 Task: Find connections with filter location Mungaoli with filter topic #Businessmindsetswith filter profile language English with filter current company Air India Express with filter school Sri Sri University with filter industry Women's Handbag Manufacturing with filter service category Team Building with filter keywords title Director of First Impressions
Action: Mouse moved to (684, 114)
Screenshot: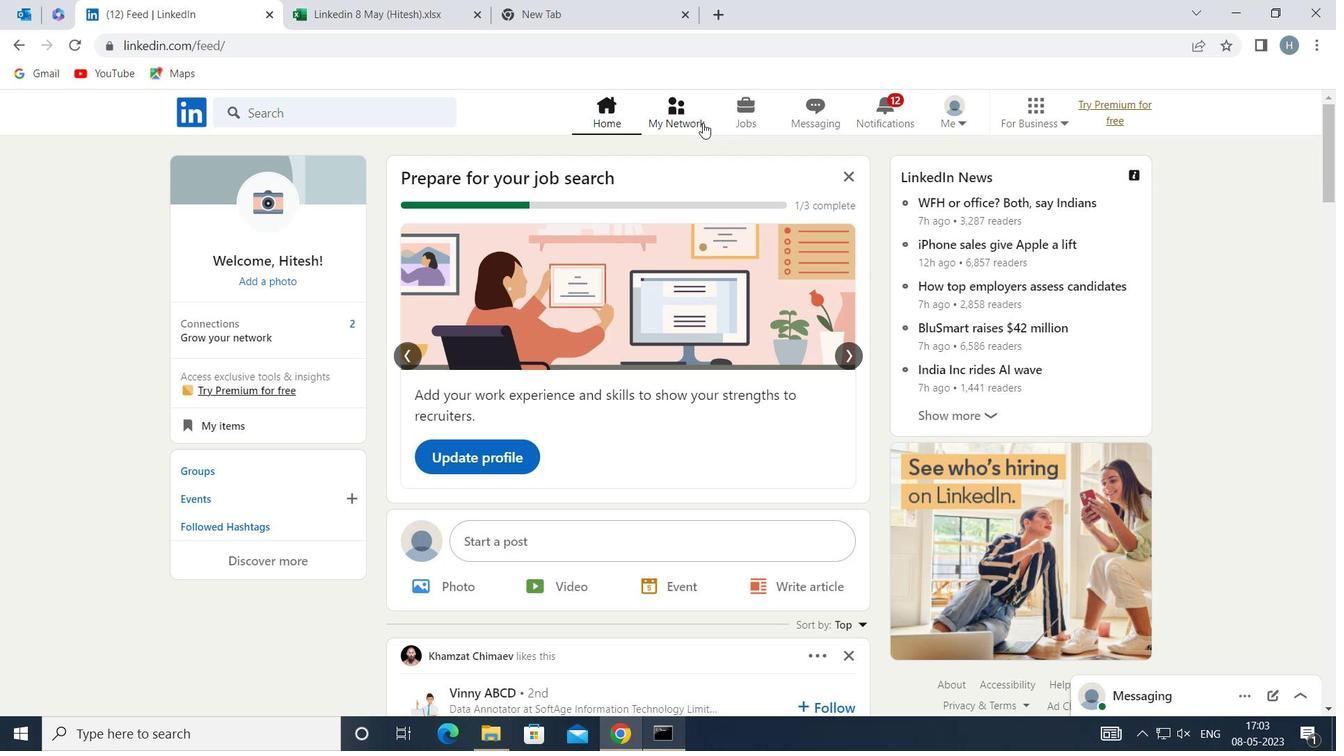
Action: Mouse pressed left at (684, 114)
Screenshot: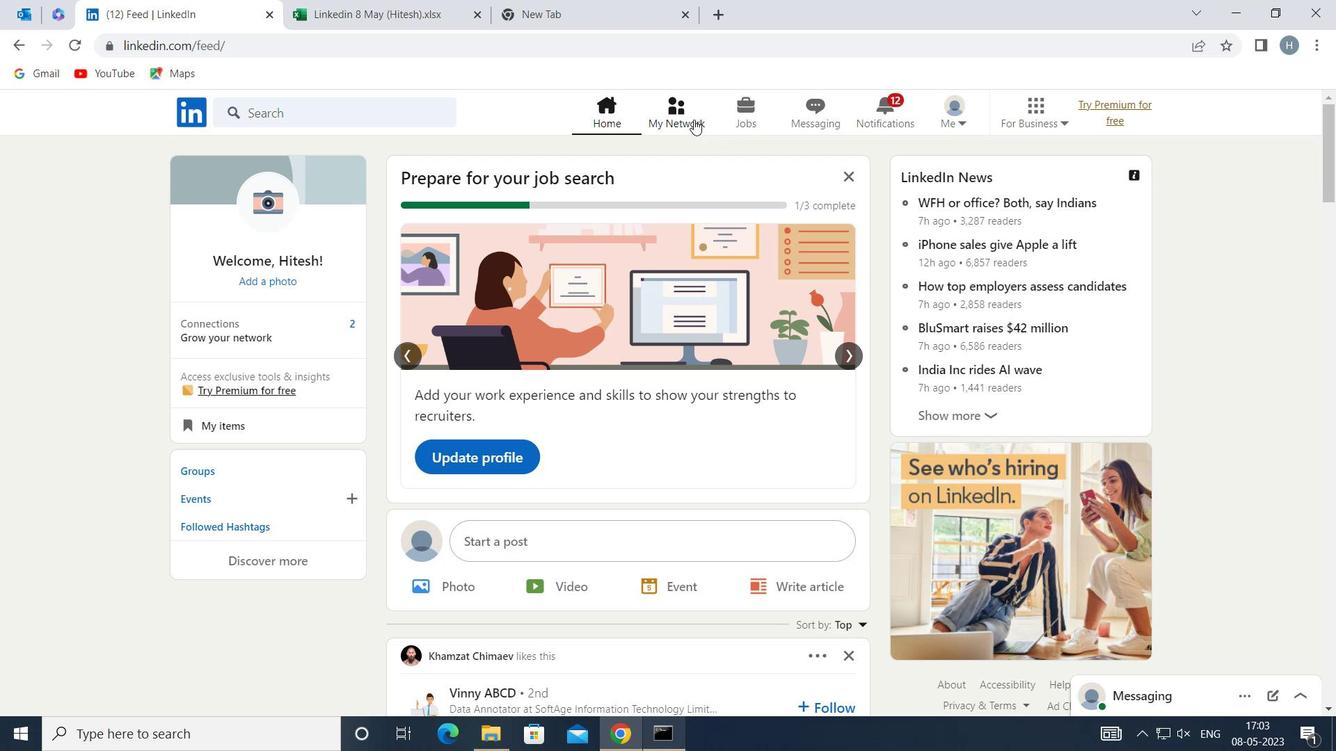 
Action: Mouse moved to (328, 213)
Screenshot: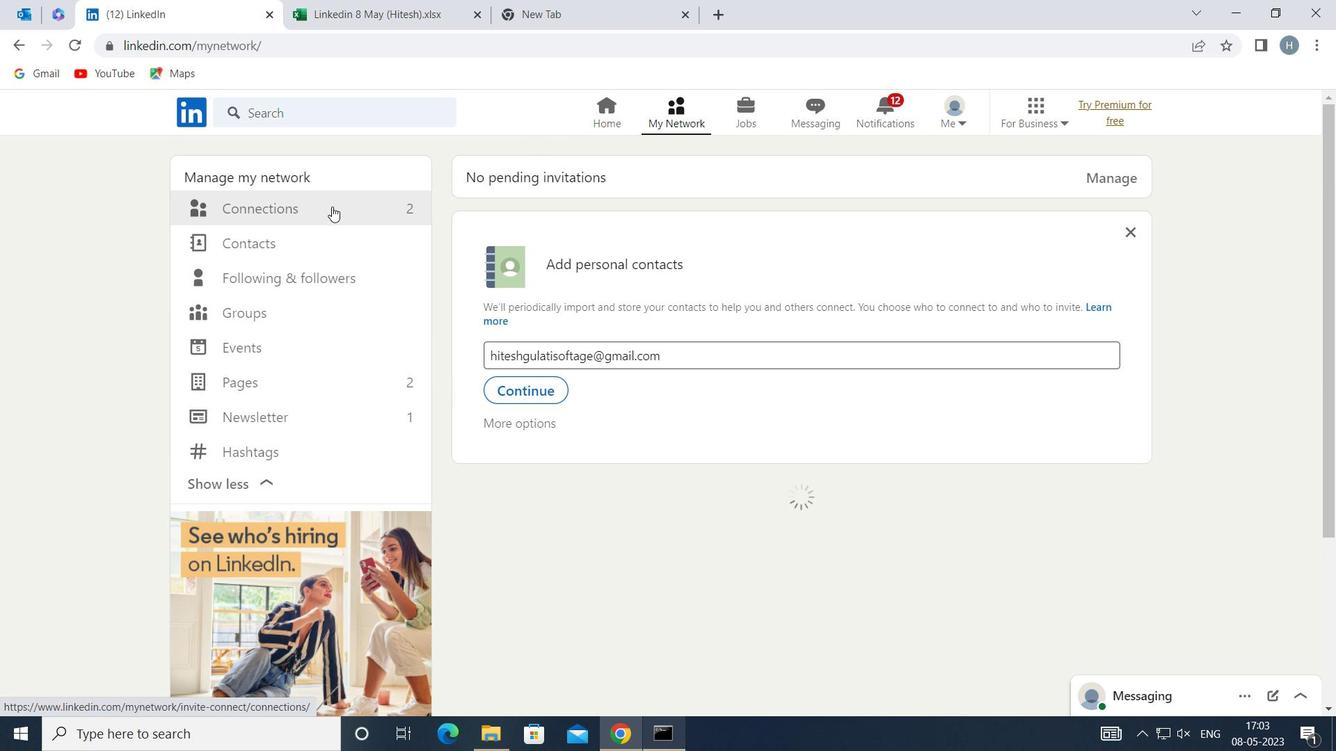 
Action: Mouse pressed left at (328, 213)
Screenshot: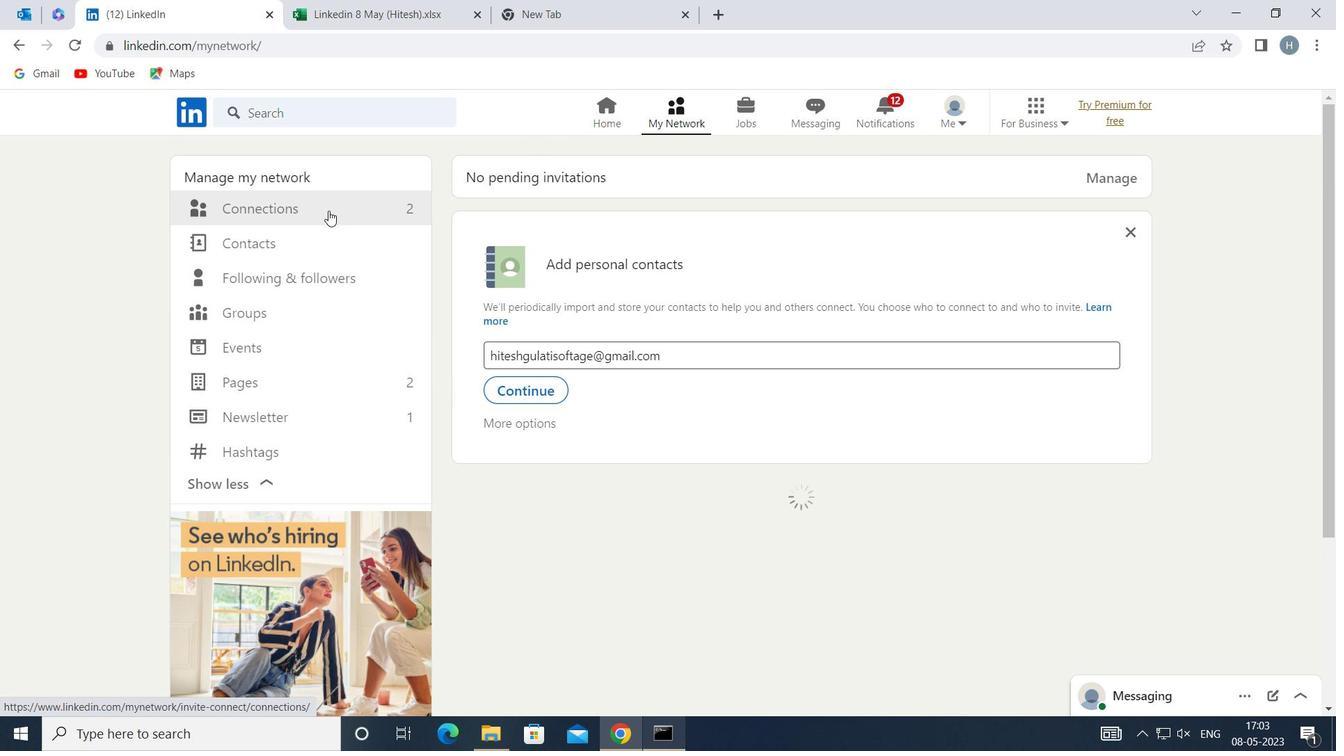 
Action: Mouse moved to (812, 205)
Screenshot: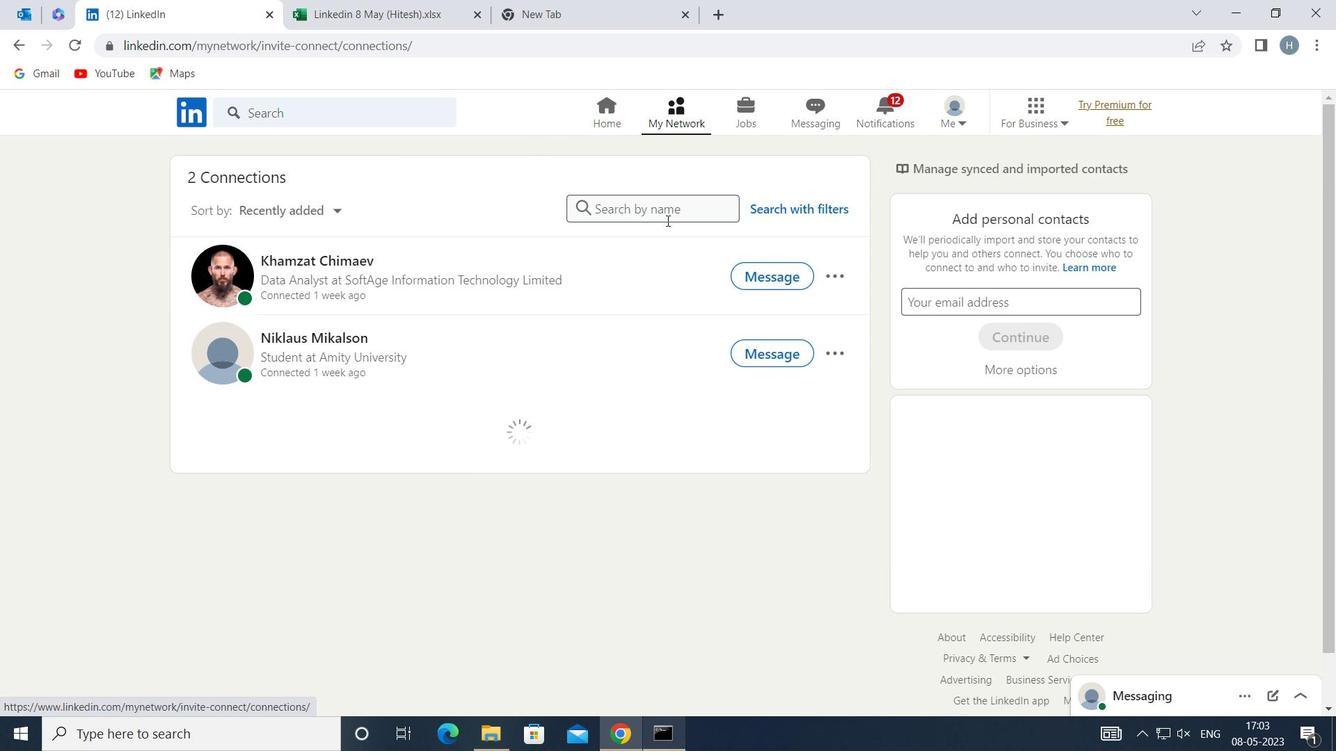 
Action: Mouse pressed left at (812, 205)
Screenshot: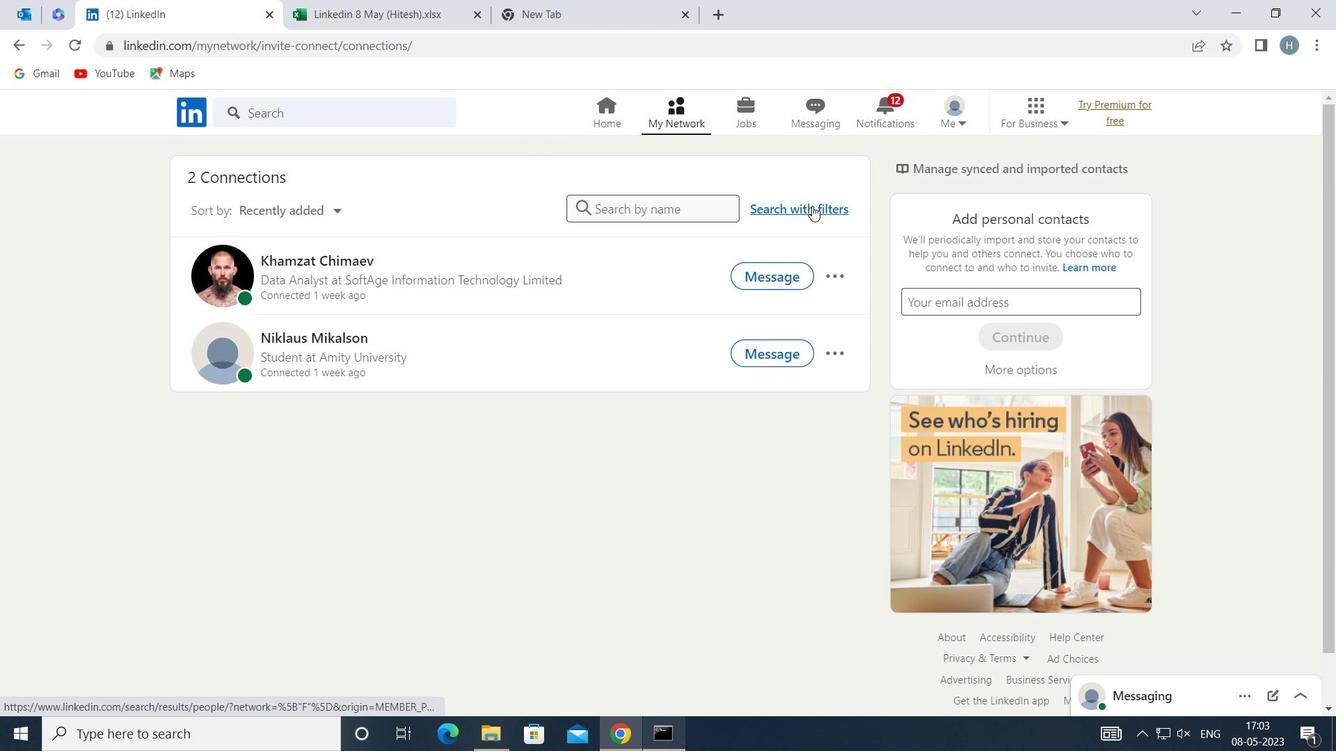 
Action: Mouse moved to (730, 160)
Screenshot: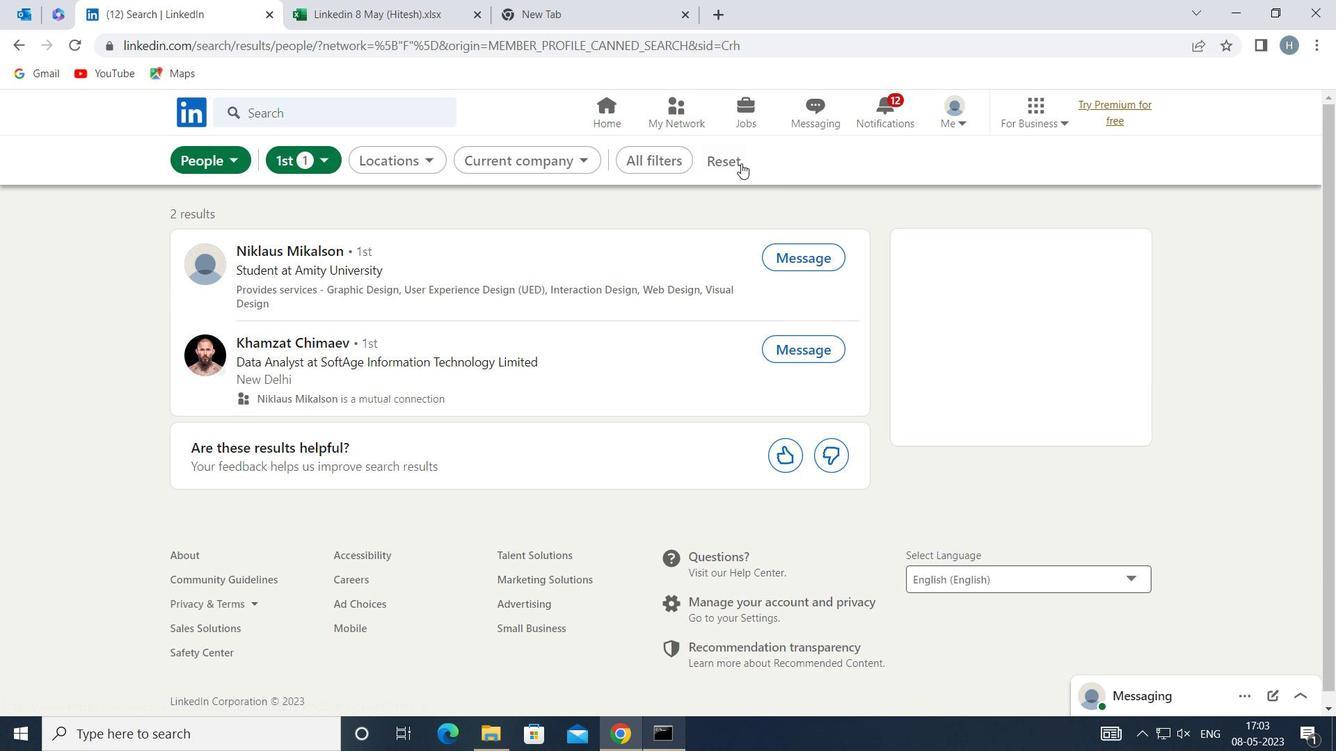 
Action: Mouse pressed left at (730, 160)
Screenshot: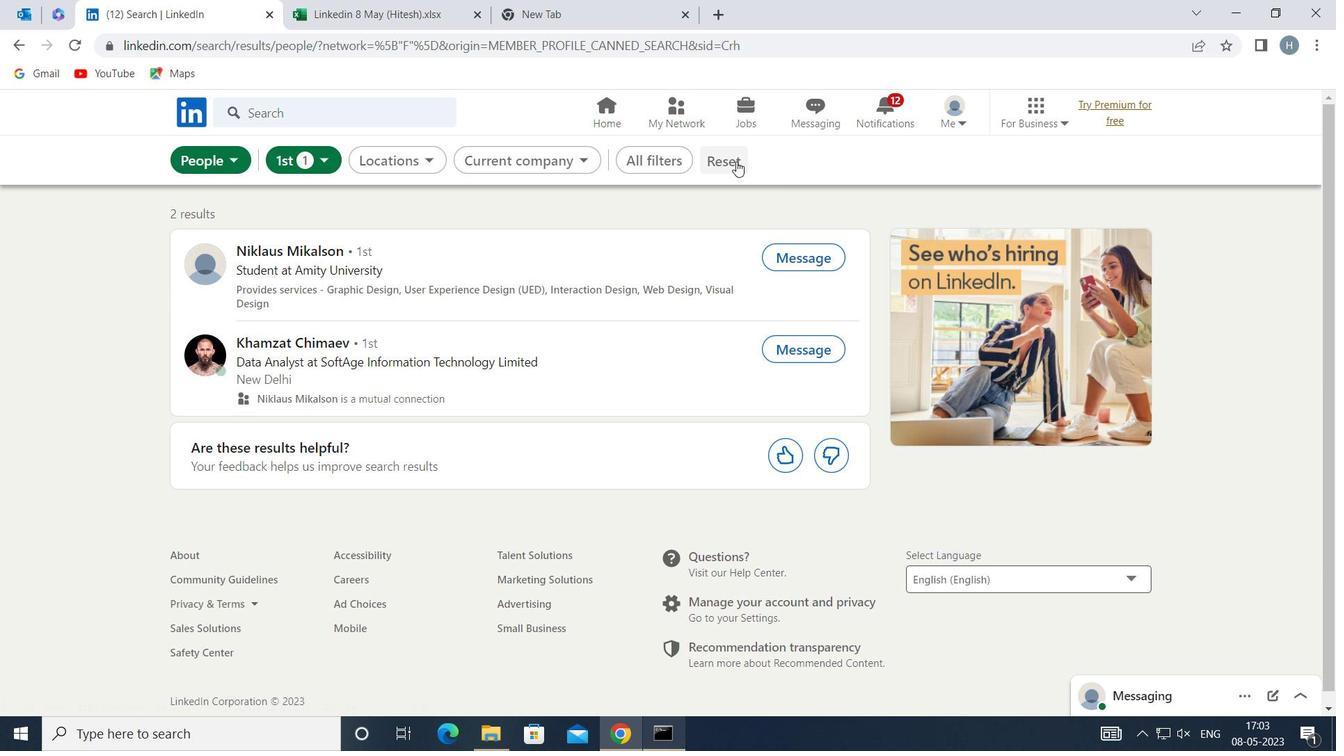 
Action: Mouse moved to (716, 158)
Screenshot: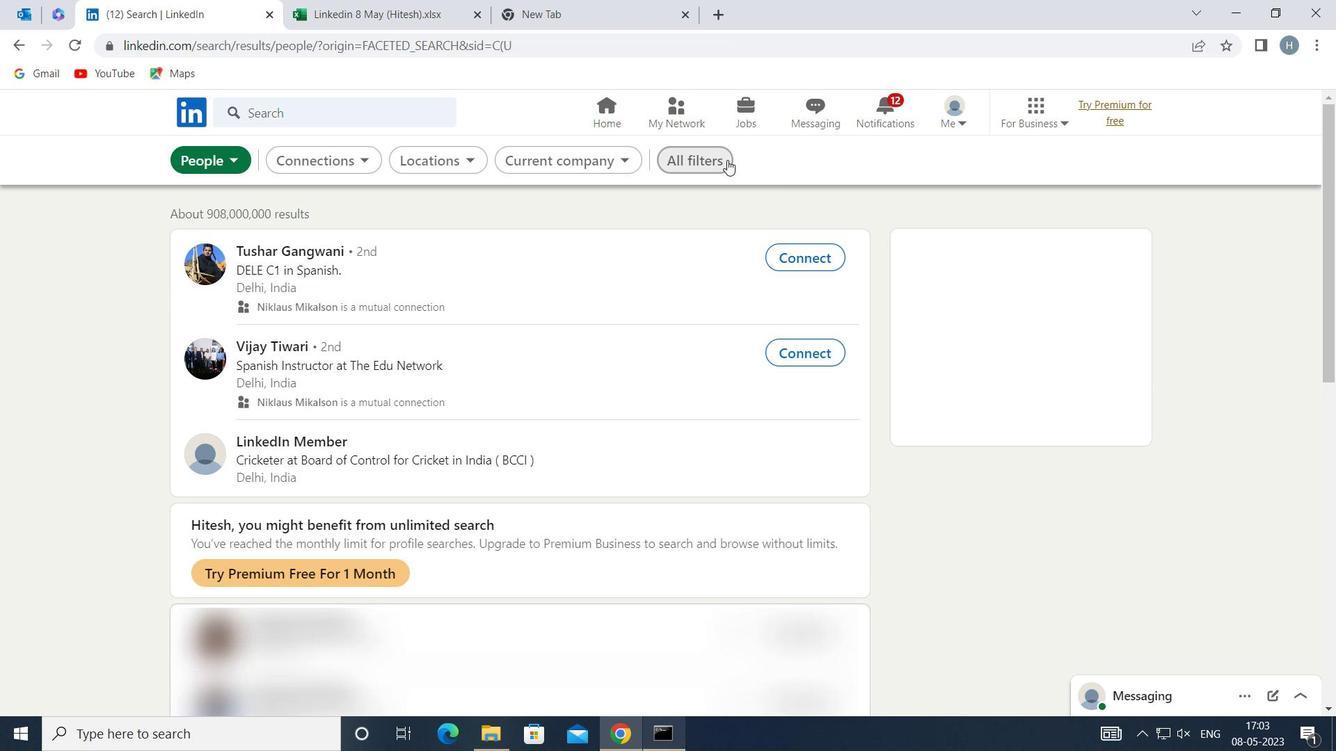 
Action: Mouse pressed left at (716, 158)
Screenshot: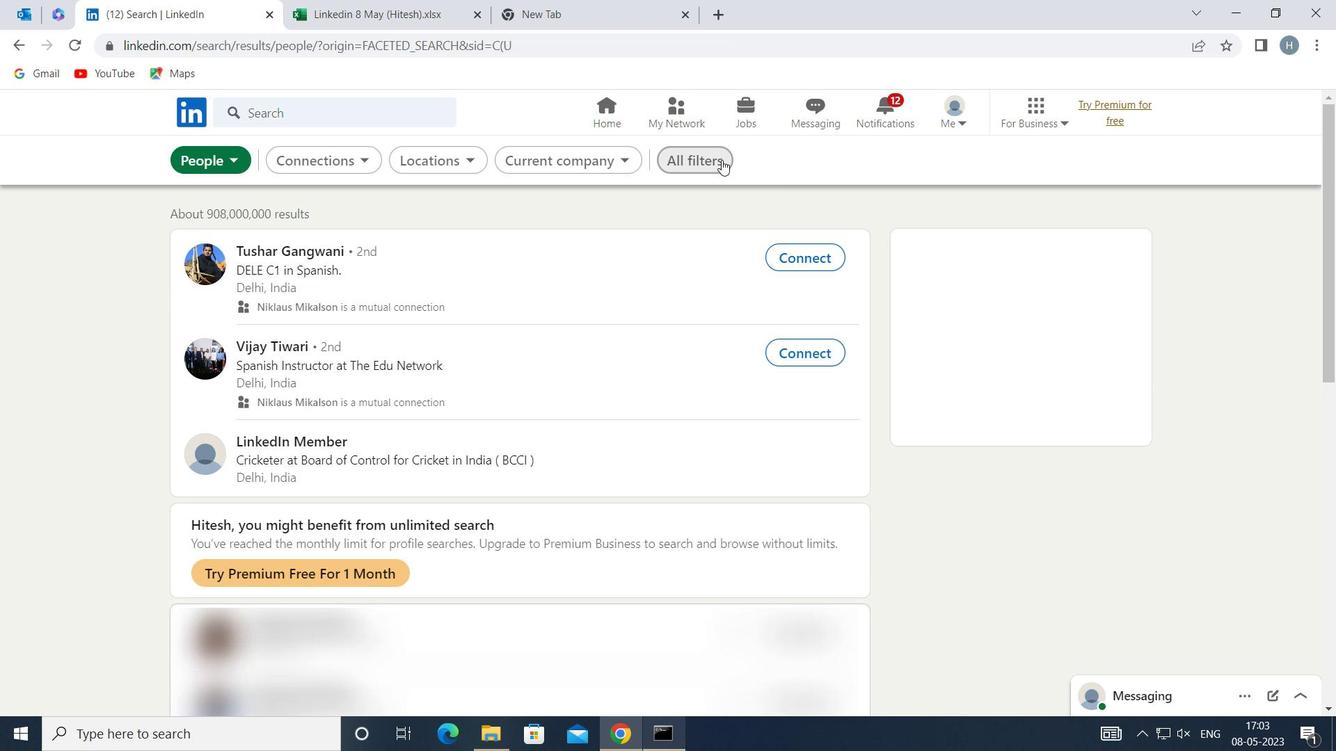 
Action: Mouse moved to (1000, 356)
Screenshot: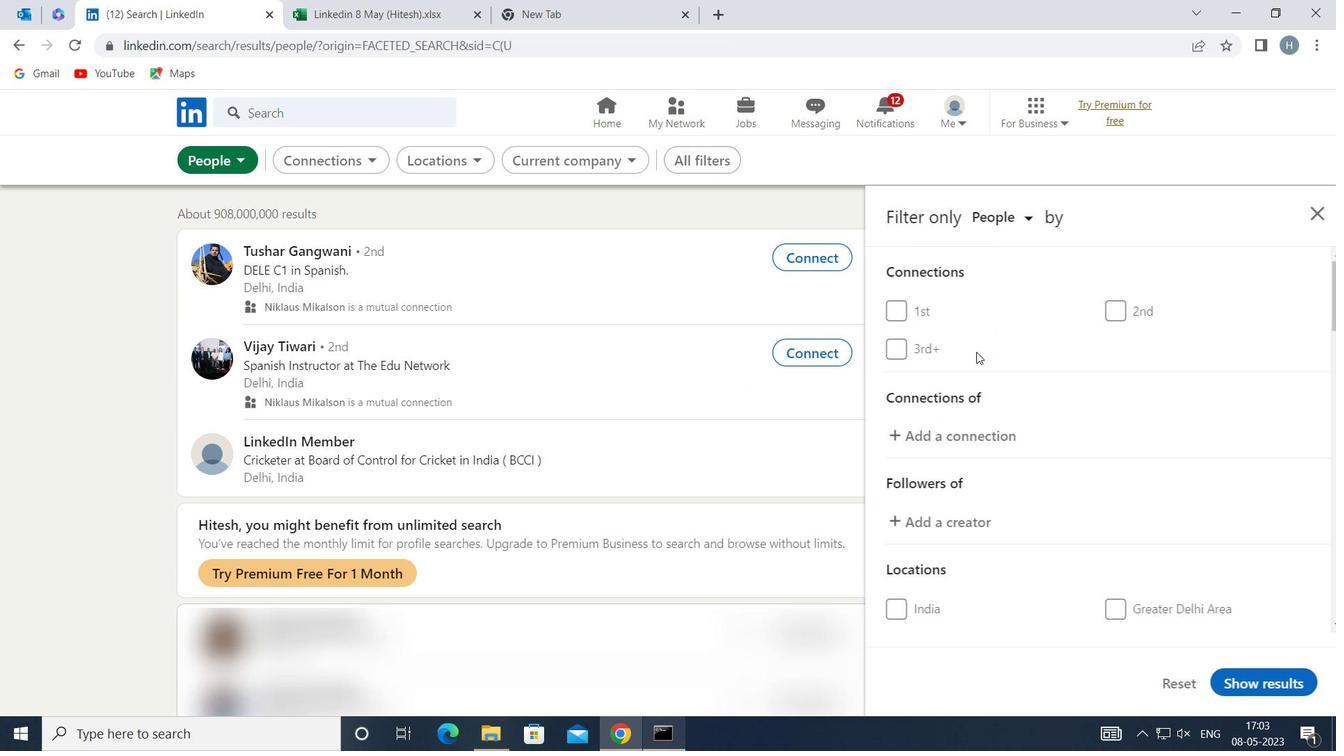 
Action: Mouse scrolled (1000, 355) with delta (0, 0)
Screenshot: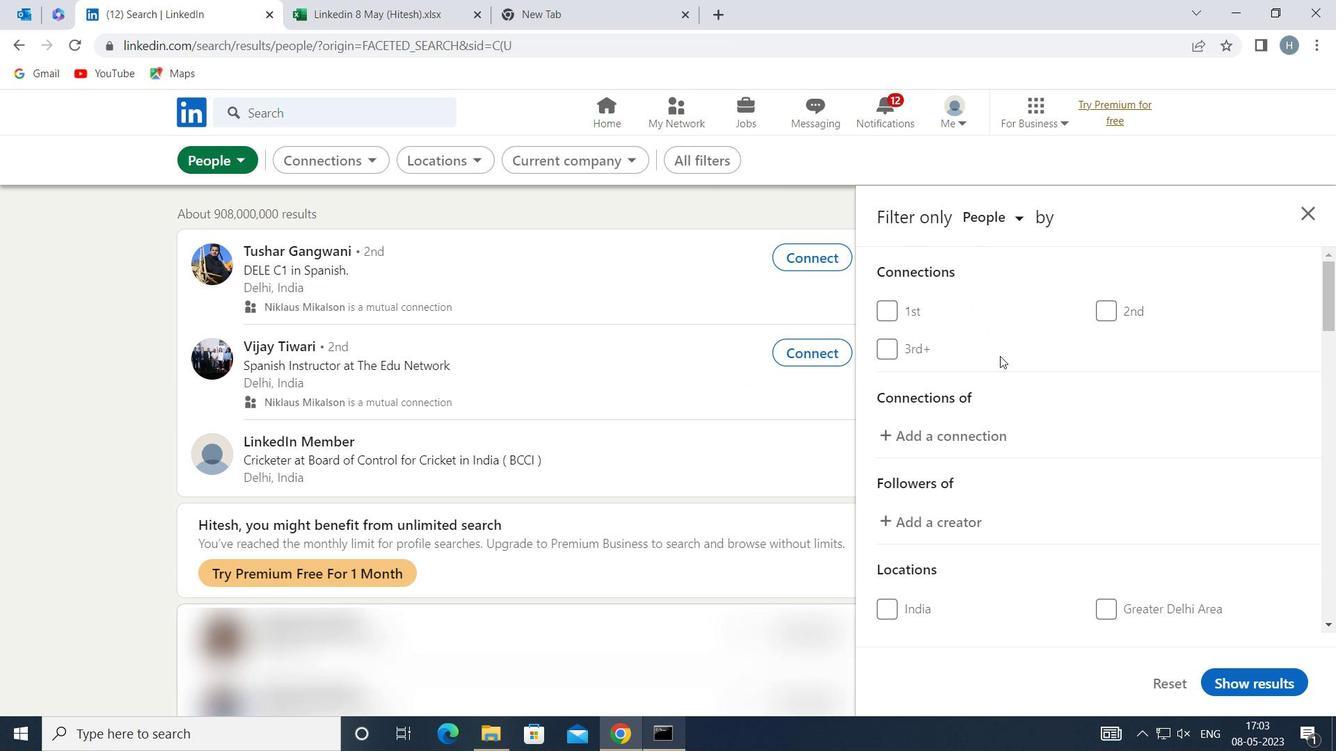 
Action: Mouse moved to (1000, 355)
Screenshot: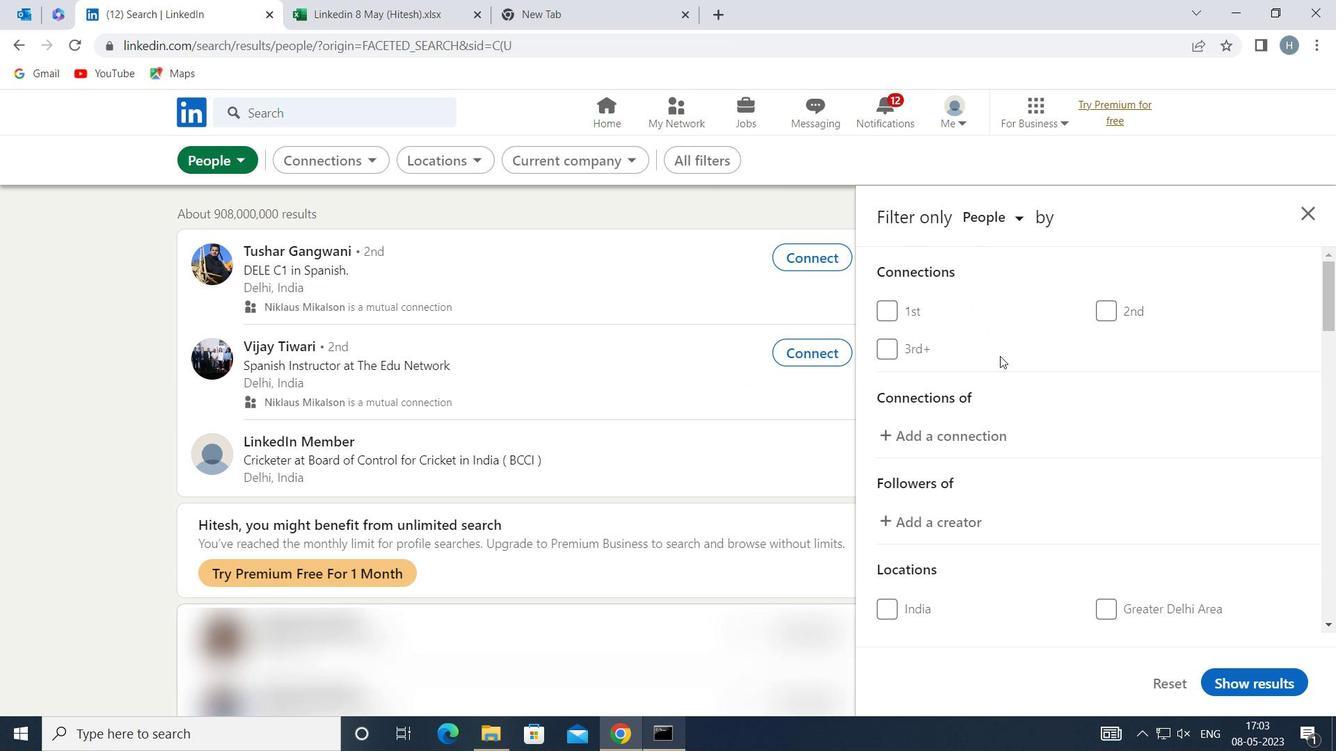 
Action: Mouse scrolled (1000, 354) with delta (0, 0)
Screenshot: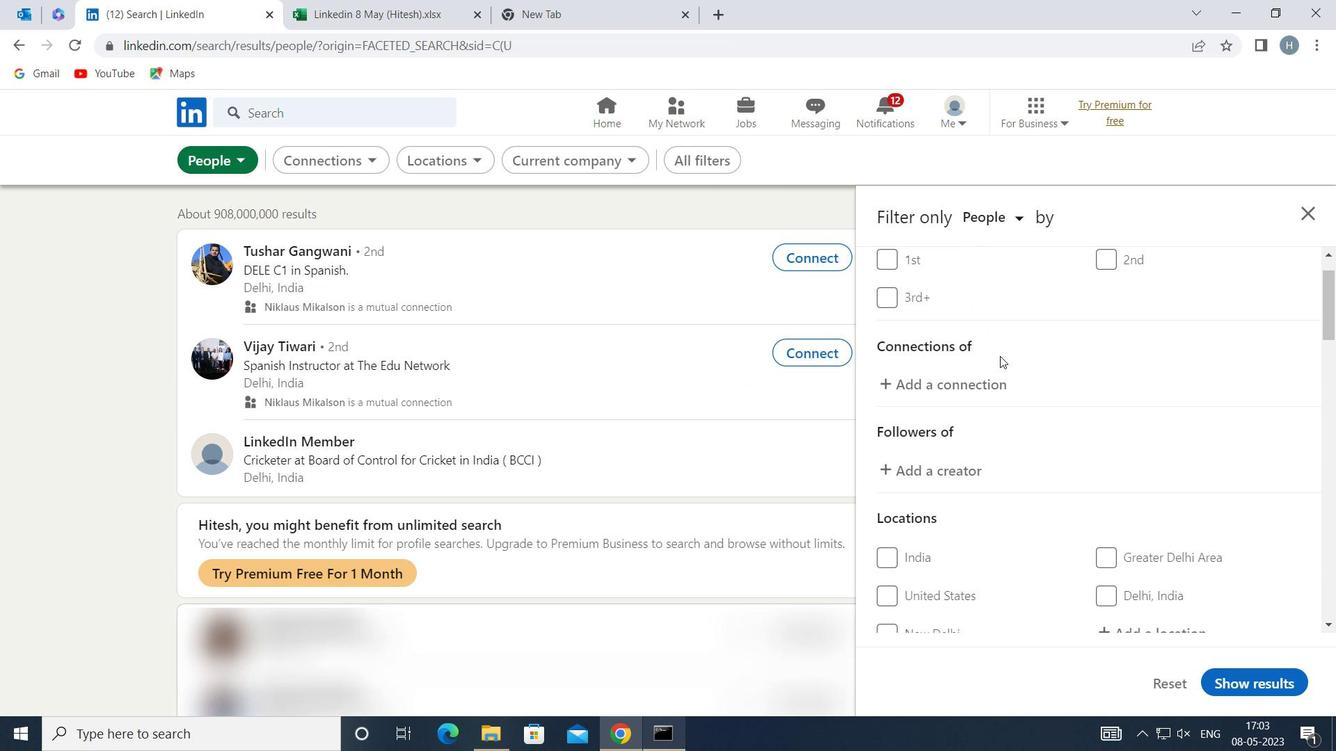 
Action: Mouse scrolled (1000, 354) with delta (0, 0)
Screenshot: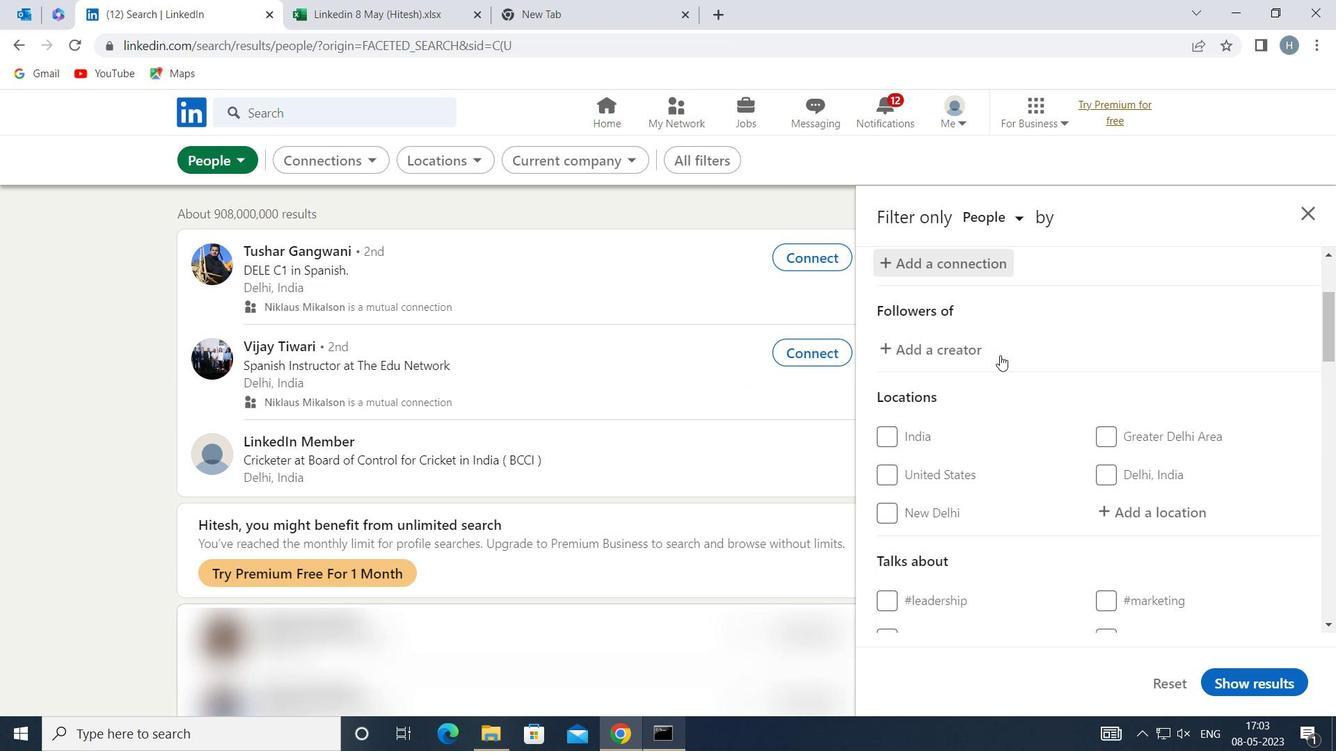 
Action: Mouse moved to (1145, 415)
Screenshot: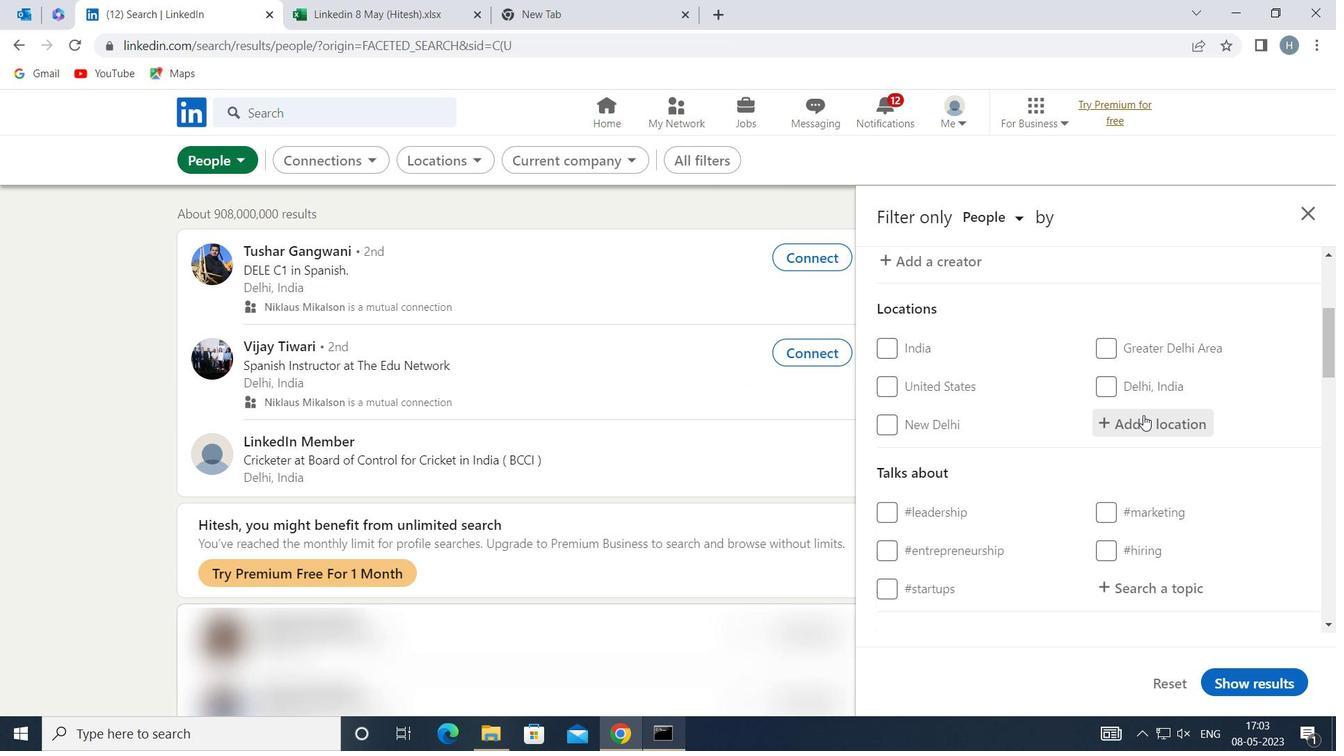 
Action: Mouse pressed left at (1145, 415)
Screenshot: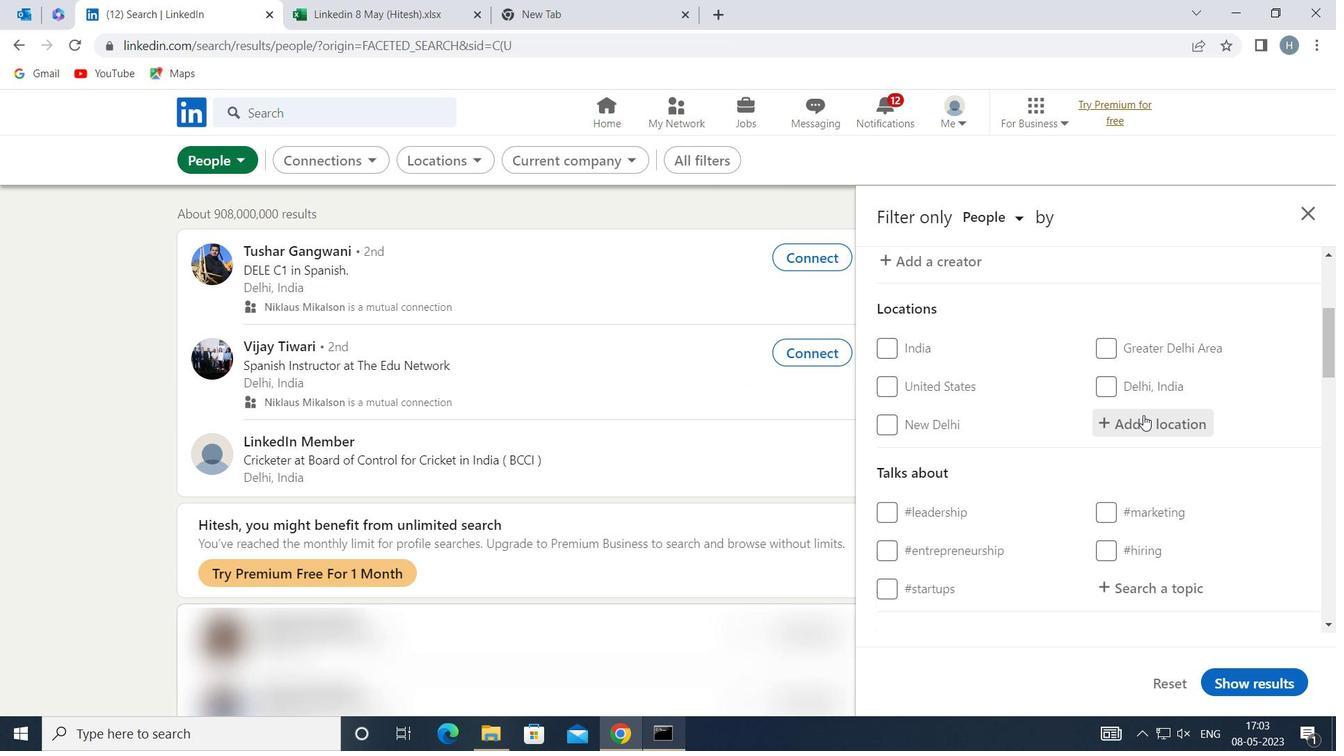 
Action: Mouse moved to (1146, 414)
Screenshot: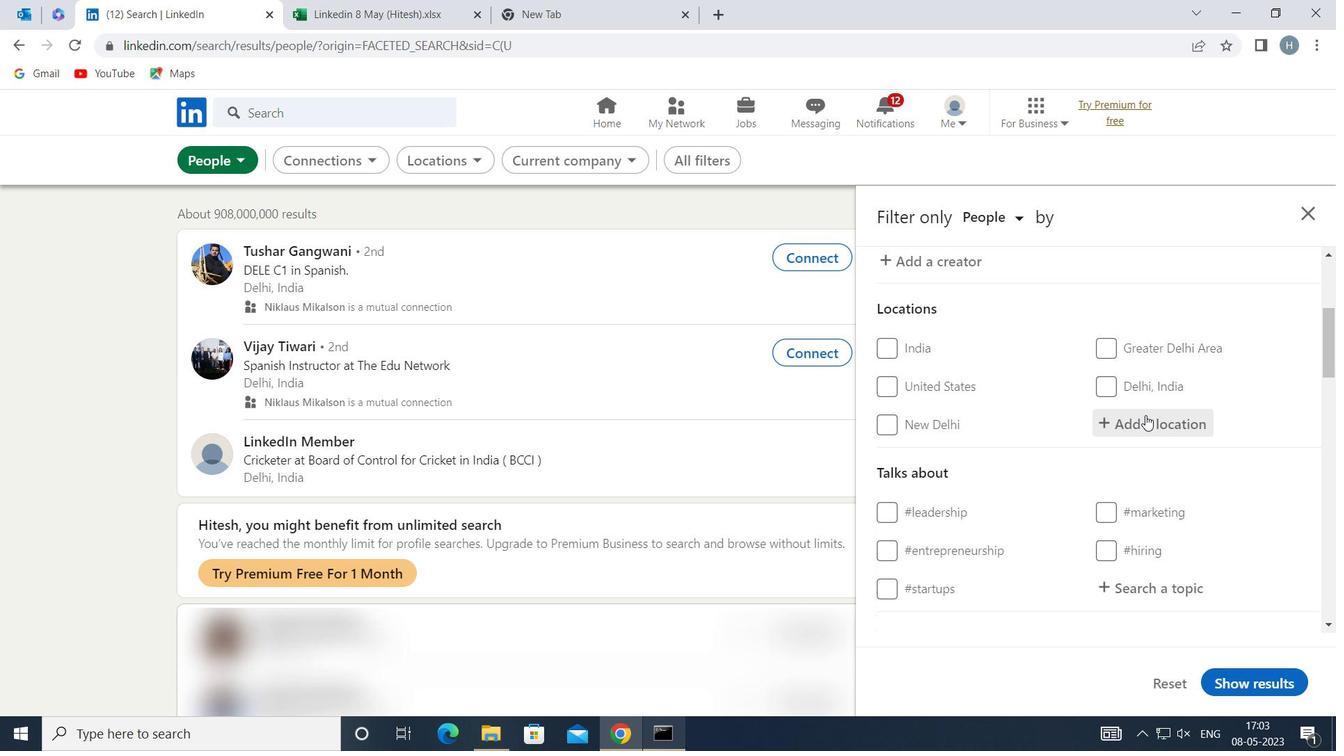 
Action: Key pressed <Key.shift>MUNGAOLI
Screenshot: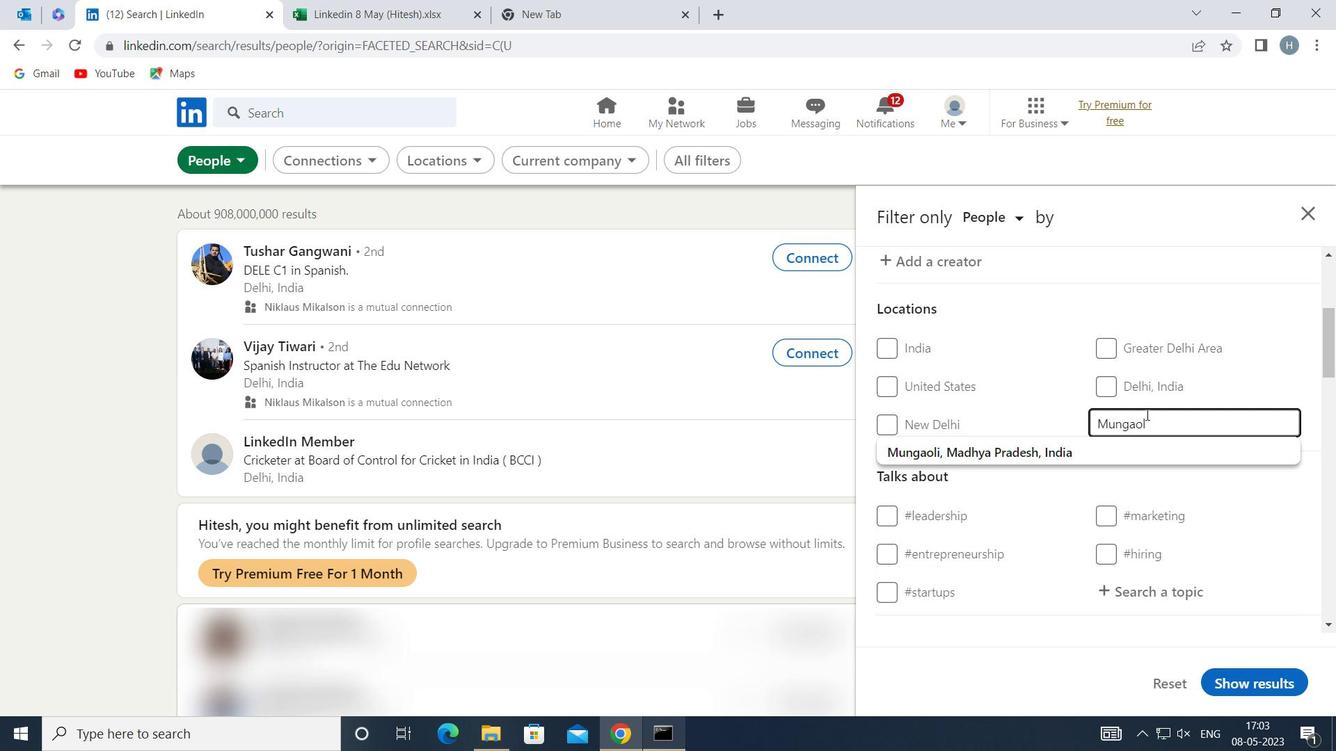 
Action: Mouse moved to (1133, 448)
Screenshot: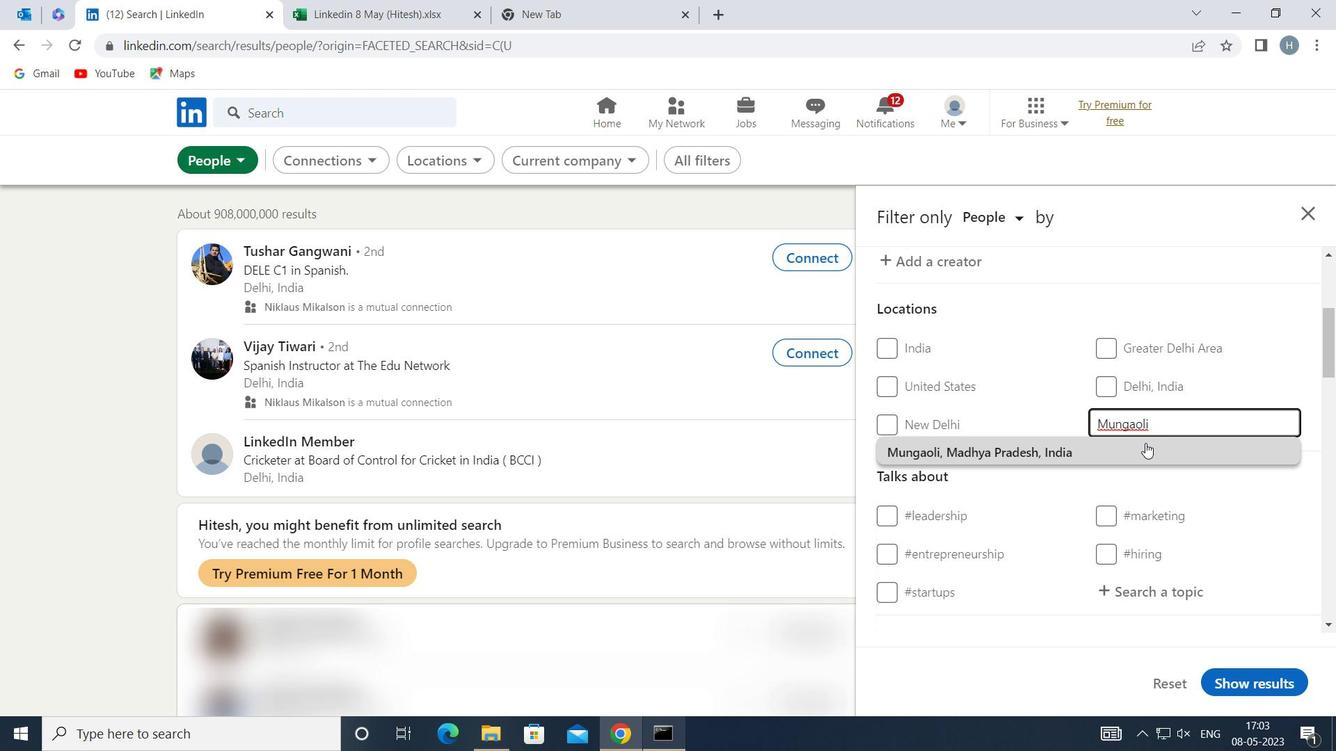 
Action: Mouse pressed left at (1133, 448)
Screenshot: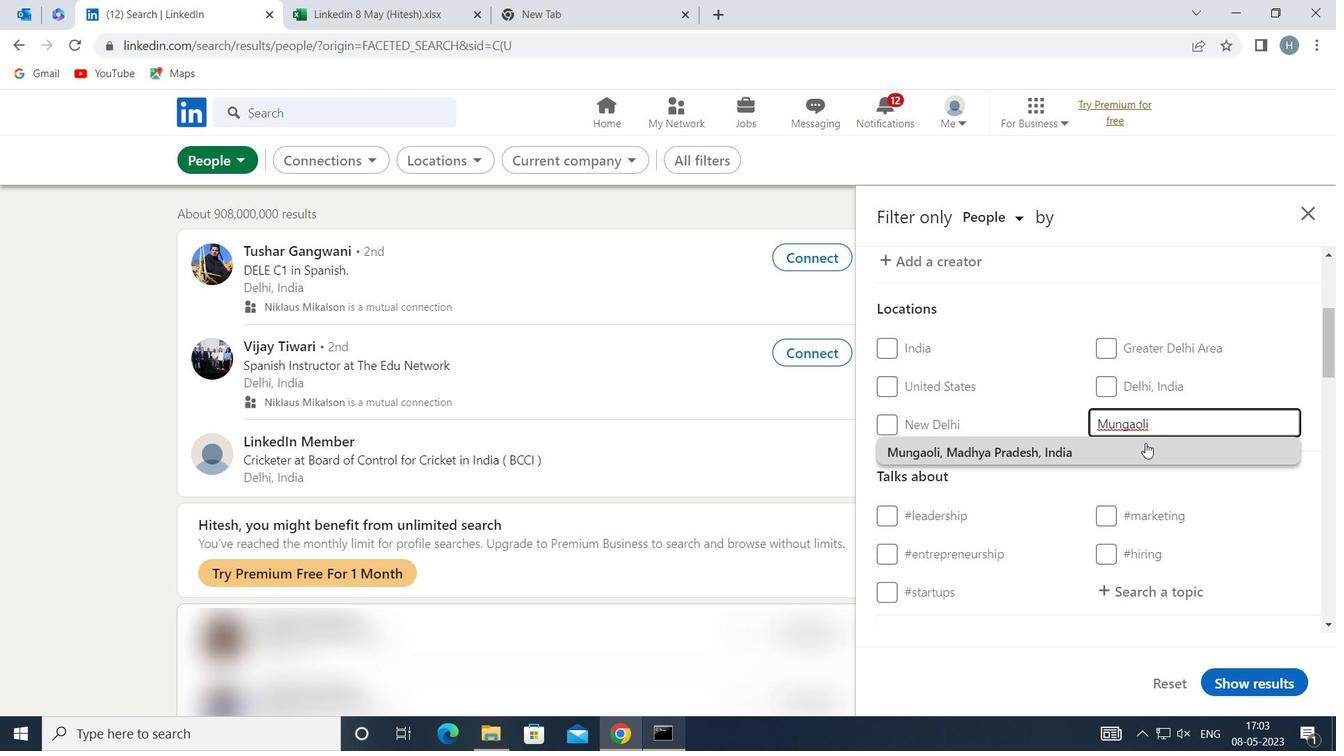
Action: Mouse scrolled (1133, 447) with delta (0, 0)
Screenshot: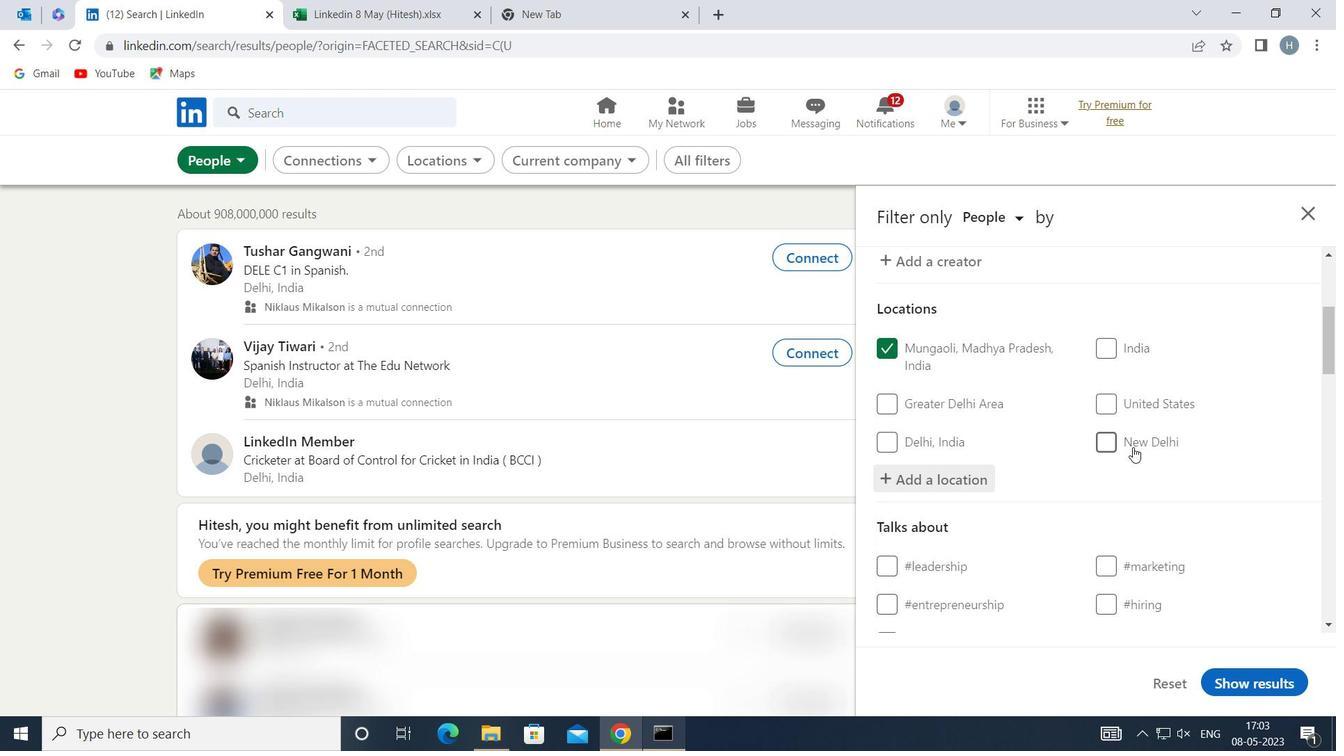 
Action: Mouse scrolled (1133, 447) with delta (0, 0)
Screenshot: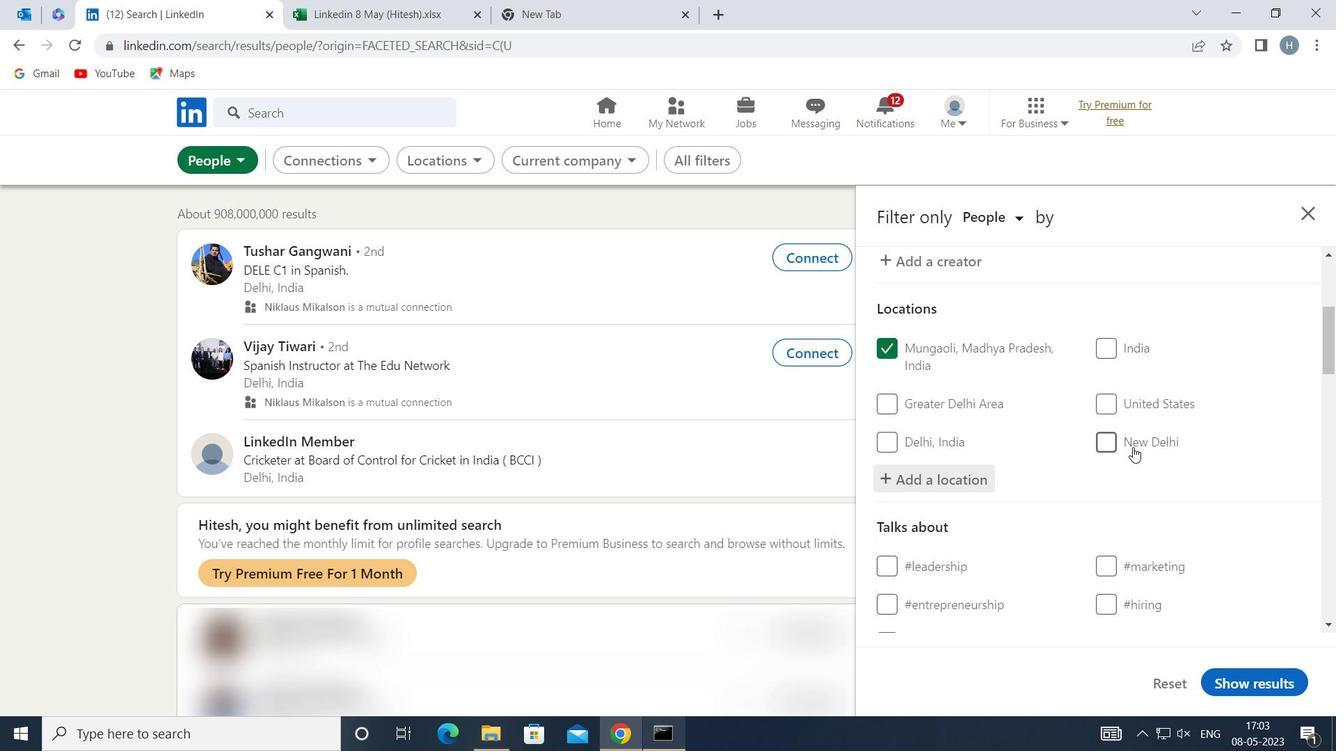 
Action: Mouse moved to (1160, 469)
Screenshot: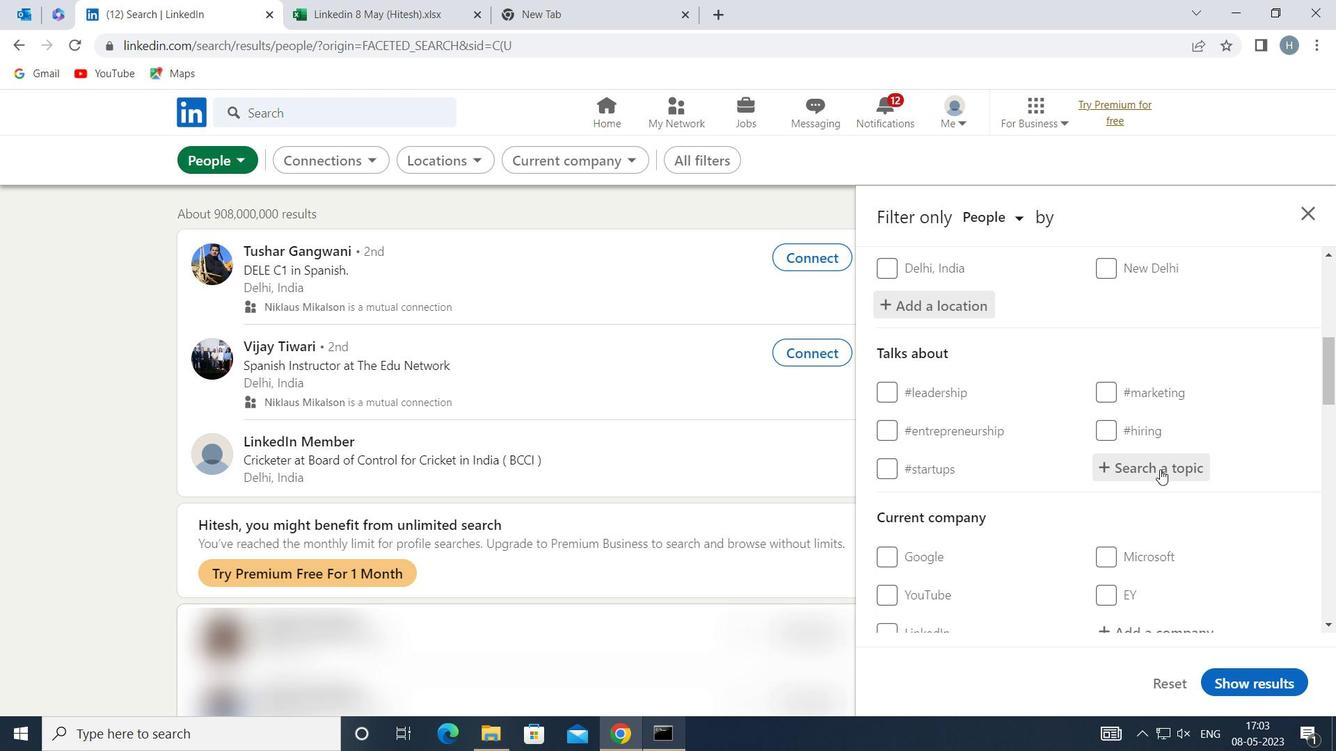 
Action: Mouse pressed left at (1160, 469)
Screenshot: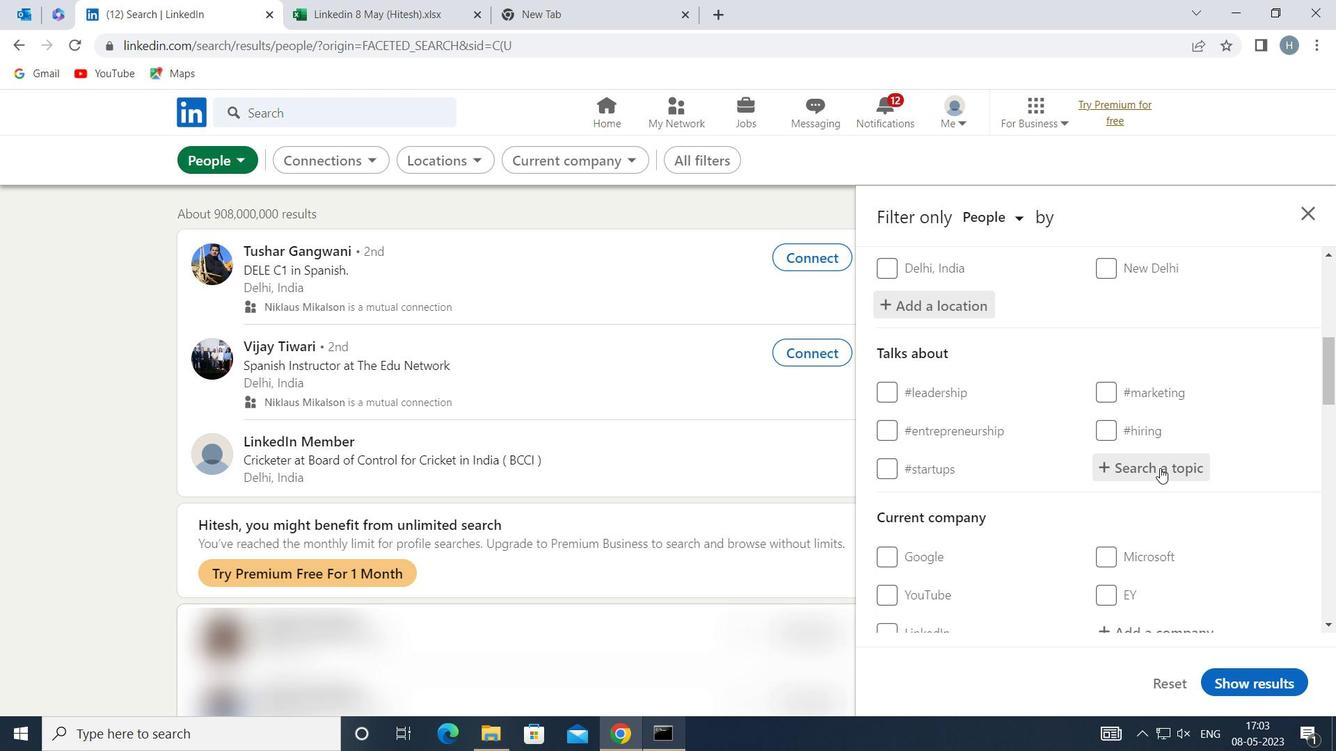 
Action: Mouse moved to (1160, 467)
Screenshot: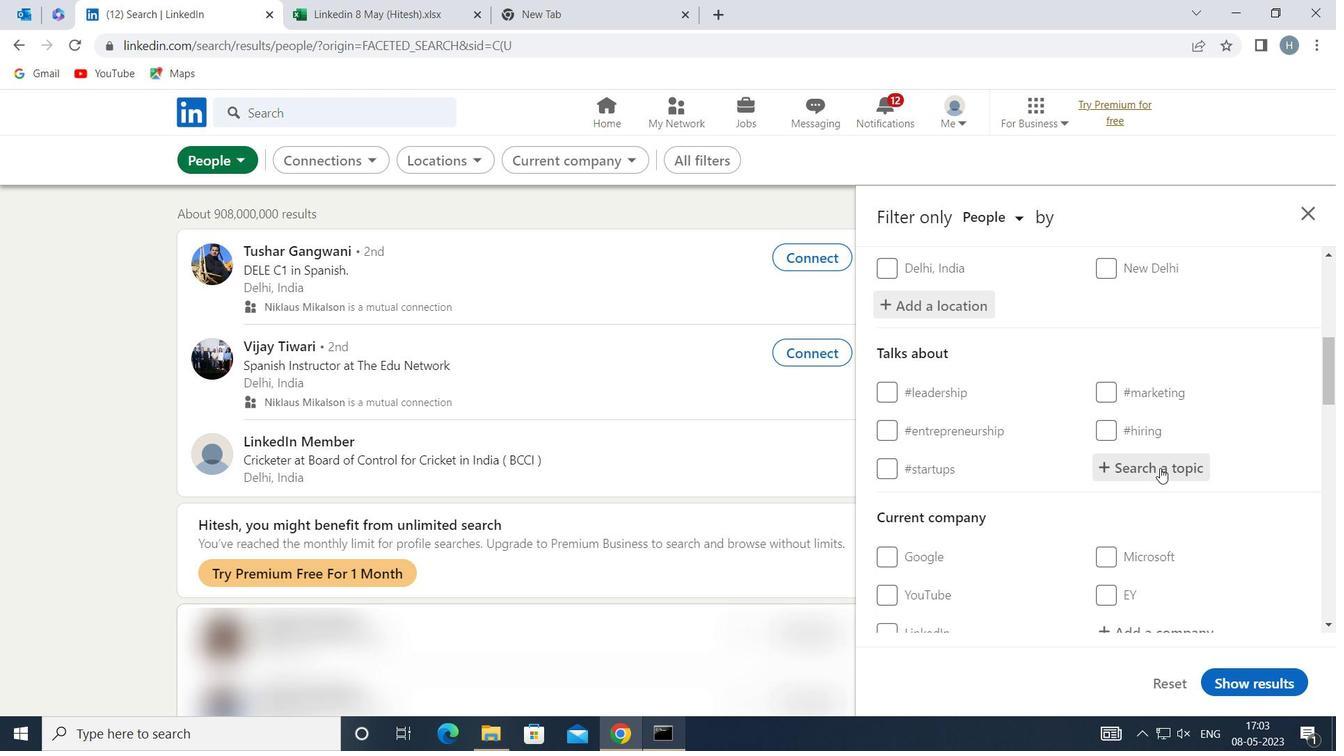 
Action: Key pressed <Key.shift>BUSINESSMINDS
Screenshot: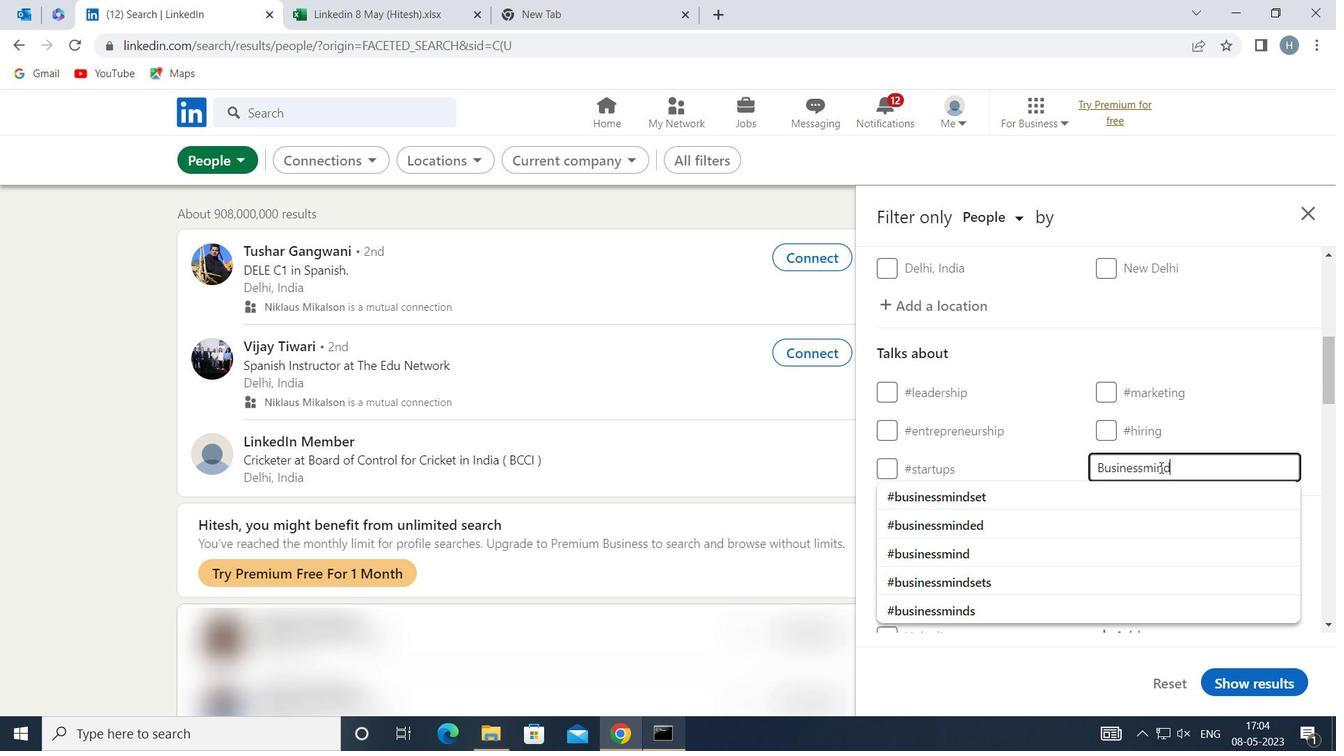 
Action: Mouse moved to (1061, 519)
Screenshot: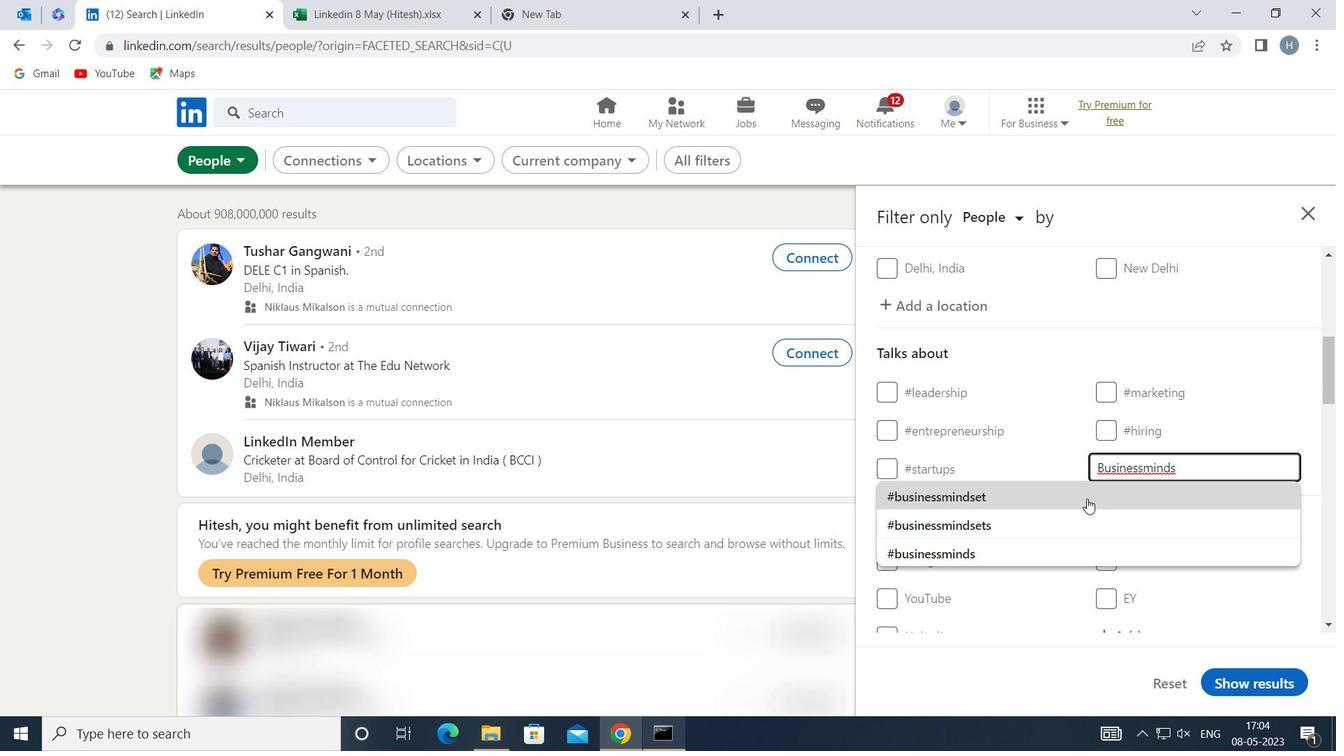 
Action: Mouse pressed left at (1061, 519)
Screenshot: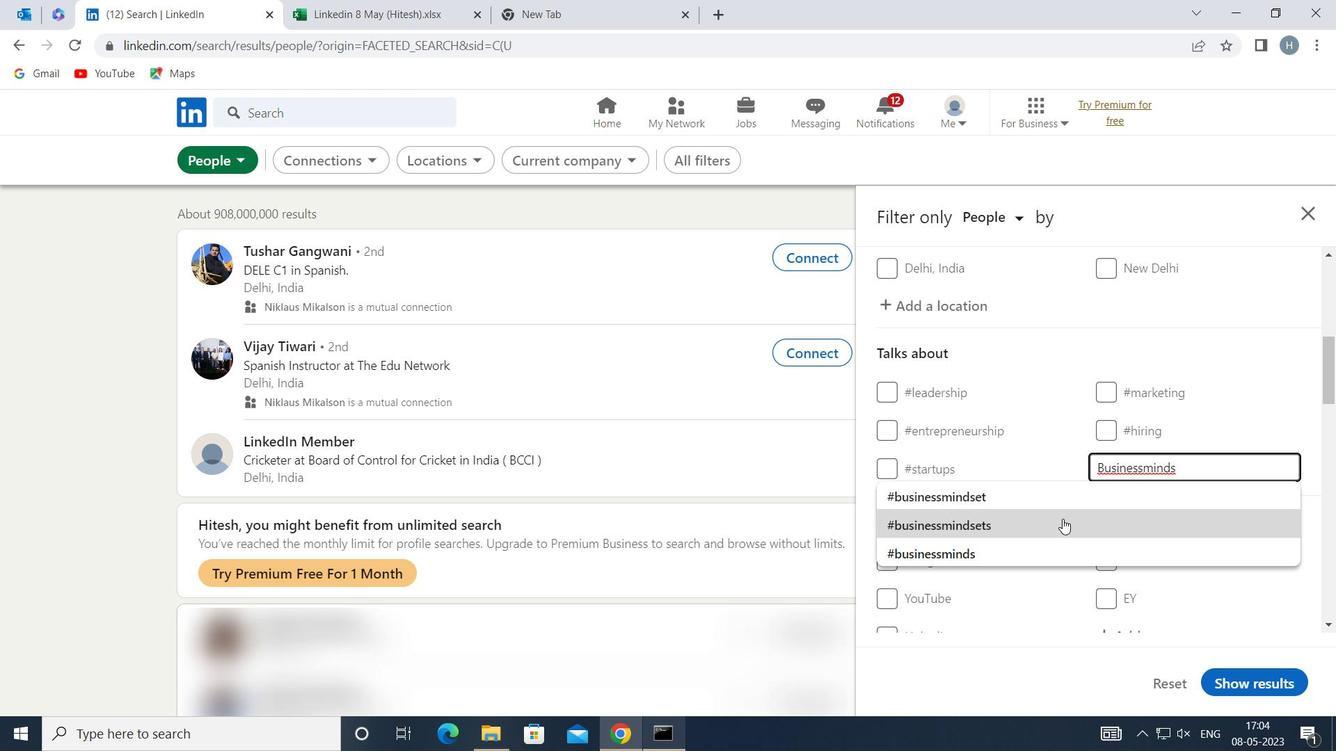 
Action: Mouse moved to (1054, 517)
Screenshot: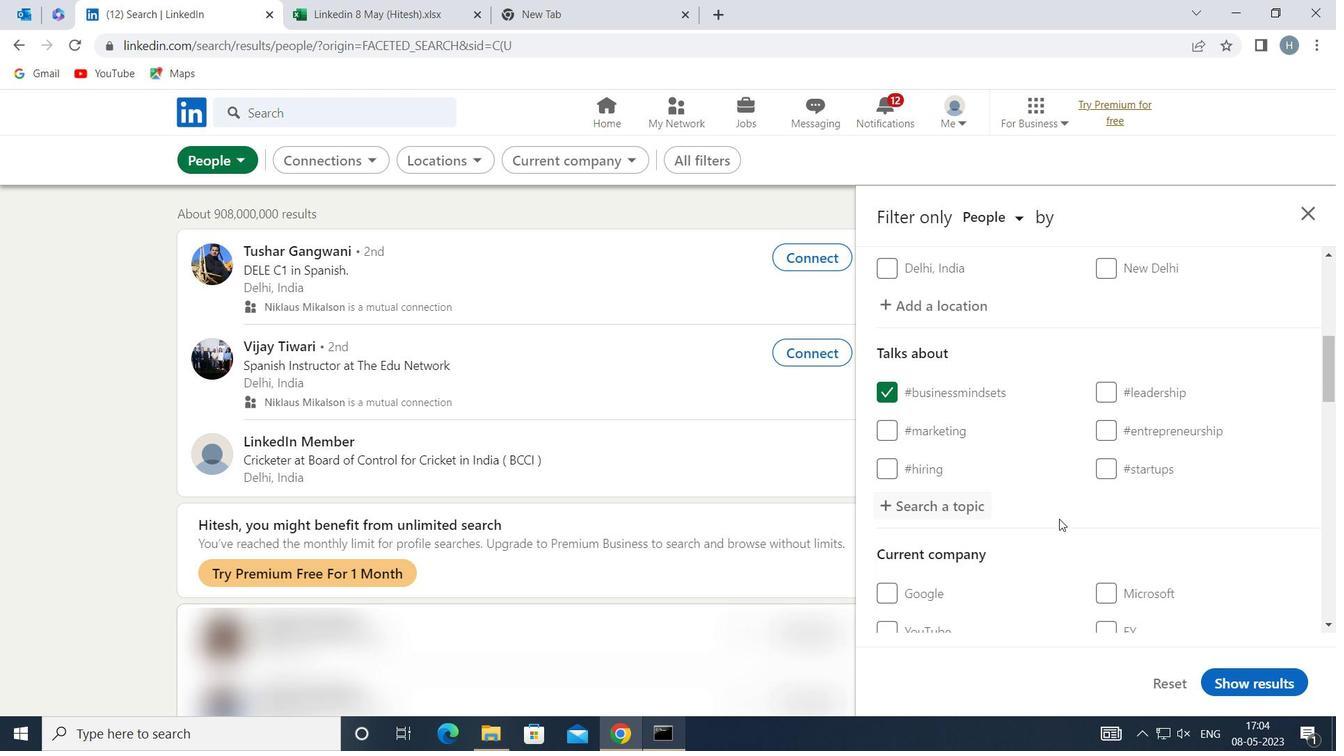 
Action: Mouse scrolled (1054, 517) with delta (0, 0)
Screenshot: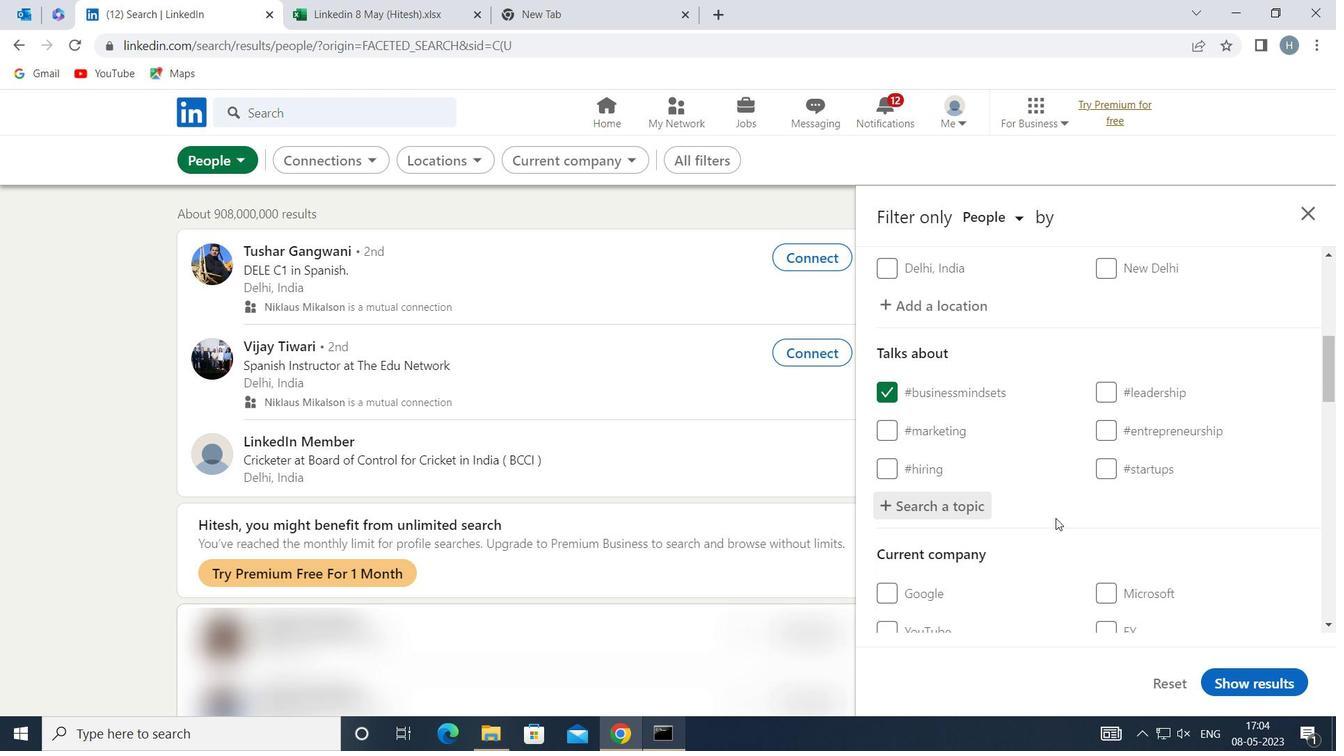 
Action: Mouse moved to (1054, 517)
Screenshot: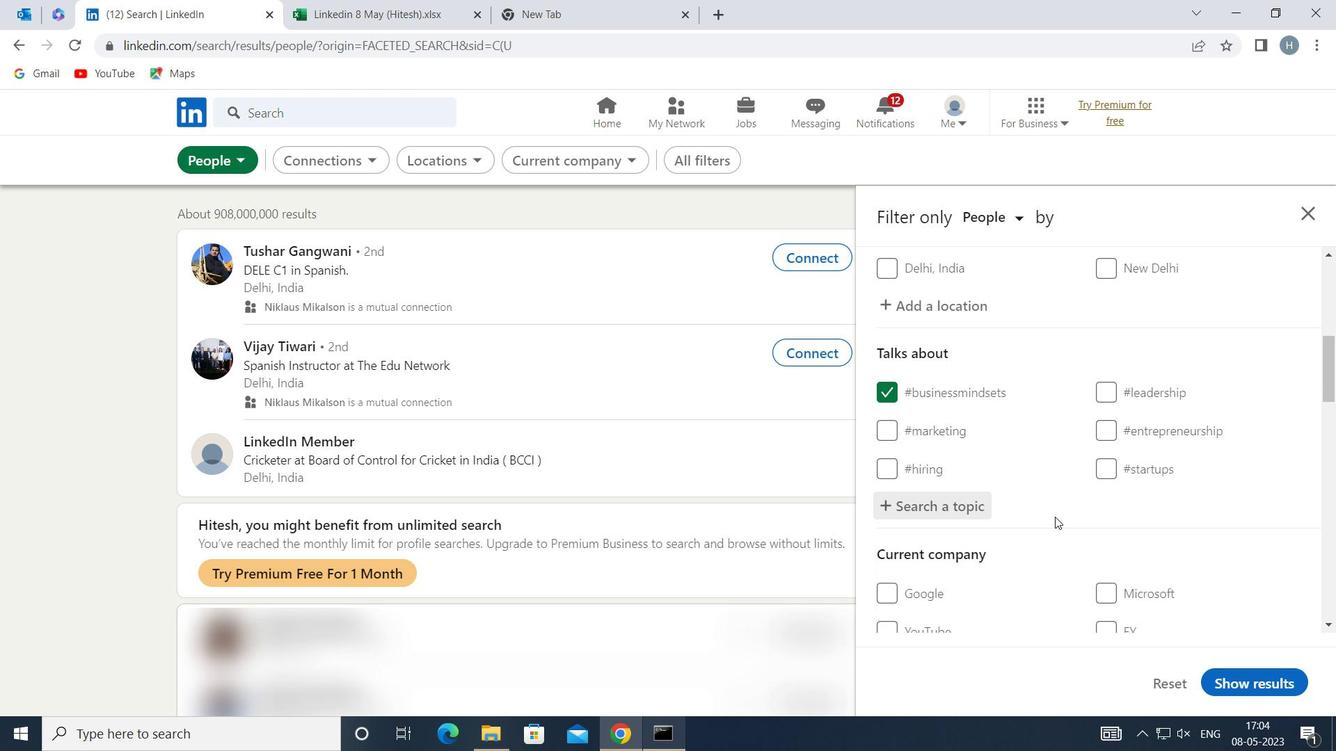 
Action: Mouse scrolled (1054, 517) with delta (0, 0)
Screenshot: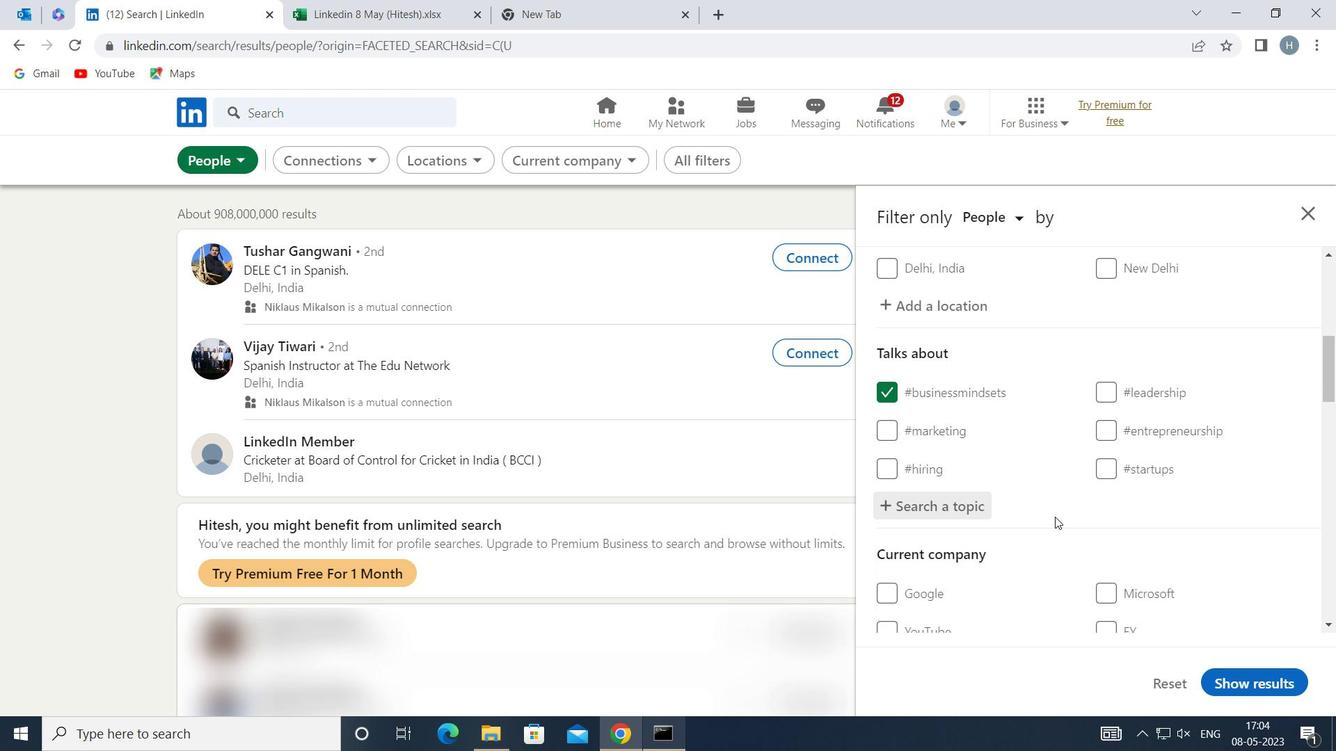 
Action: Mouse moved to (1050, 512)
Screenshot: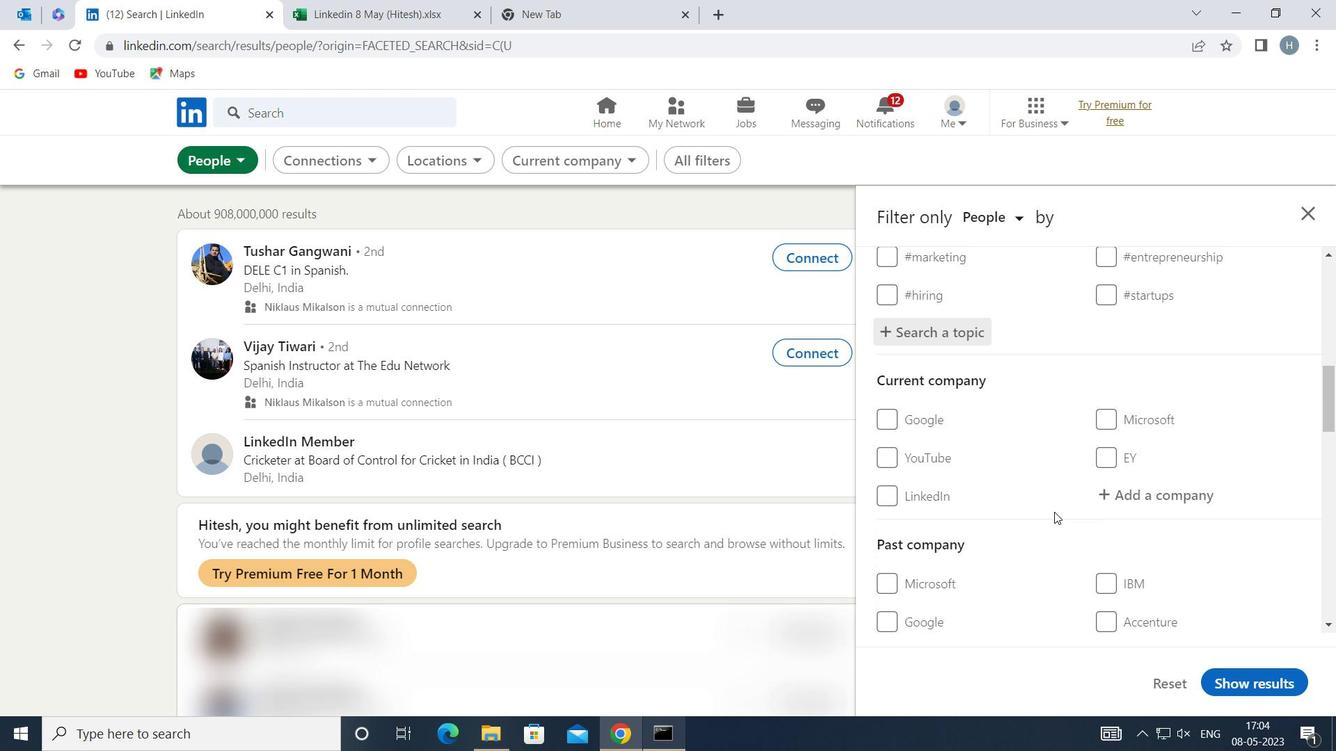 
Action: Mouse scrolled (1050, 512) with delta (0, 0)
Screenshot: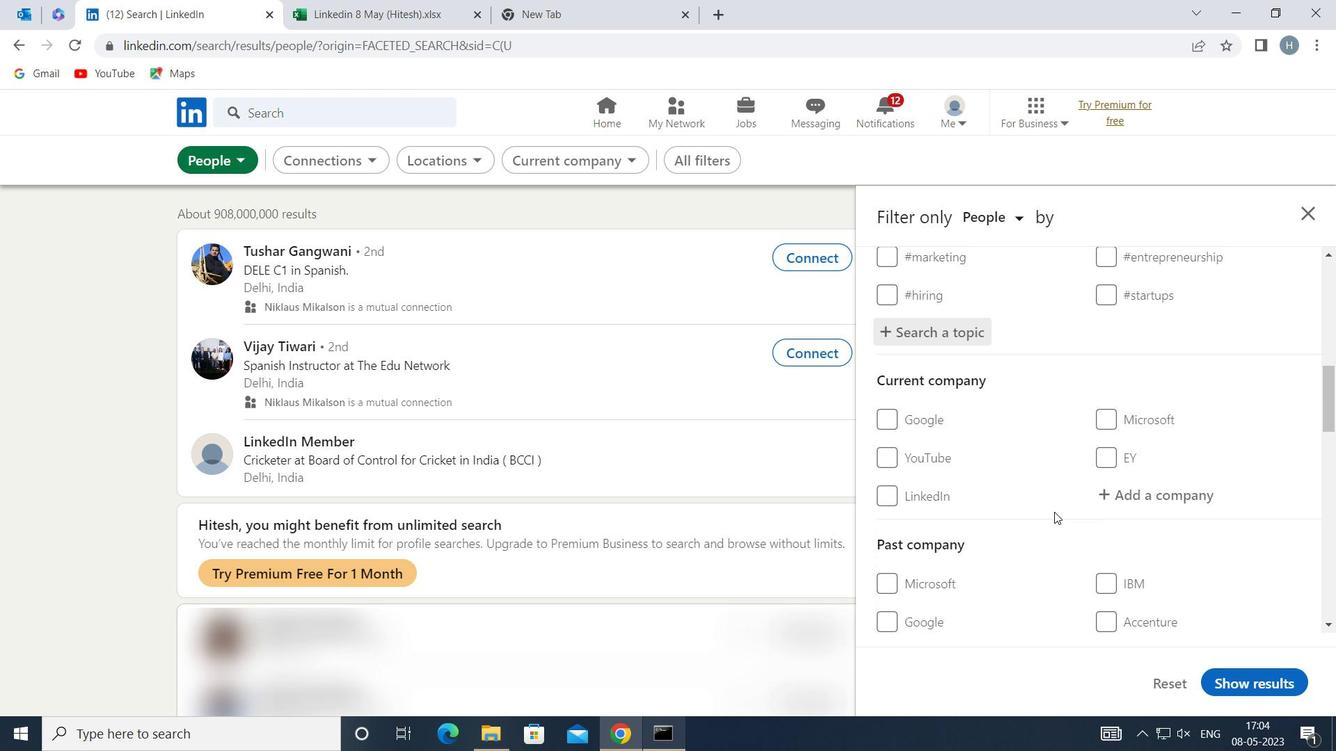 
Action: Mouse moved to (1049, 513)
Screenshot: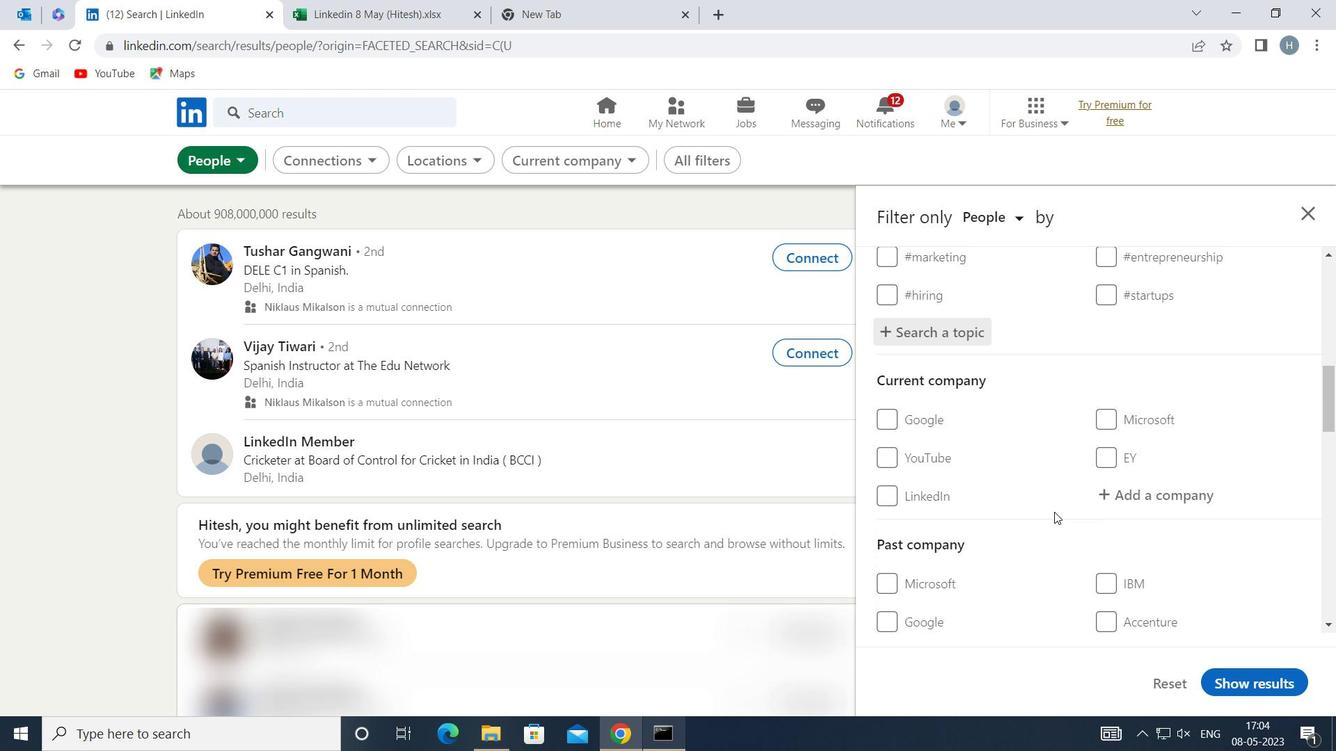 
Action: Mouse scrolled (1049, 512) with delta (0, 0)
Screenshot: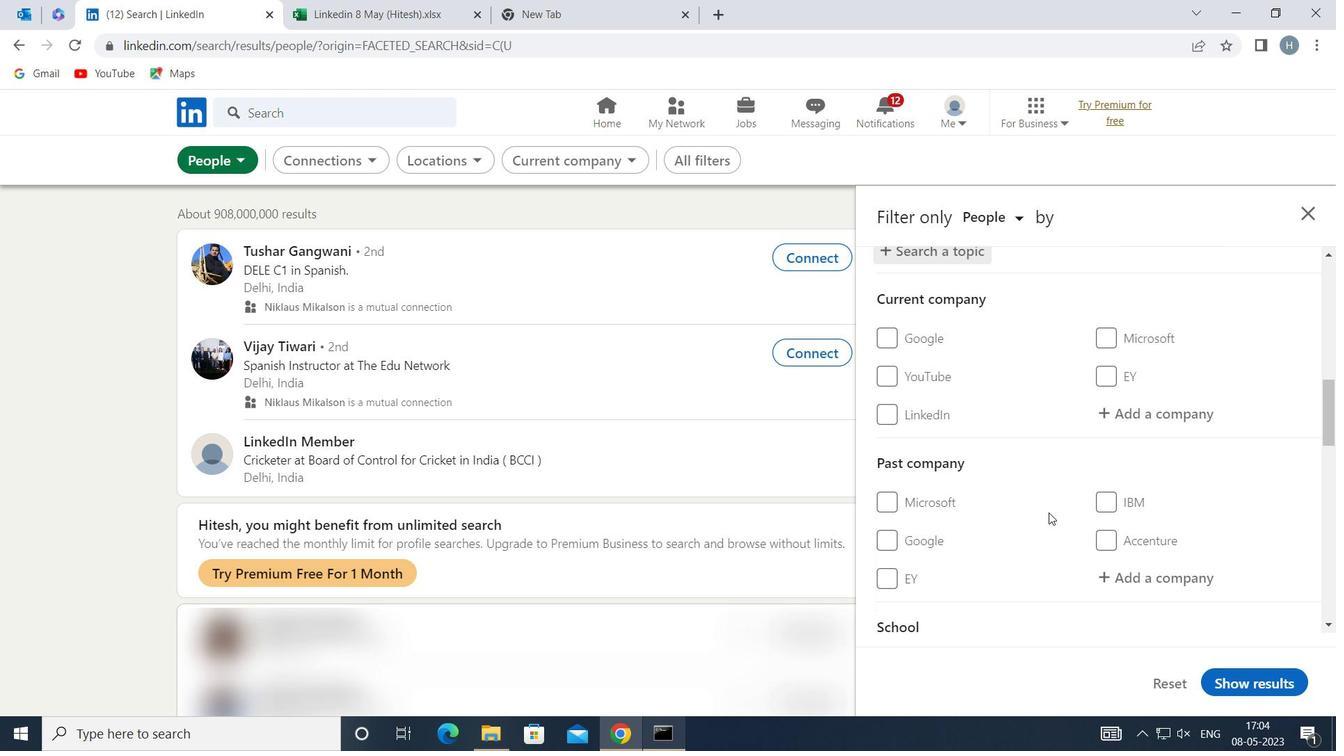
Action: Mouse scrolled (1049, 512) with delta (0, 0)
Screenshot: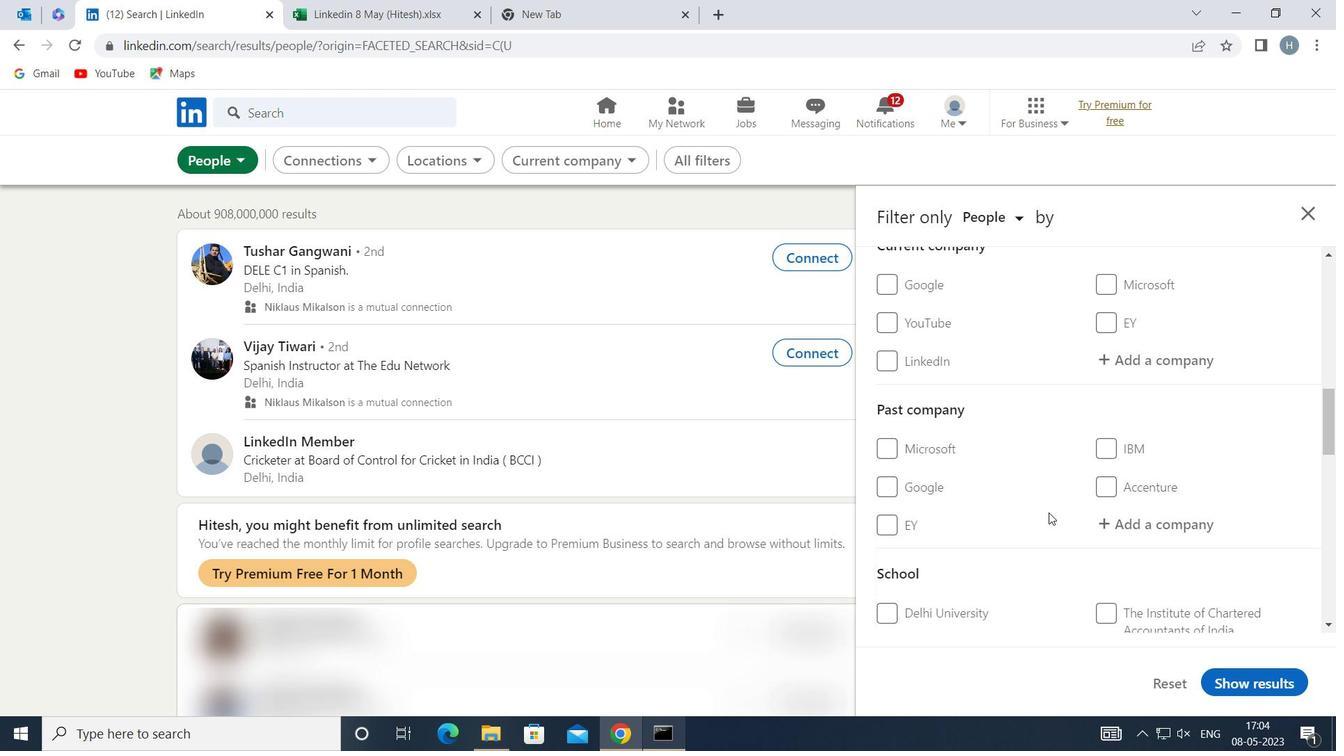 
Action: Mouse scrolled (1049, 512) with delta (0, 0)
Screenshot: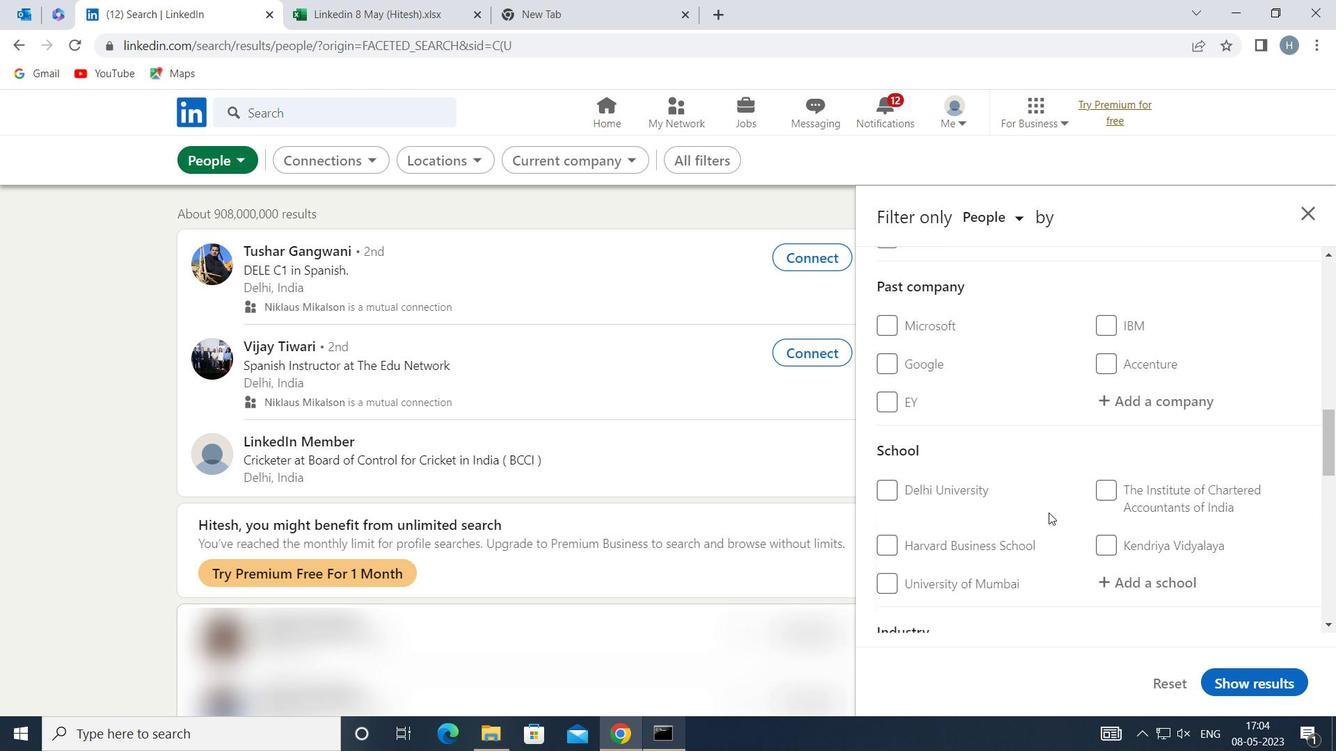 
Action: Mouse scrolled (1049, 512) with delta (0, 0)
Screenshot: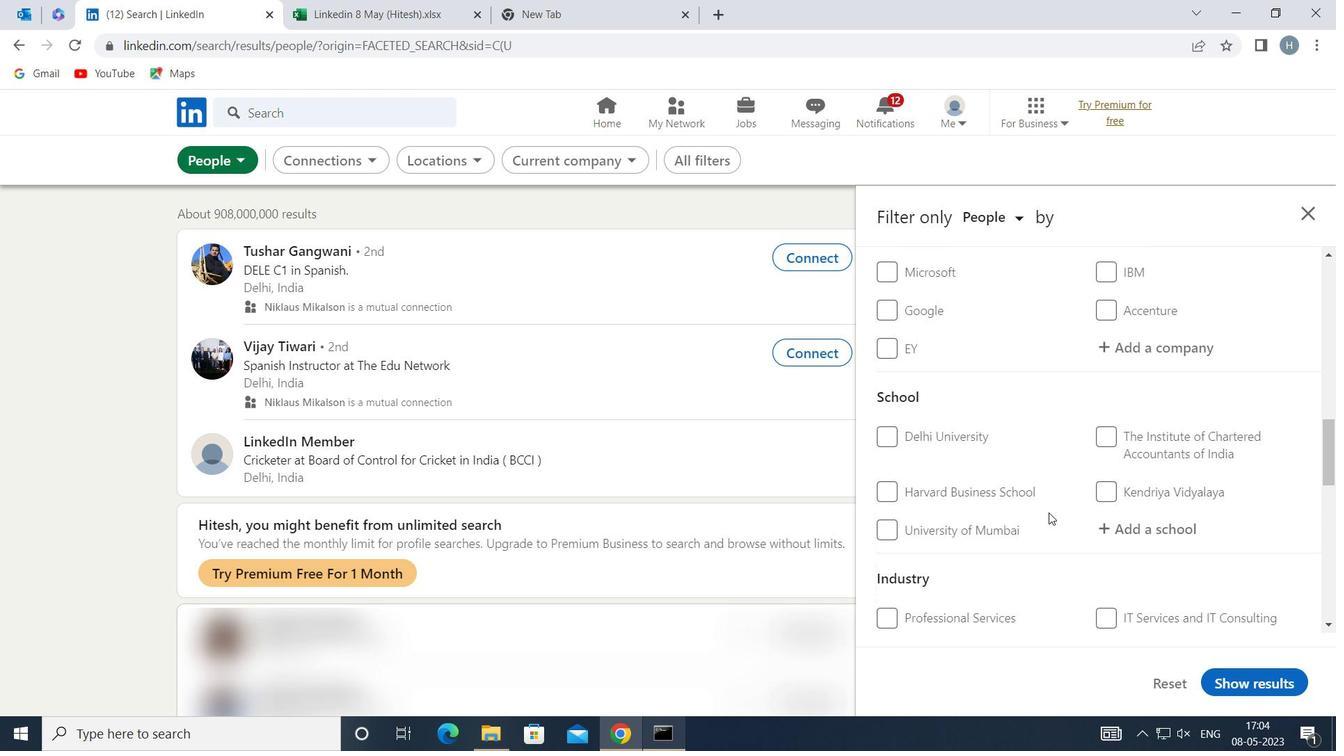 
Action: Mouse moved to (1048, 513)
Screenshot: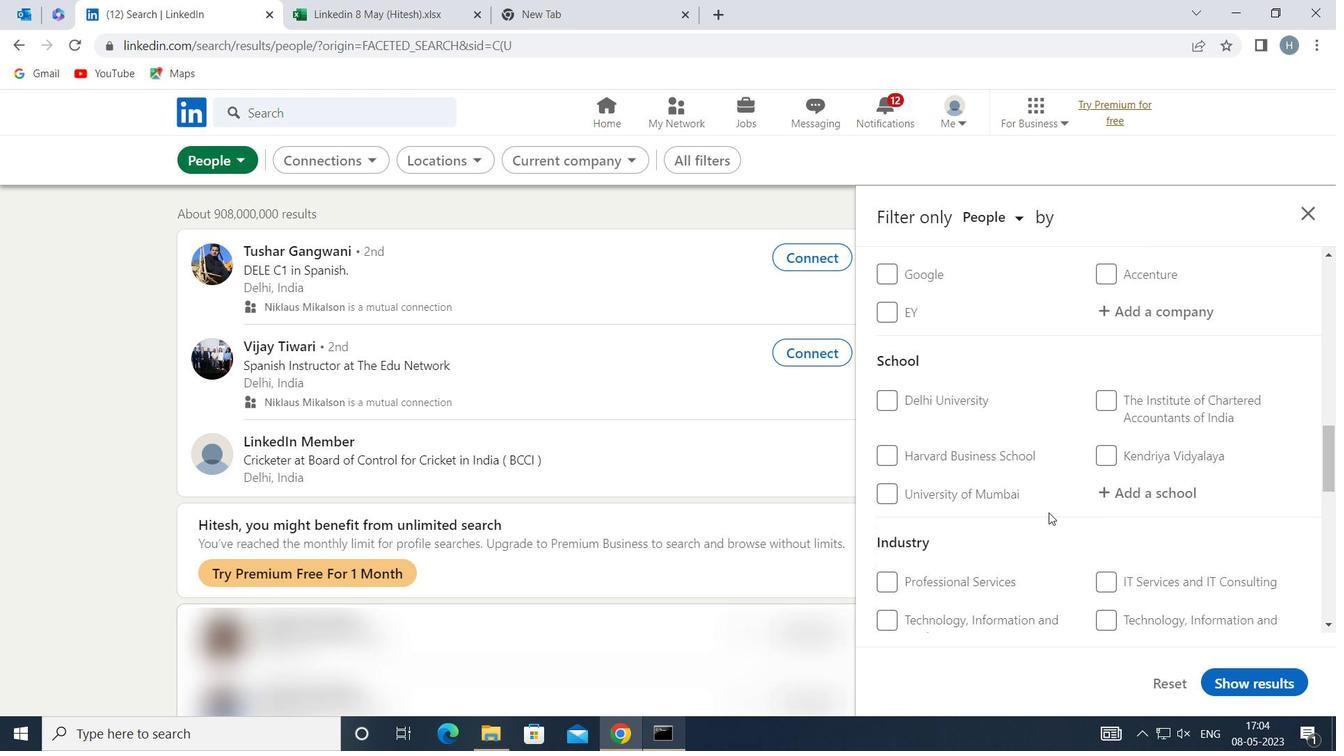 
Action: Mouse scrolled (1048, 512) with delta (0, 0)
Screenshot: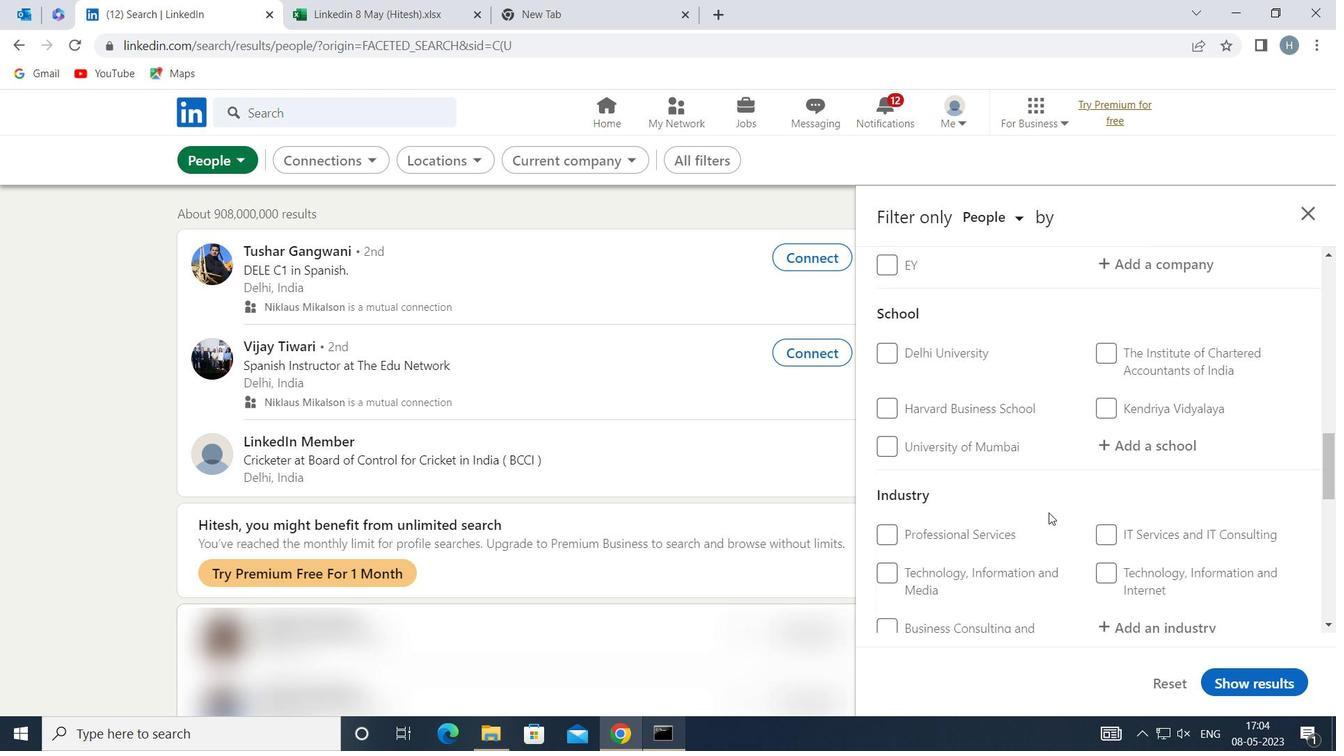 
Action: Mouse moved to (889, 600)
Screenshot: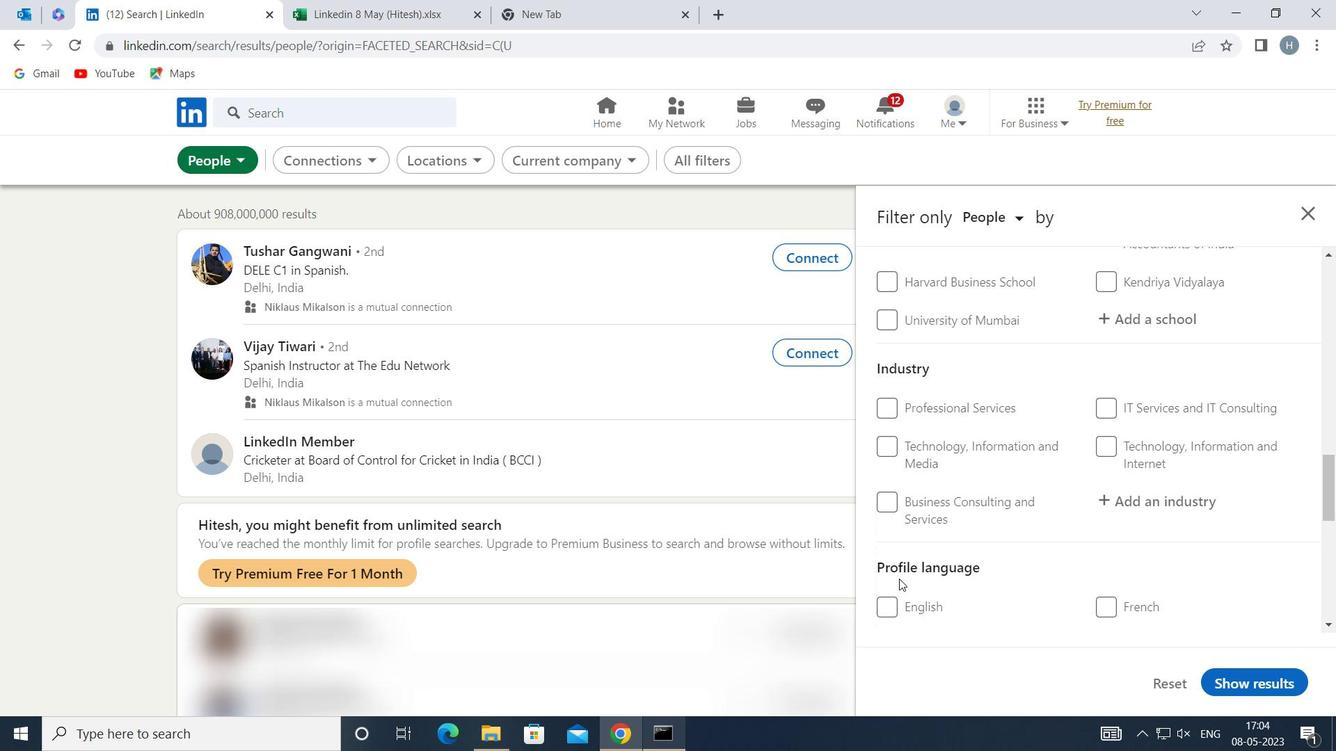 
Action: Mouse pressed left at (889, 600)
Screenshot: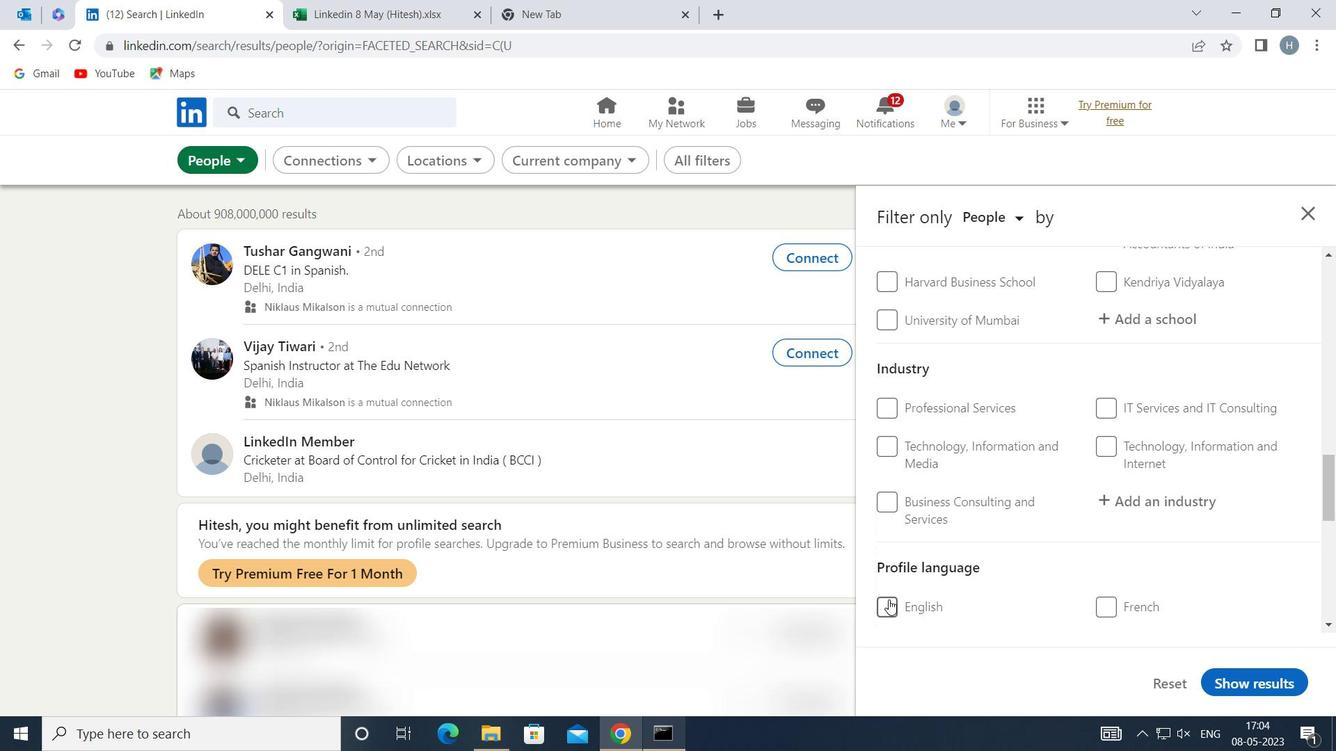
Action: Mouse moved to (1043, 551)
Screenshot: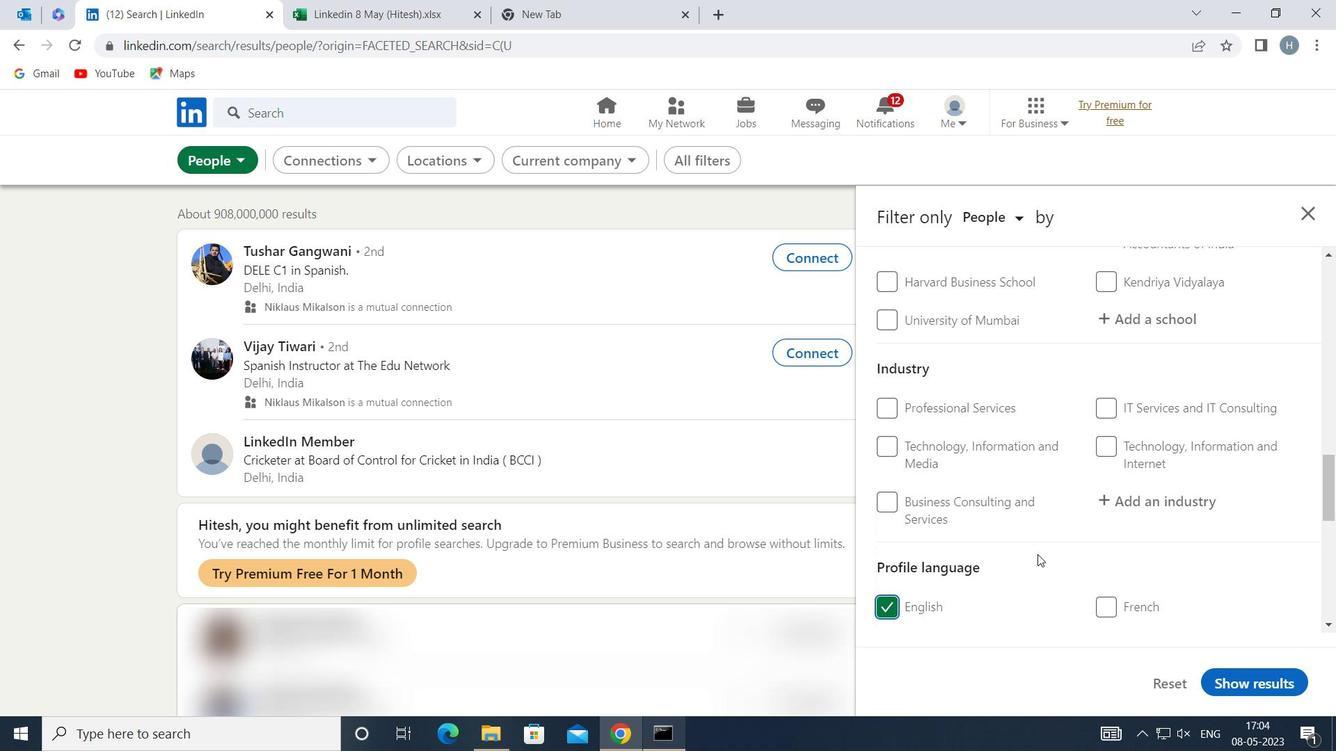 
Action: Mouse scrolled (1043, 551) with delta (0, 0)
Screenshot: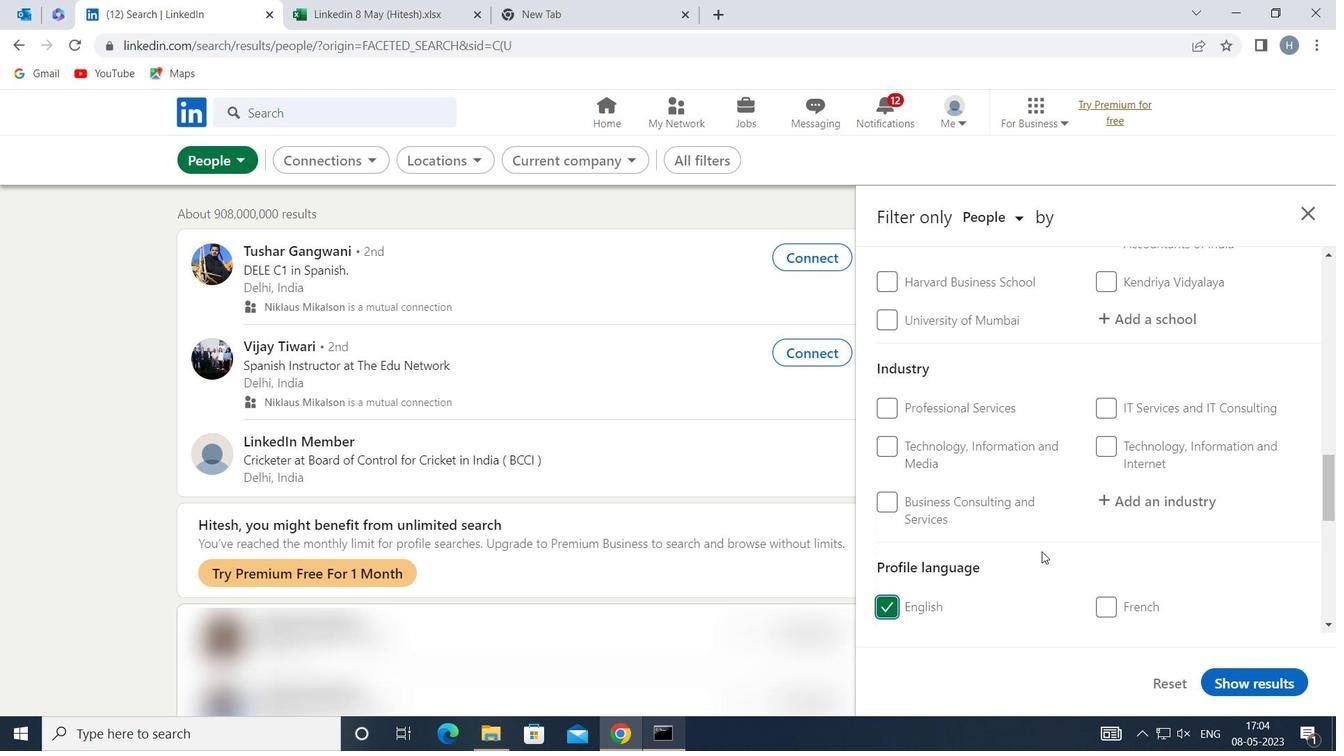 
Action: Mouse moved to (1044, 545)
Screenshot: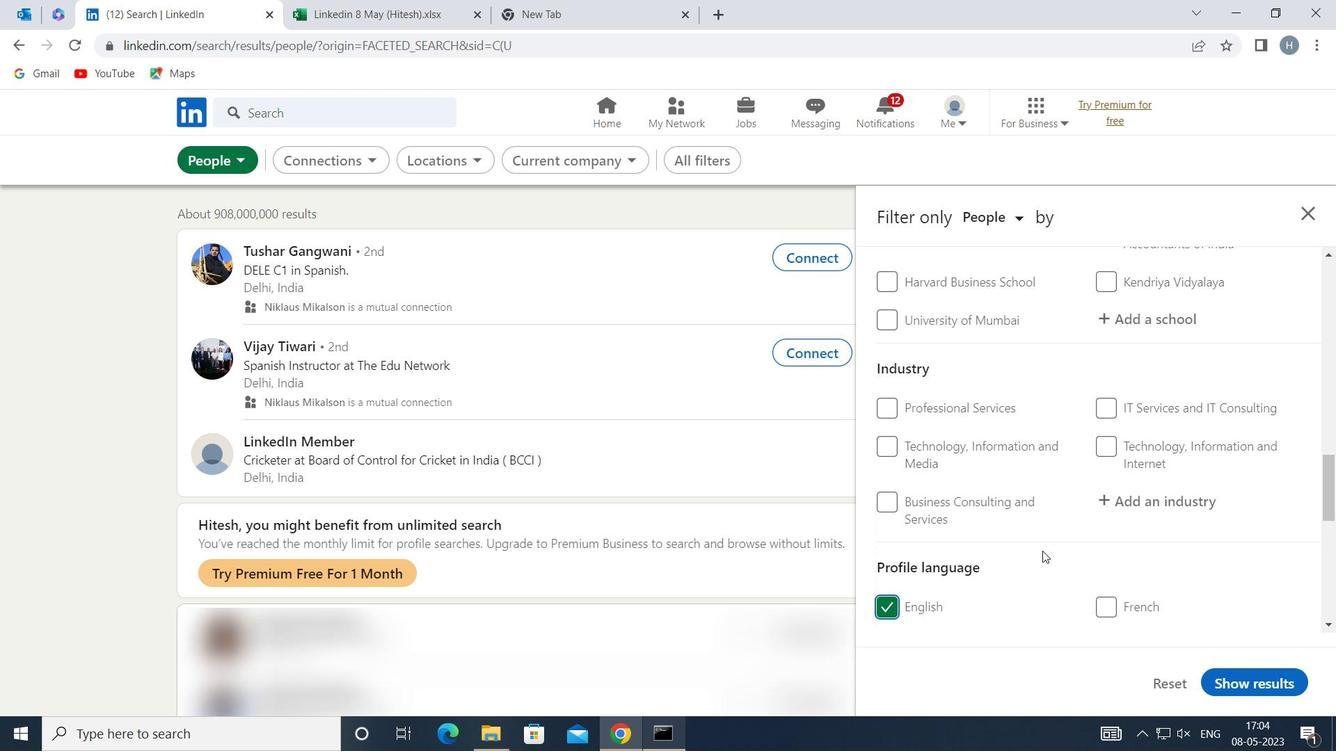 
Action: Mouse scrolled (1044, 546) with delta (0, 0)
Screenshot: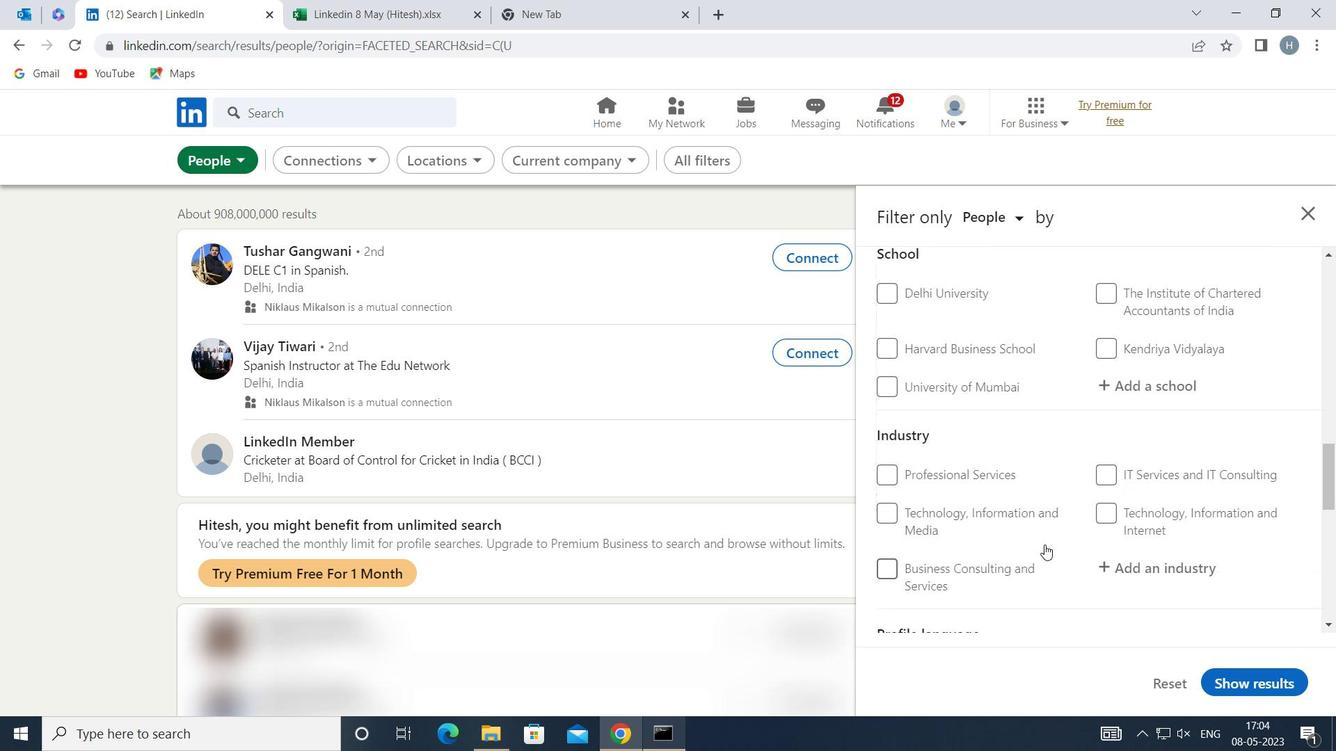
Action: Mouse scrolled (1044, 546) with delta (0, 0)
Screenshot: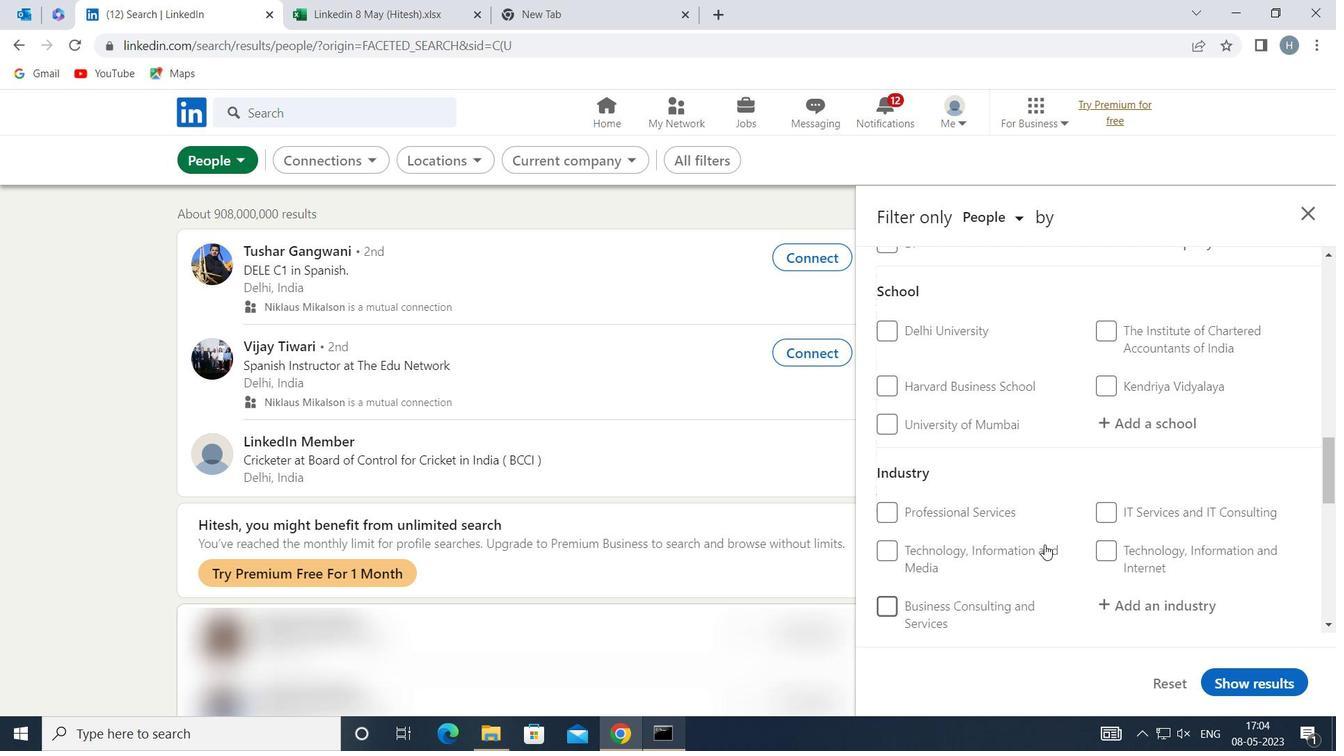 
Action: Mouse scrolled (1044, 546) with delta (0, 0)
Screenshot: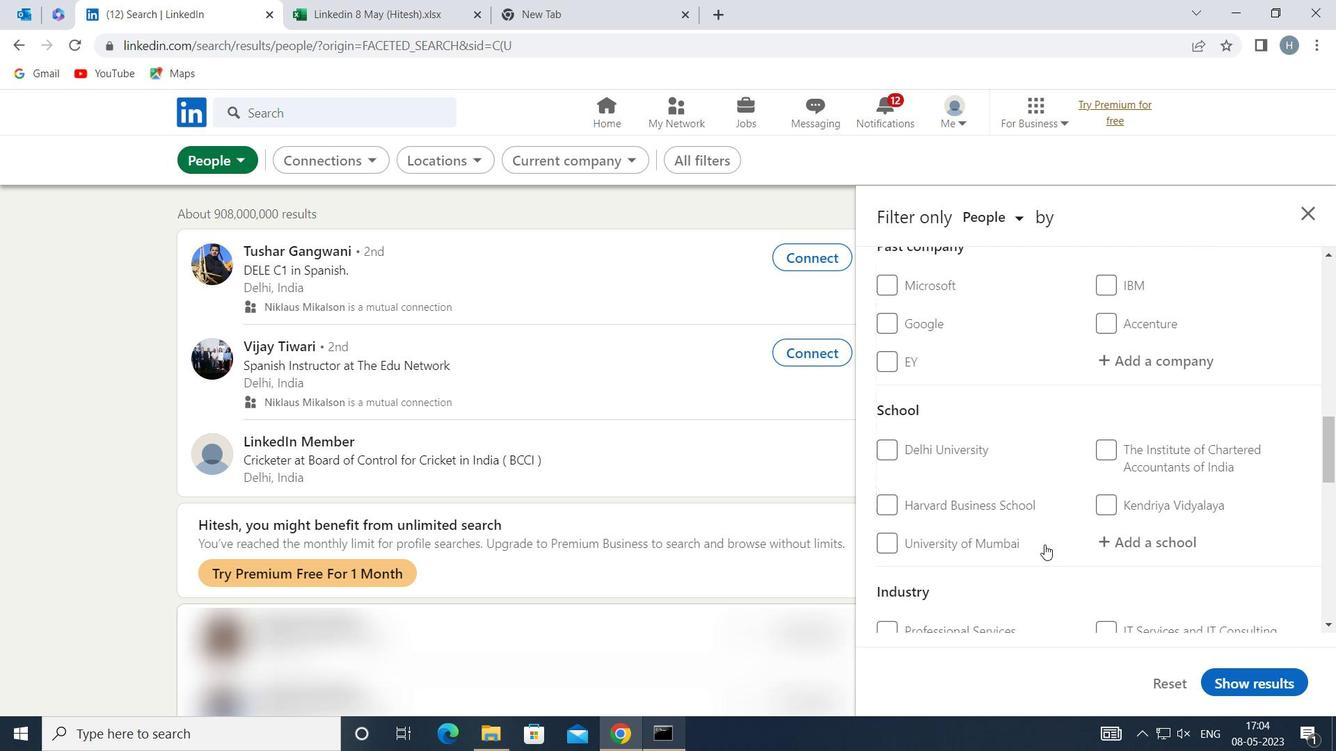 
Action: Mouse scrolled (1044, 546) with delta (0, 0)
Screenshot: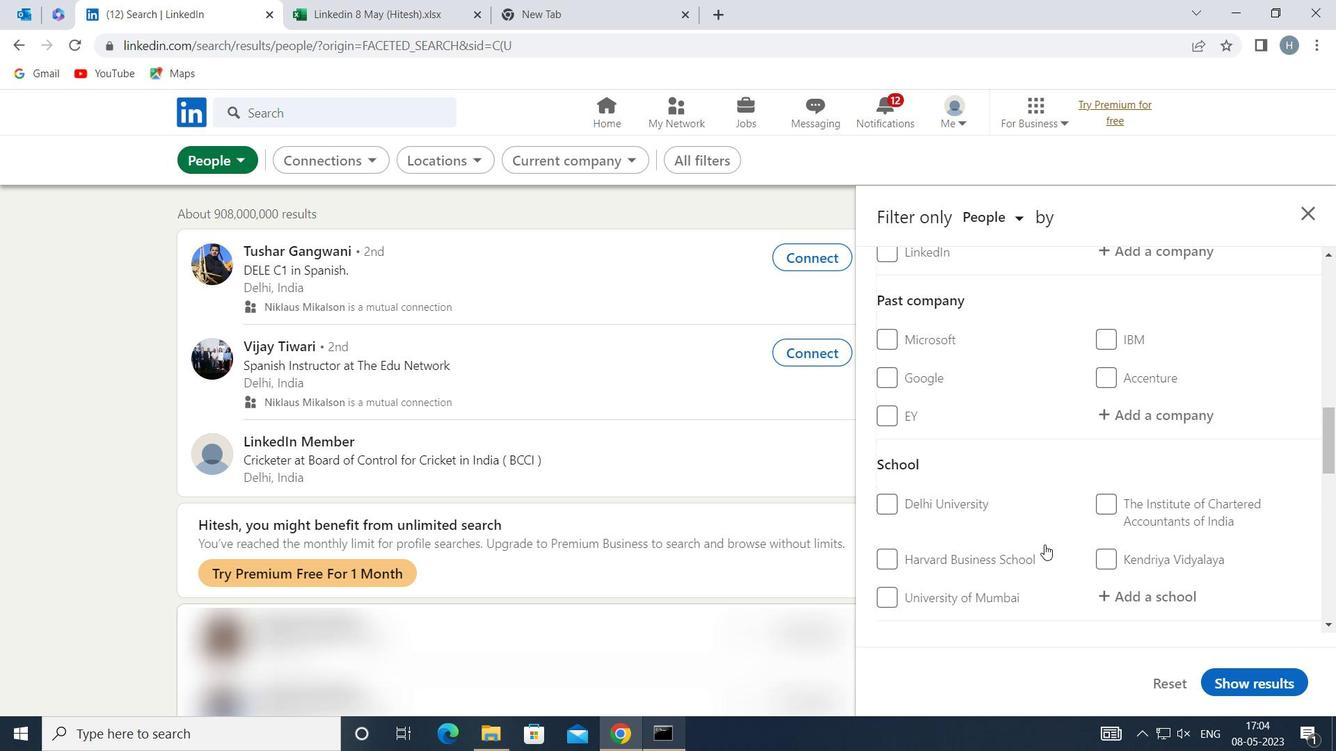 
Action: Mouse scrolled (1044, 546) with delta (0, 0)
Screenshot: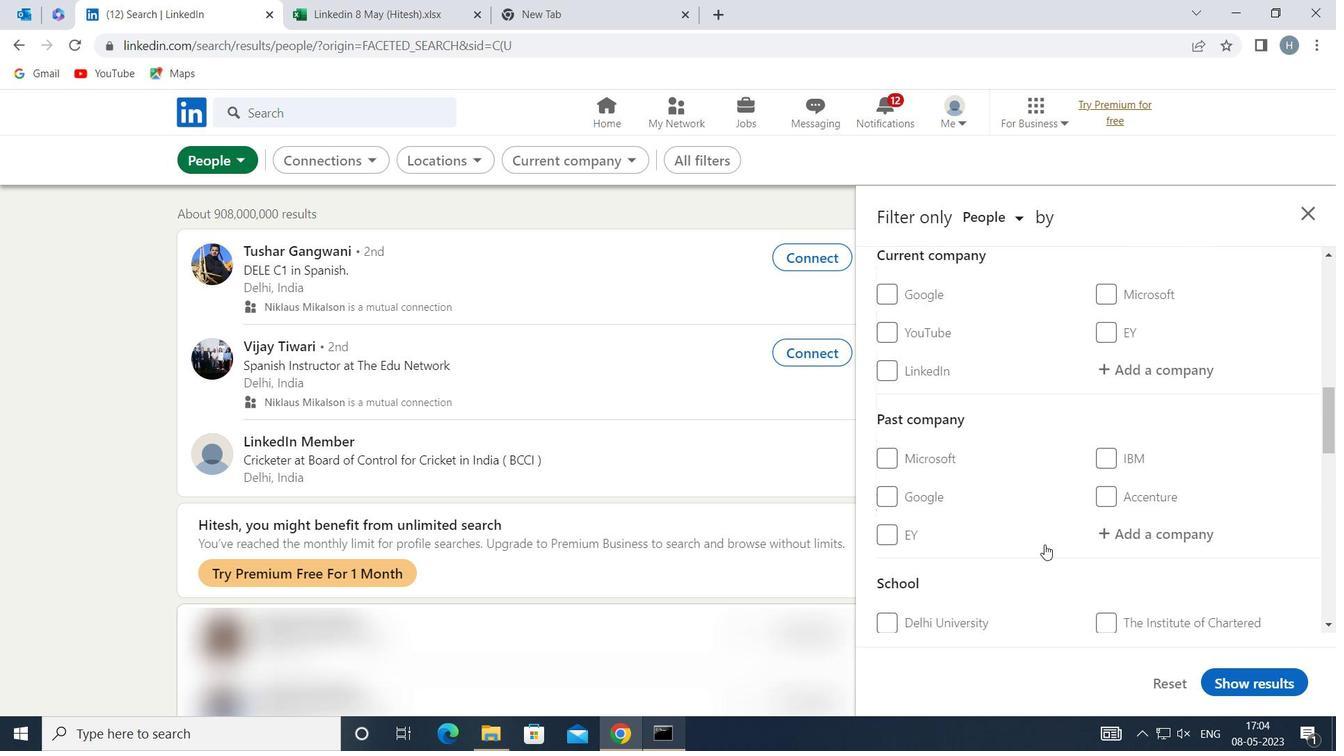 
Action: Mouse moved to (1164, 493)
Screenshot: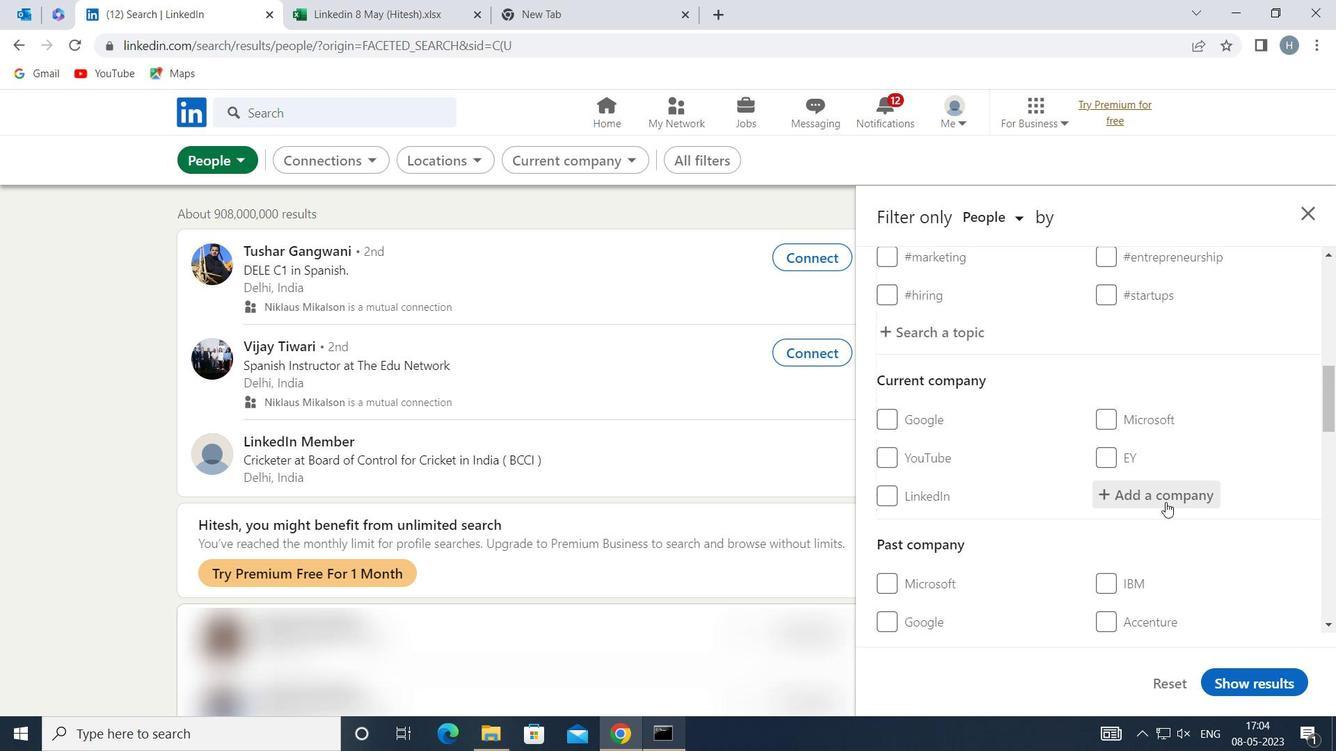 
Action: Mouse pressed left at (1164, 493)
Screenshot: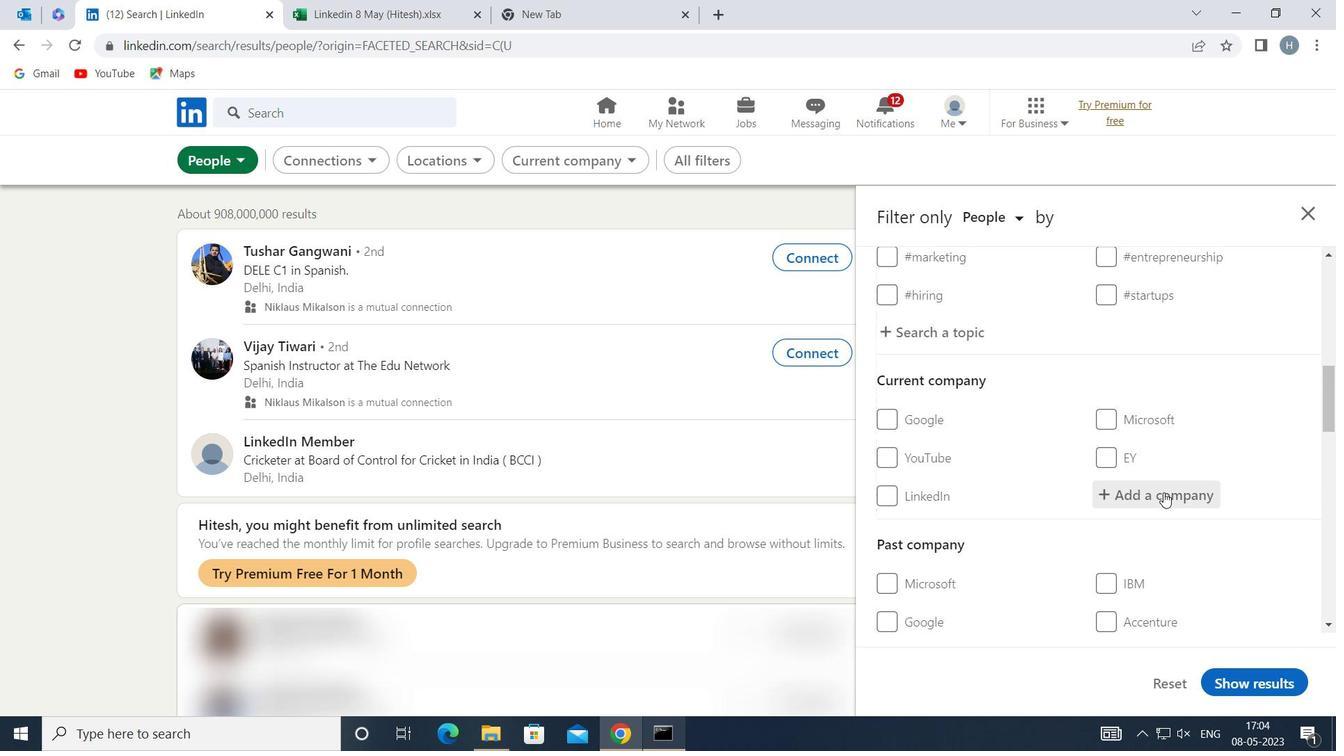 
Action: Key pressed <Key.shift>AIR<Key.space><Key.shift>INDIA<Key.space><Key.shift>EXP
Screenshot: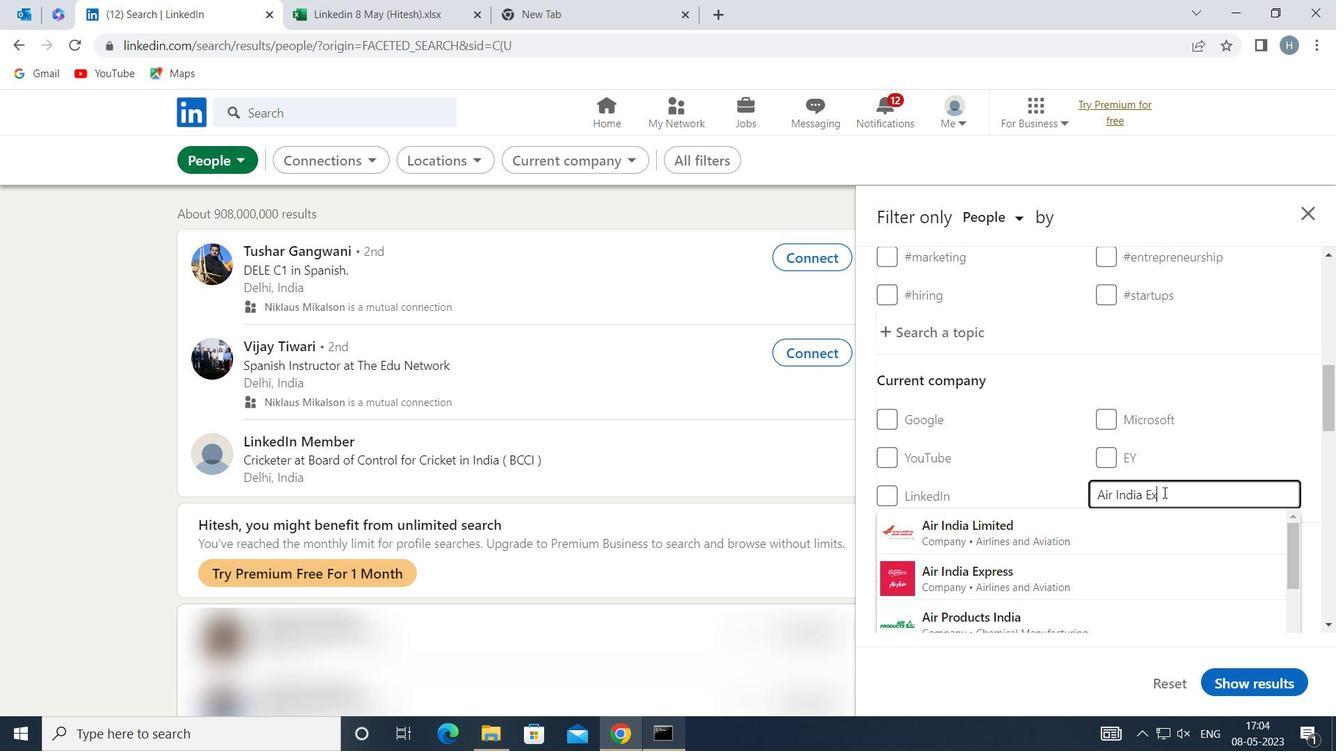 
Action: Mouse moved to (1059, 533)
Screenshot: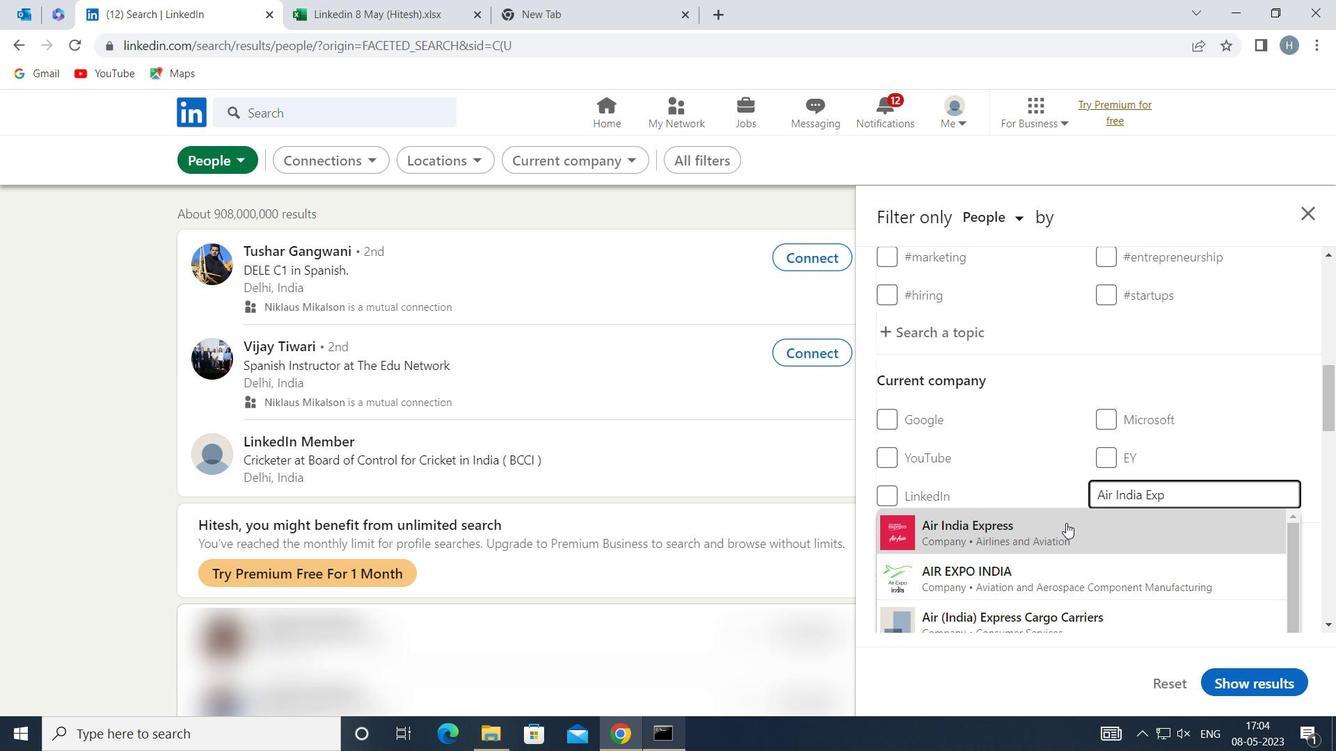 
Action: Mouse pressed left at (1059, 533)
Screenshot: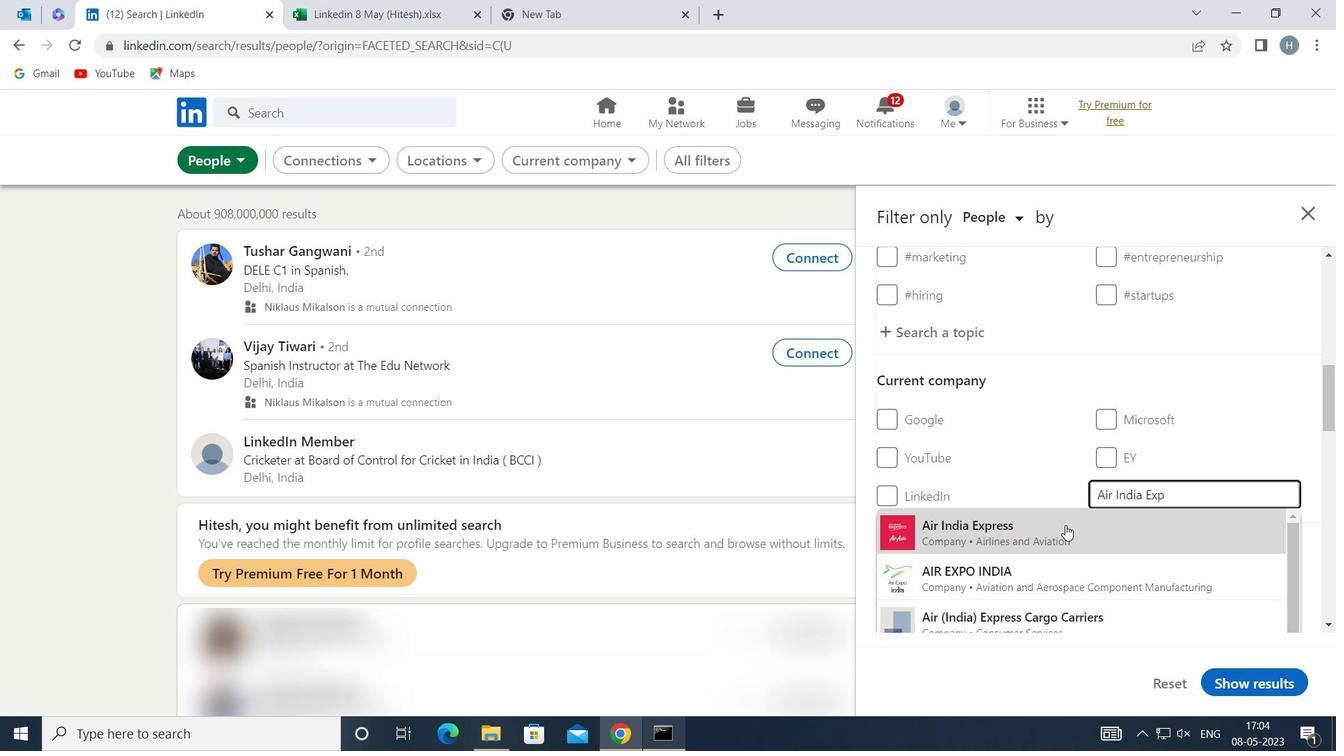 
Action: Mouse moved to (1054, 517)
Screenshot: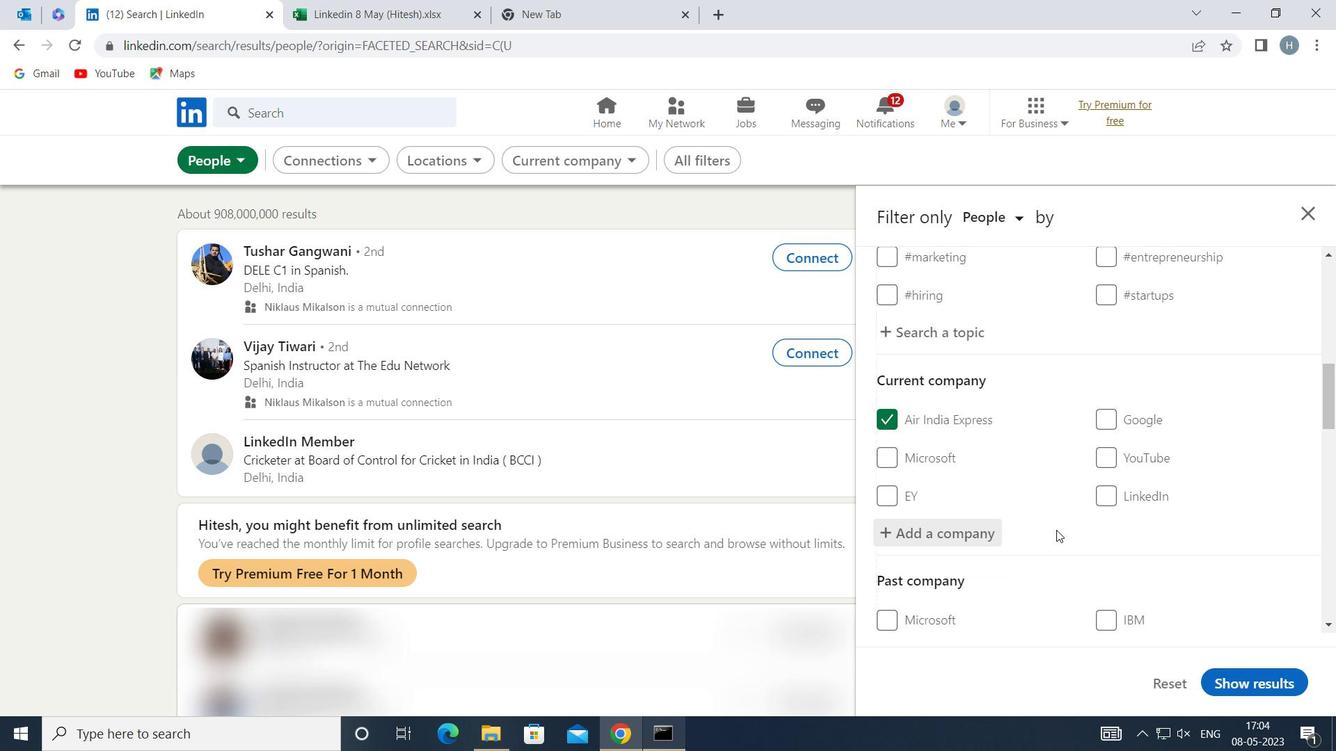 
Action: Mouse scrolled (1054, 517) with delta (0, 0)
Screenshot: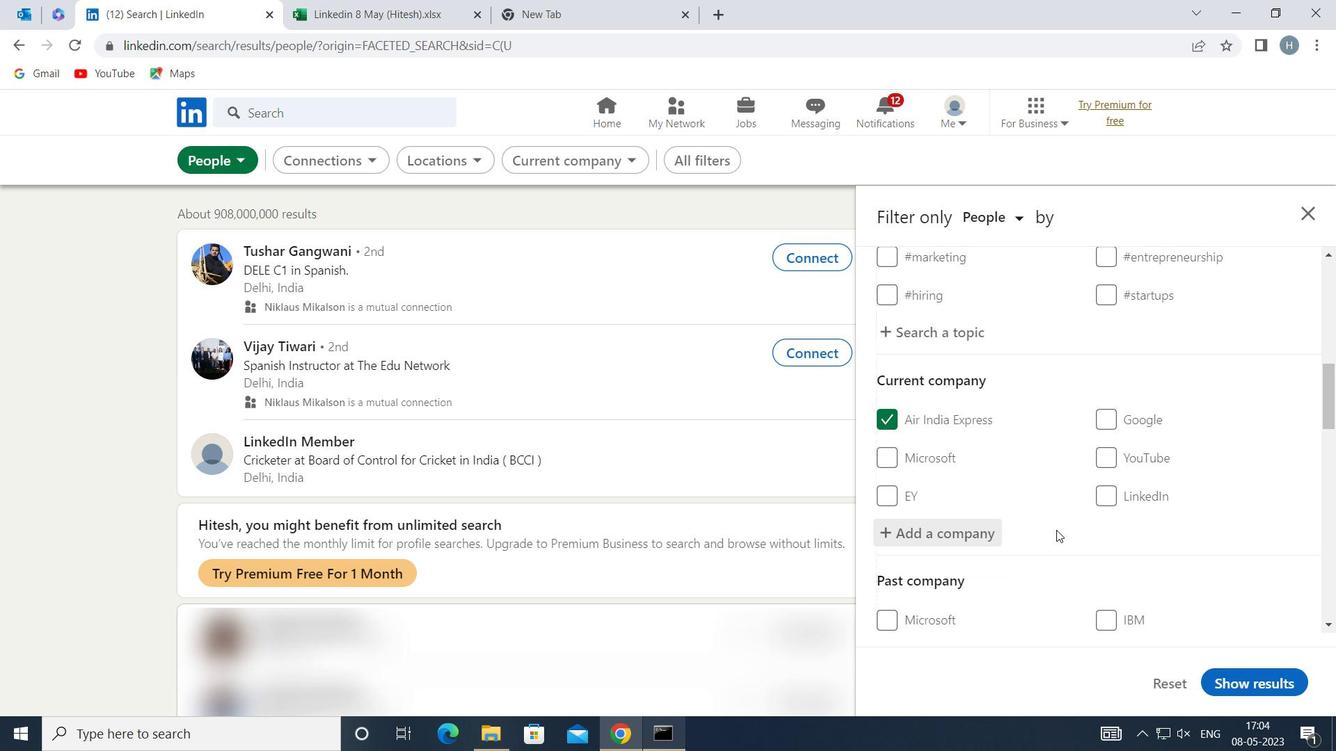 
Action: Mouse scrolled (1054, 517) with delta (0, 0)
Screenshot: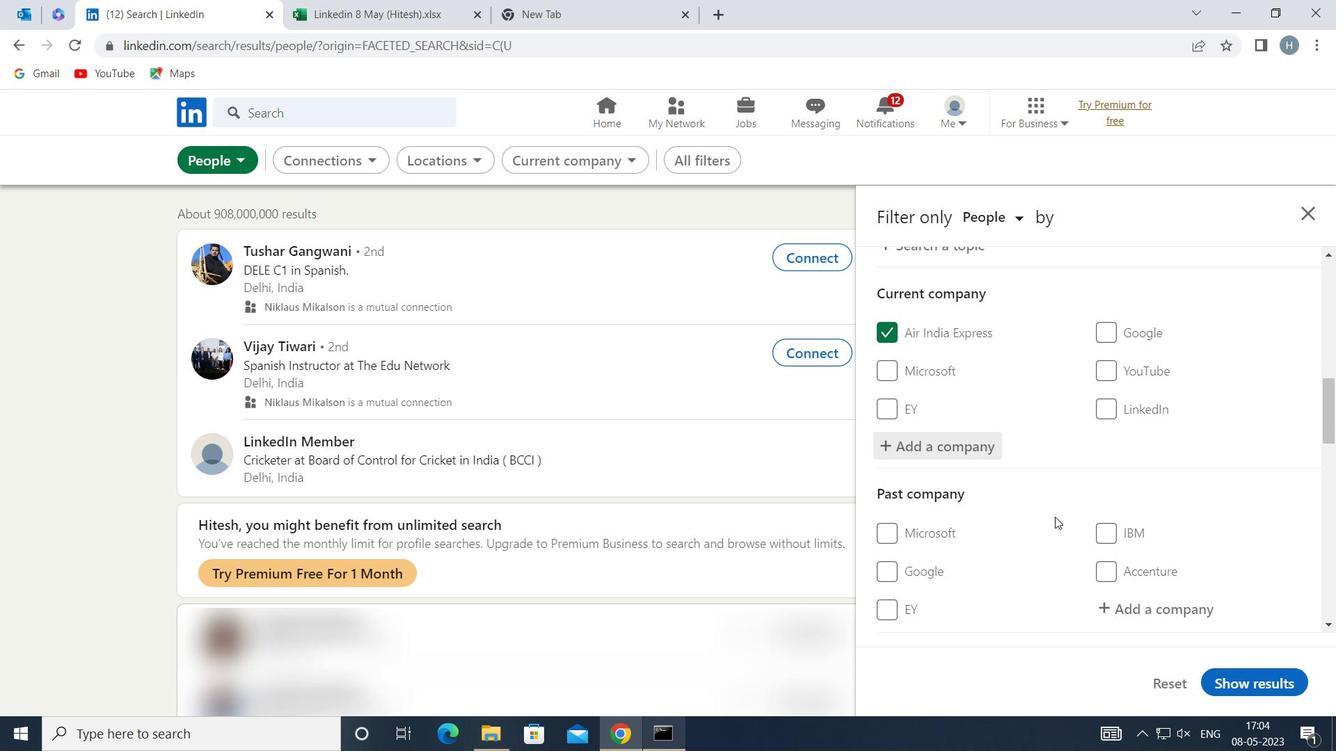 
Action: Mouse moved to (1054, 513)
Screenshot: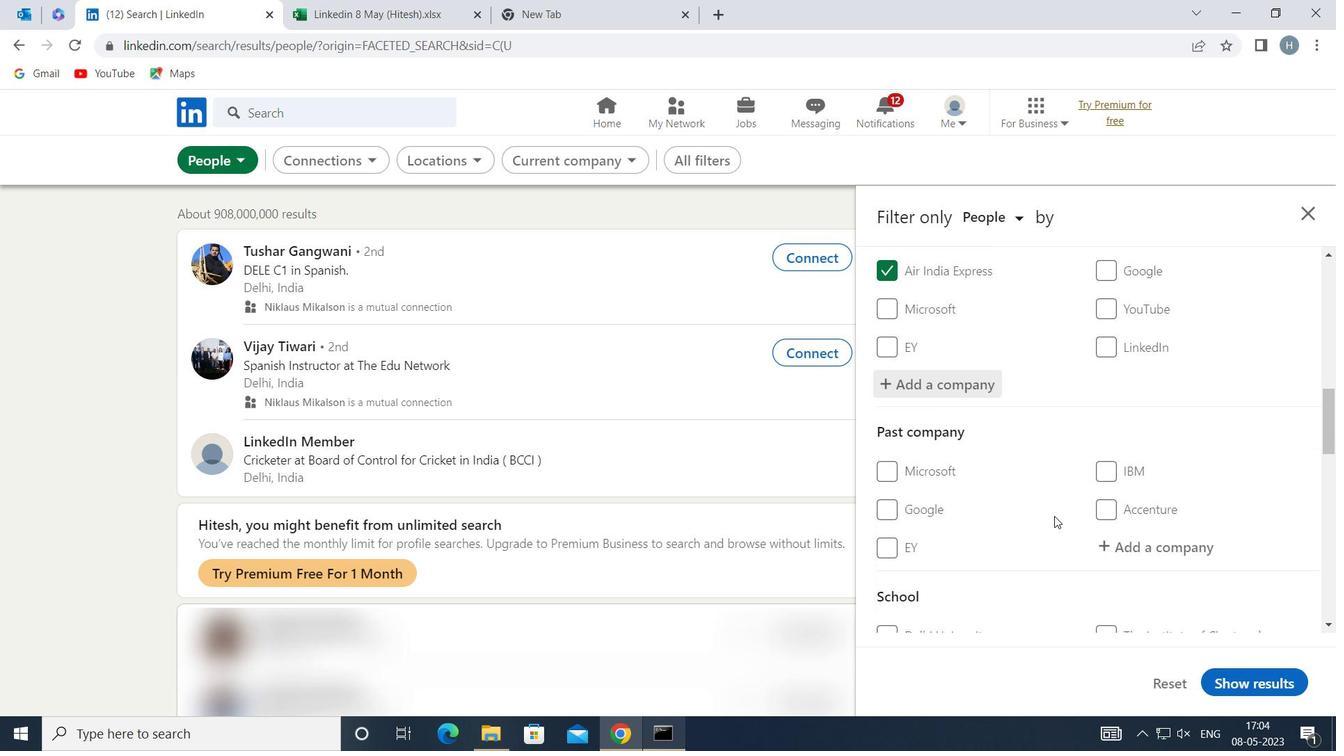 
Action: Mouse scrolled (1054, 512) with delta (0, 0)
Screenshot: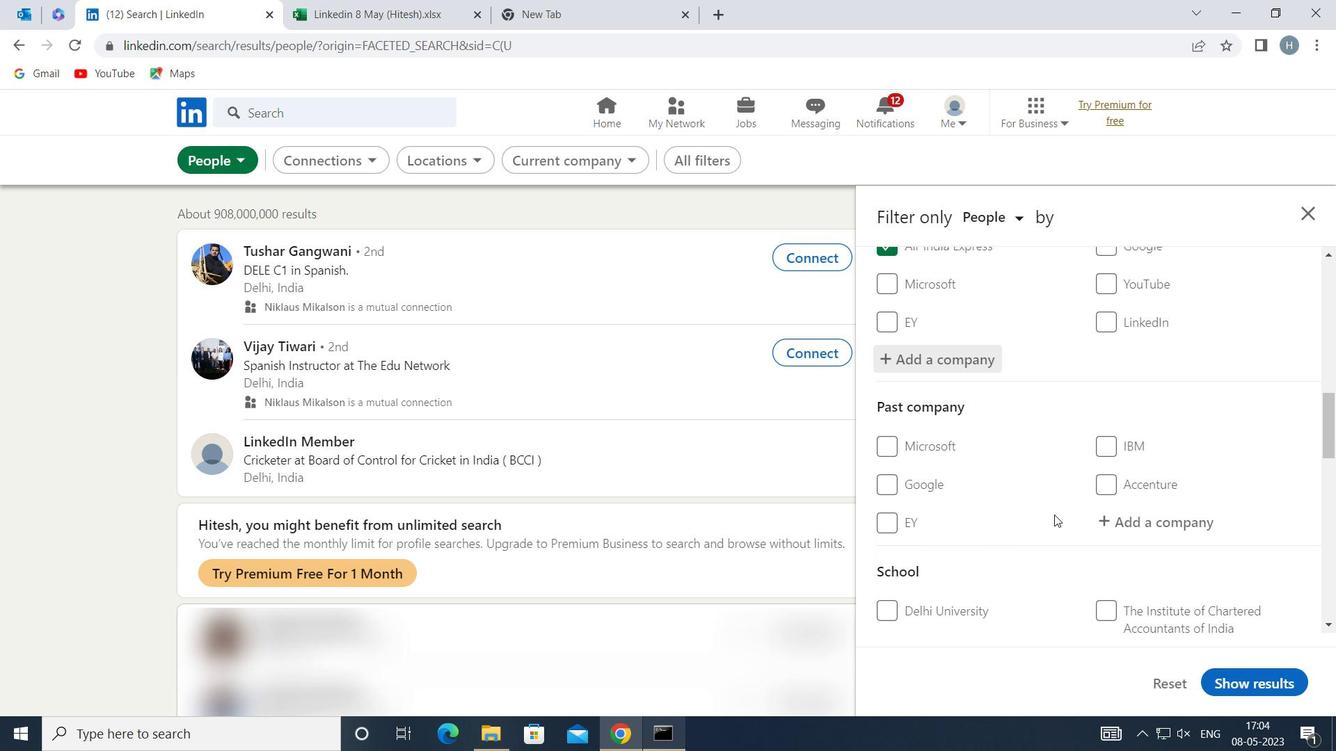 
Action: Mouse moved to (1059, 508)
Screenshot: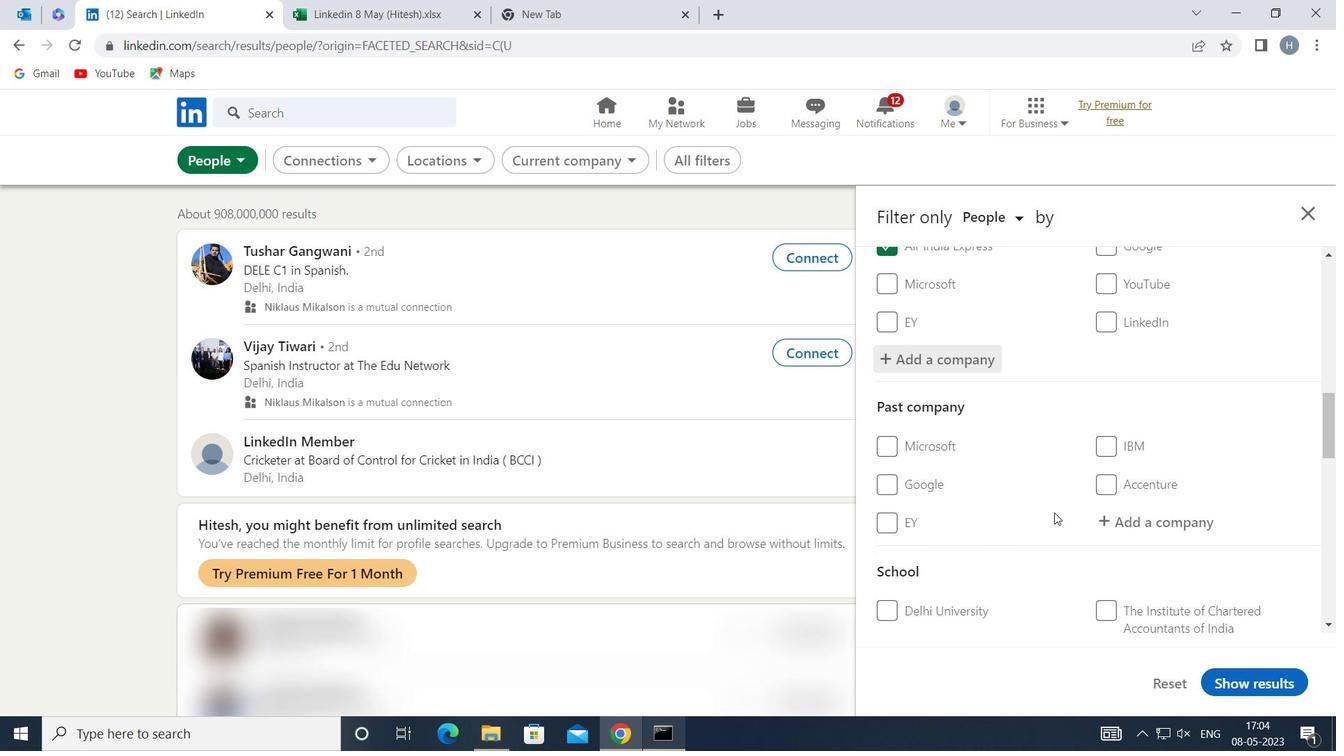 
Action: Mouse scrolled (1059, 508) with delta (0, 0)
Screenshot: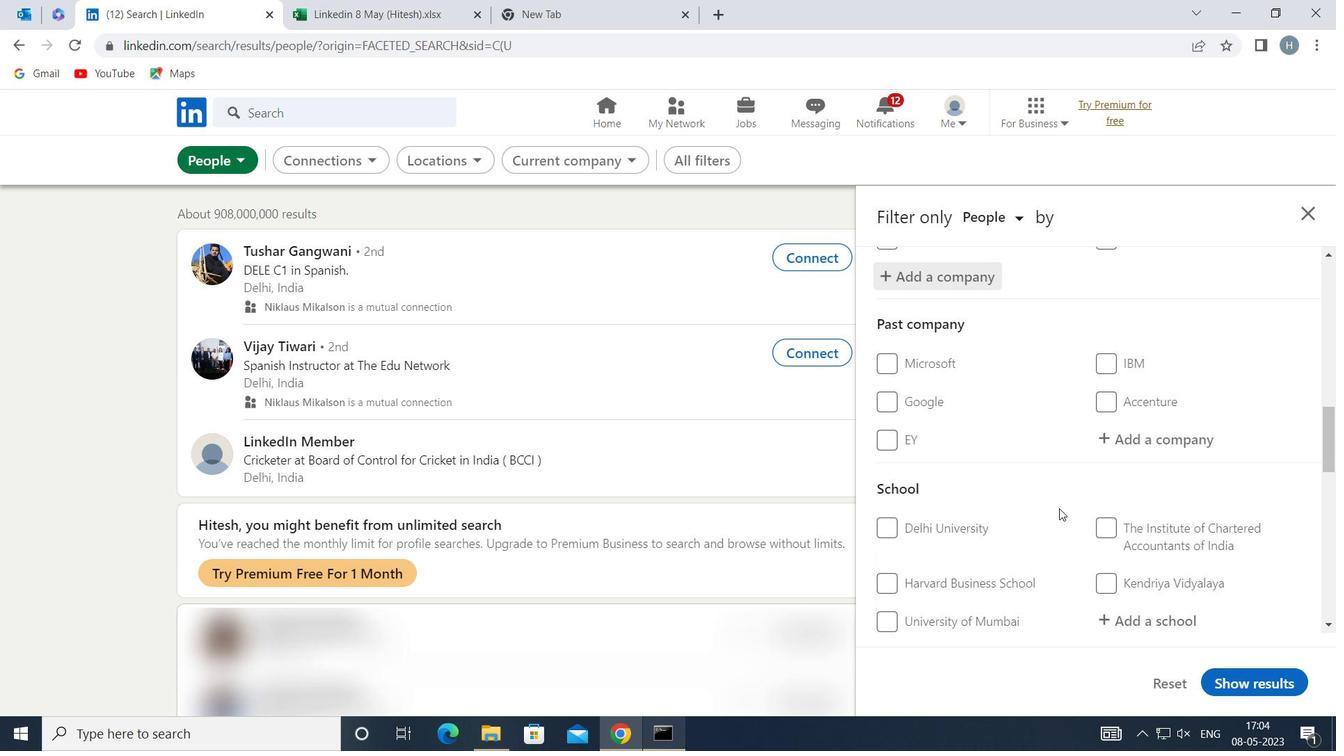 
Action: Mouse moved to (1141, 529)
Screenshot: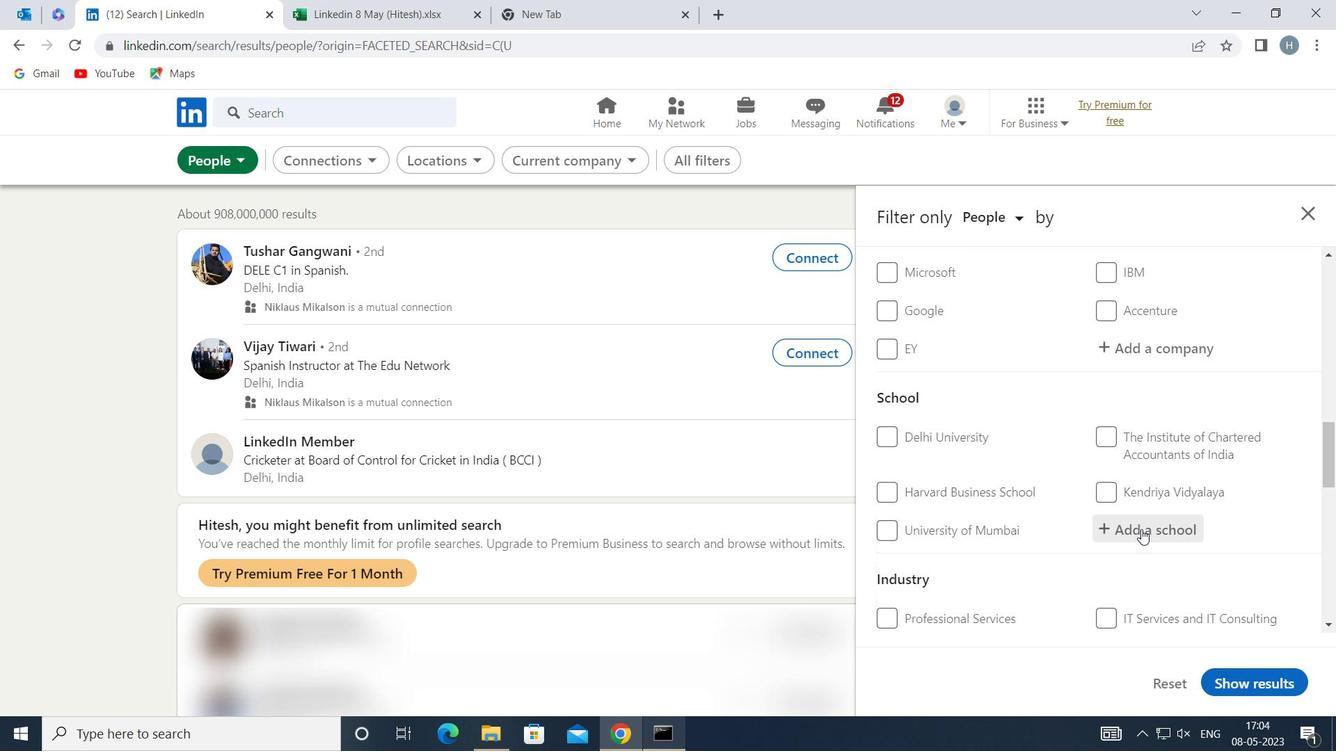 
Action: Mouse pressed left at (1141, 529)
Screenshot: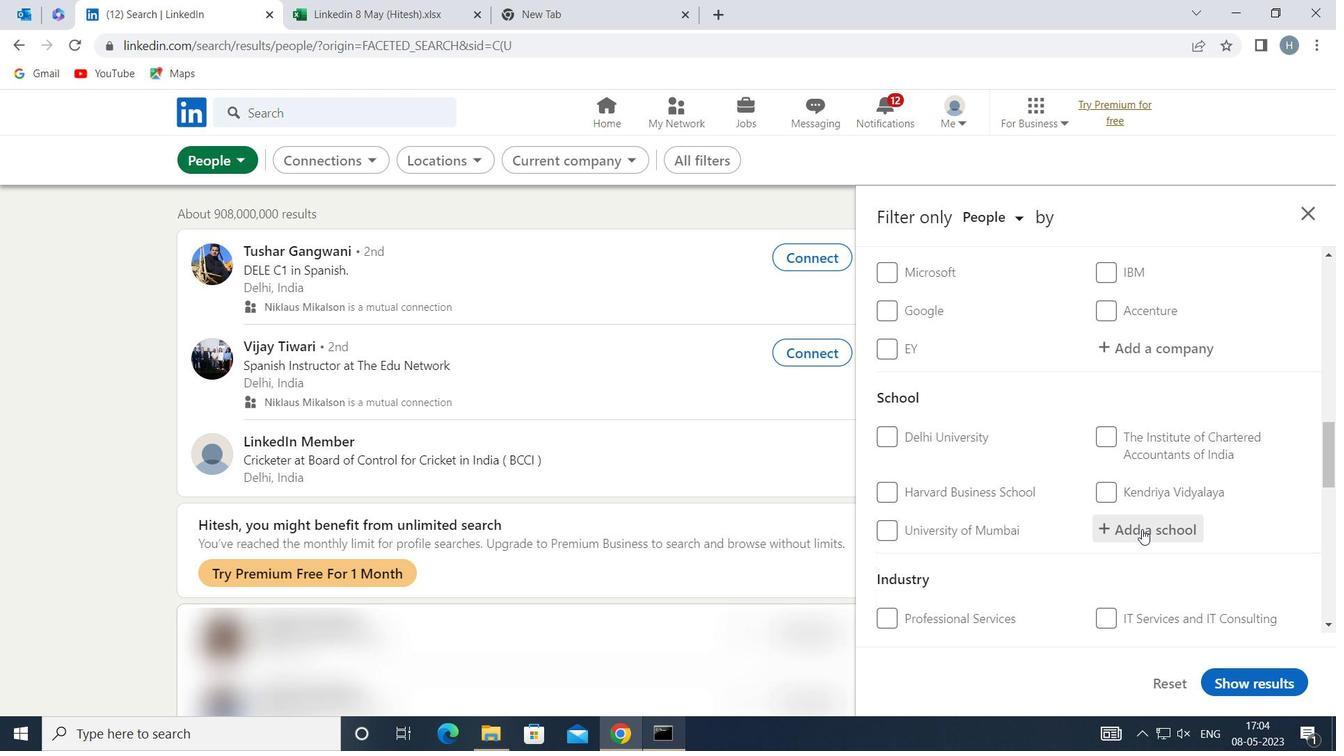 
Action: Key pressed <Key.shift>SRI<Key.space><Key.shift>SRI<Key.space><Key.shift>UN
Screenshot: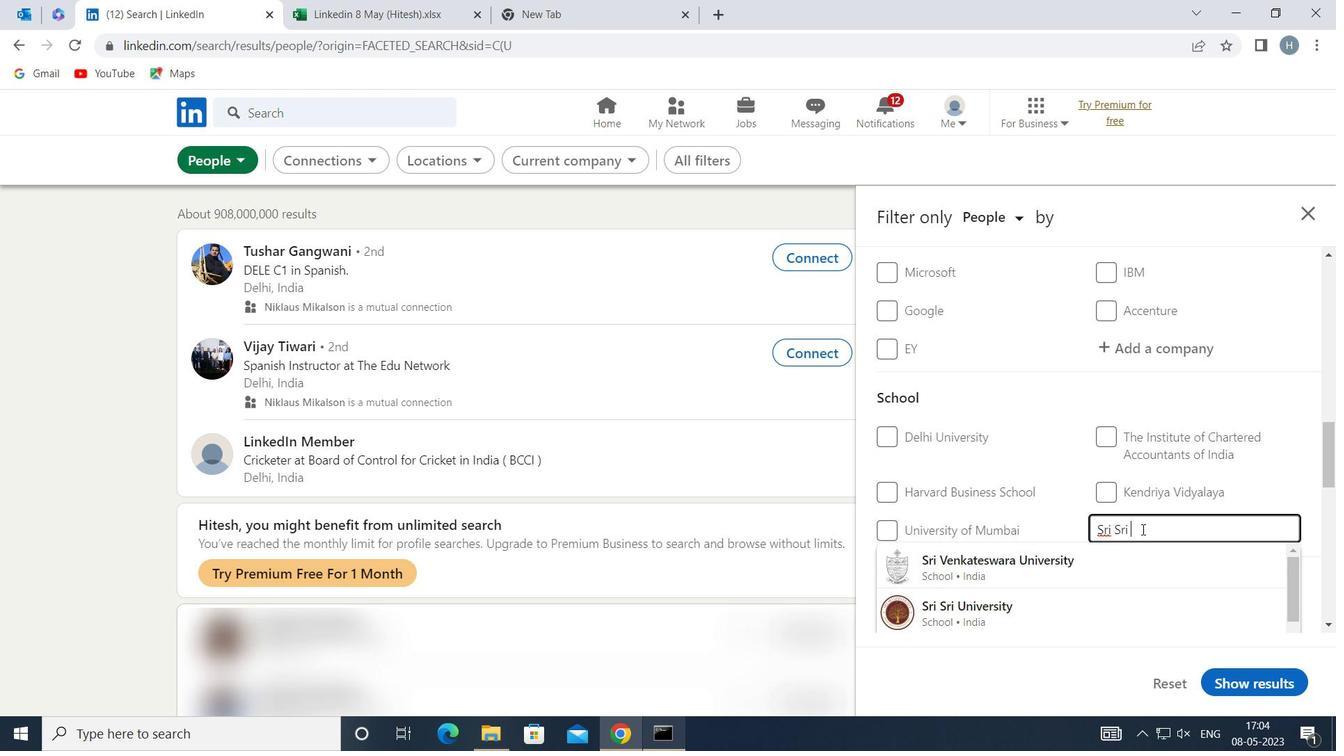 
Action: Mouse moved to (1035, 567)
Screenshot: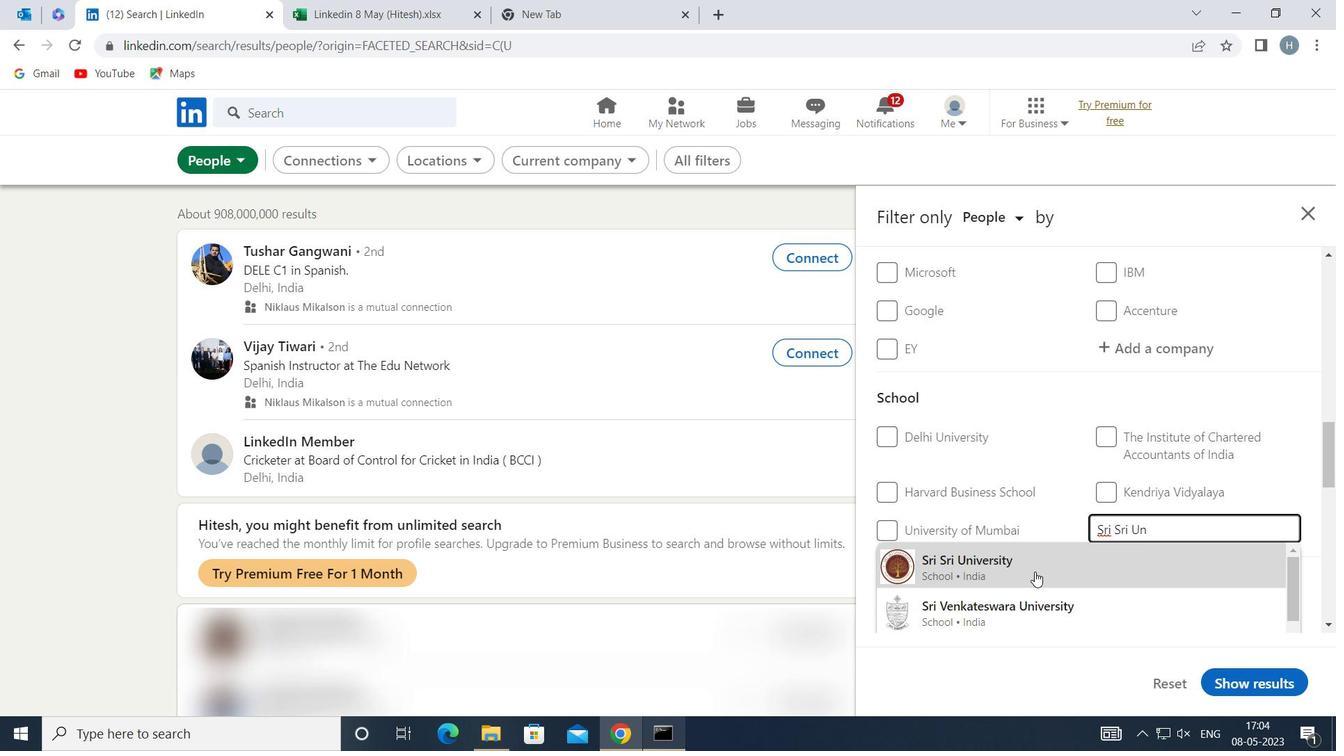 
Action: Mouse pressed left at (1035, 567)
Screenshot: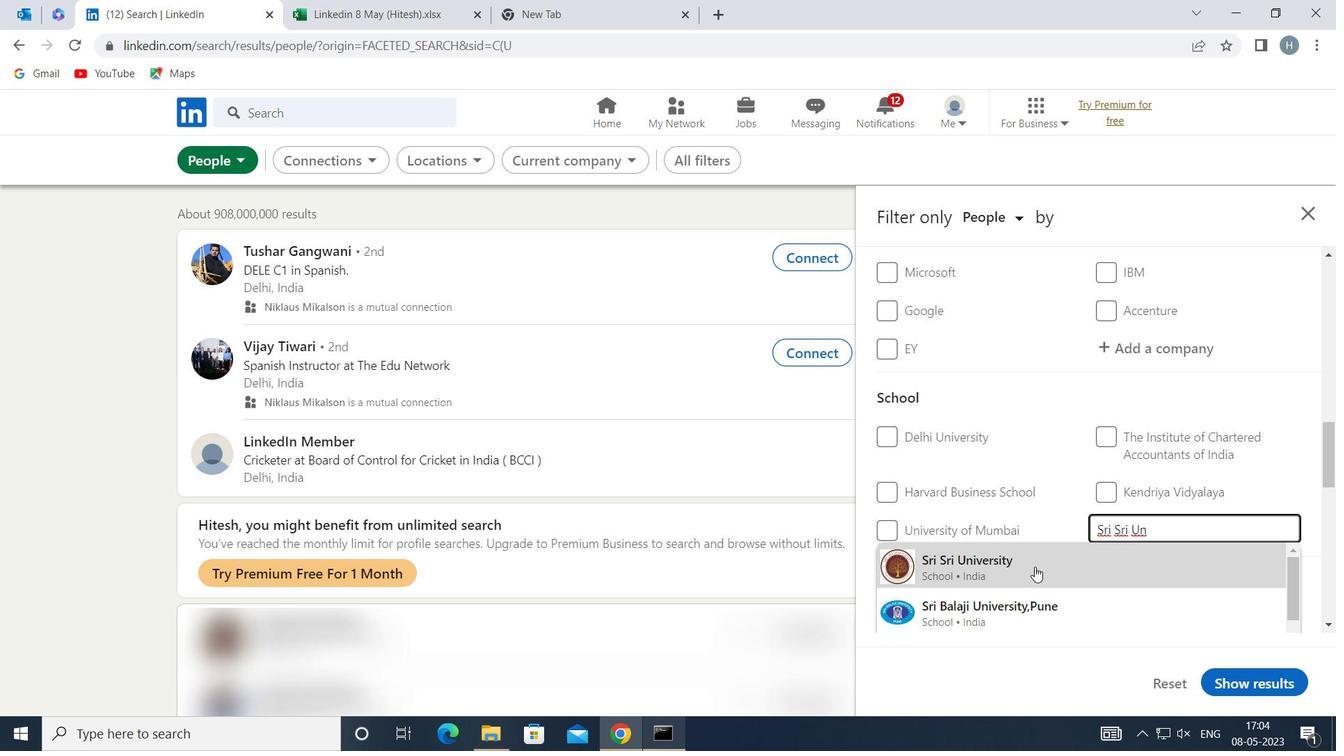 
Action: Mouse moved to (1028, 529)
Screenshot: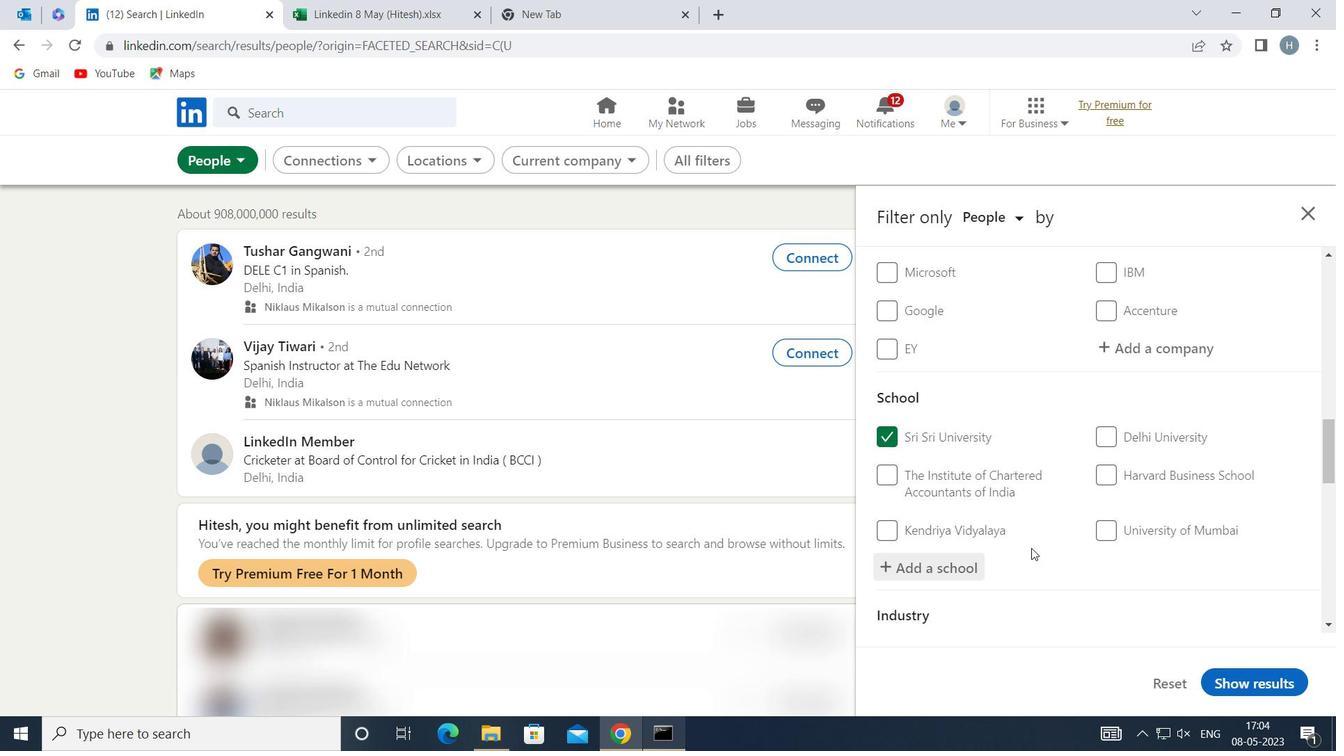 
Action: Mouse scrolled (1028, 528) with delta (0, 0)
Screenshot: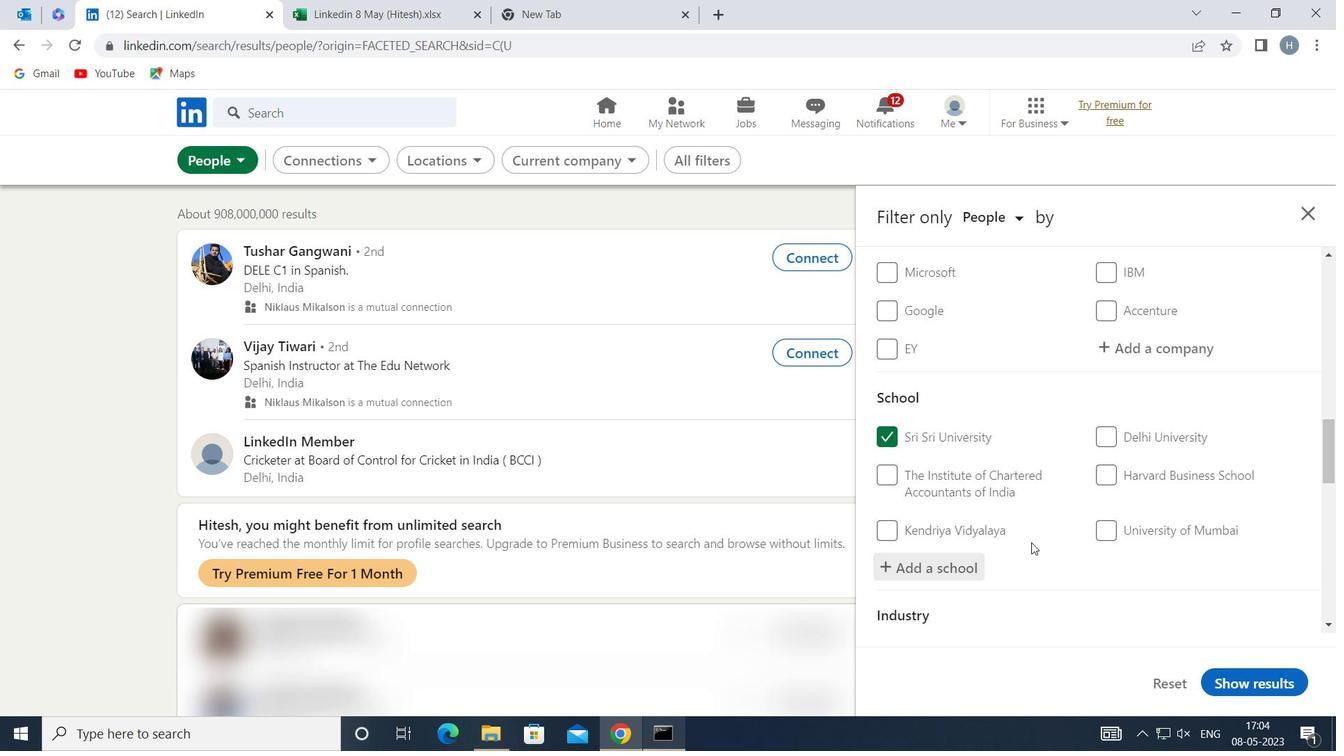 
Action: Mouse scrolled (1028, 528) with delta (0, 0)
Screenshot: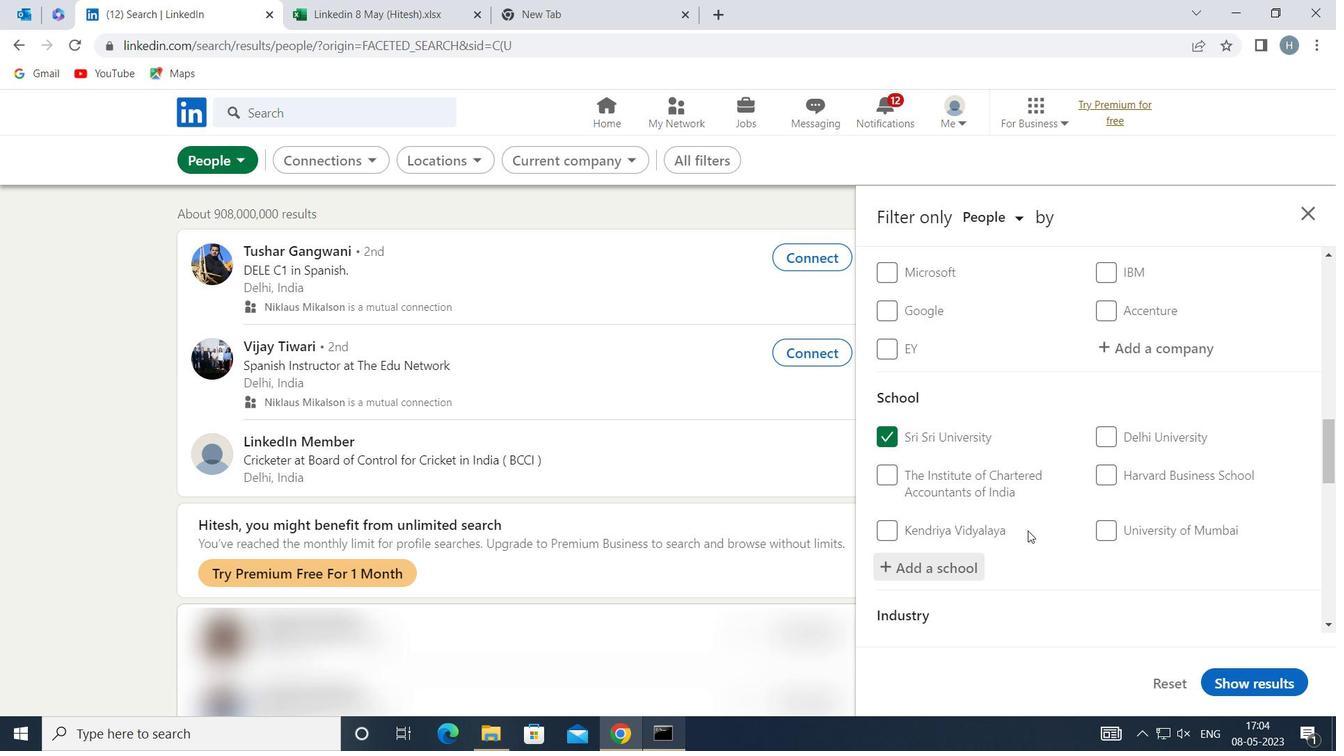 
Action: Mouse moved to (1028, 522)
Screenshot: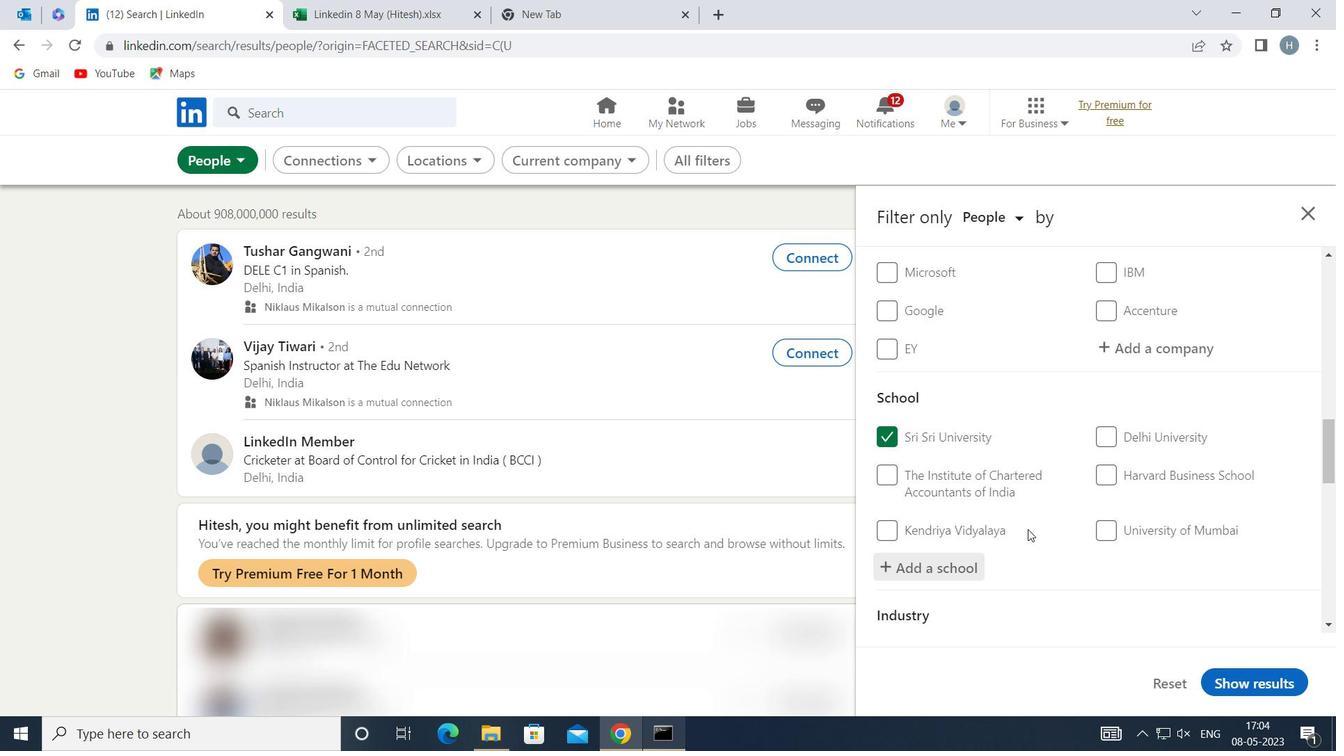 
Action: Mouse scrolled (1028, 521) with delta (0, 0)
Screenshot: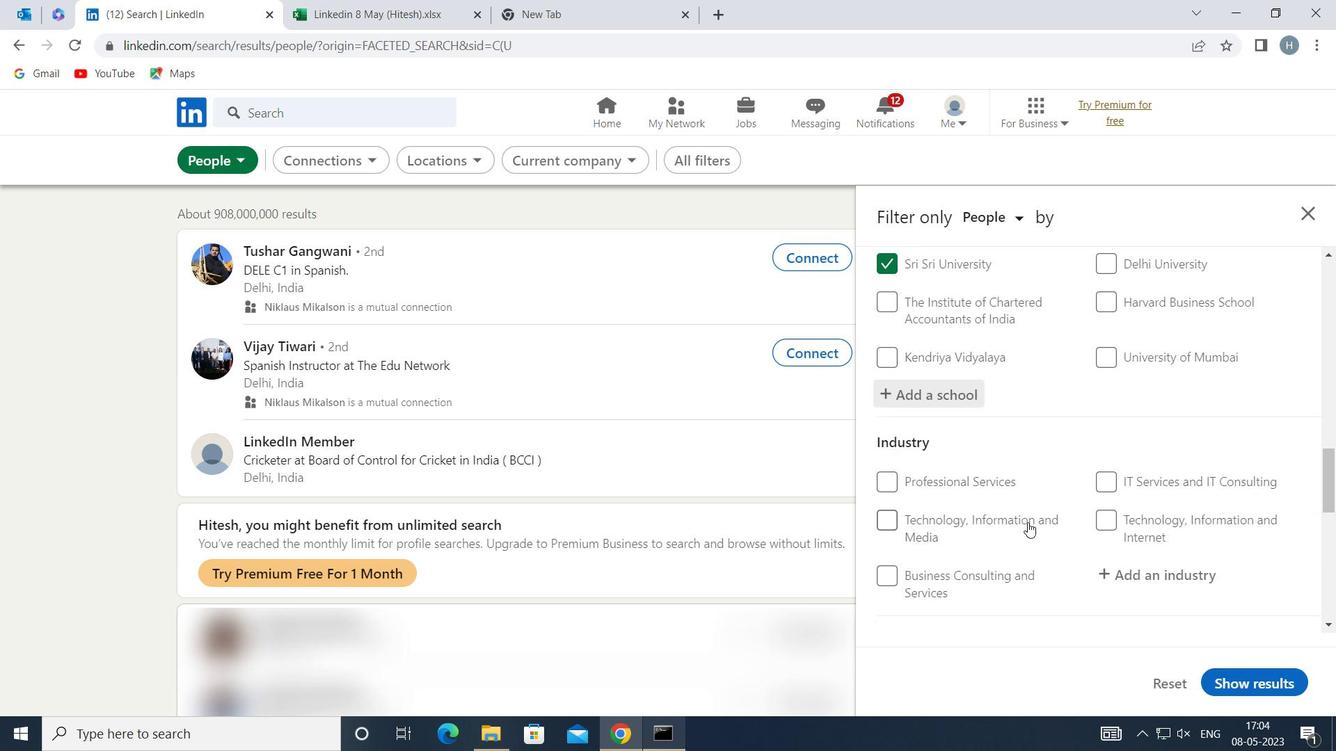 
Action: Mouse moved to (1165, 489)
Screenshot: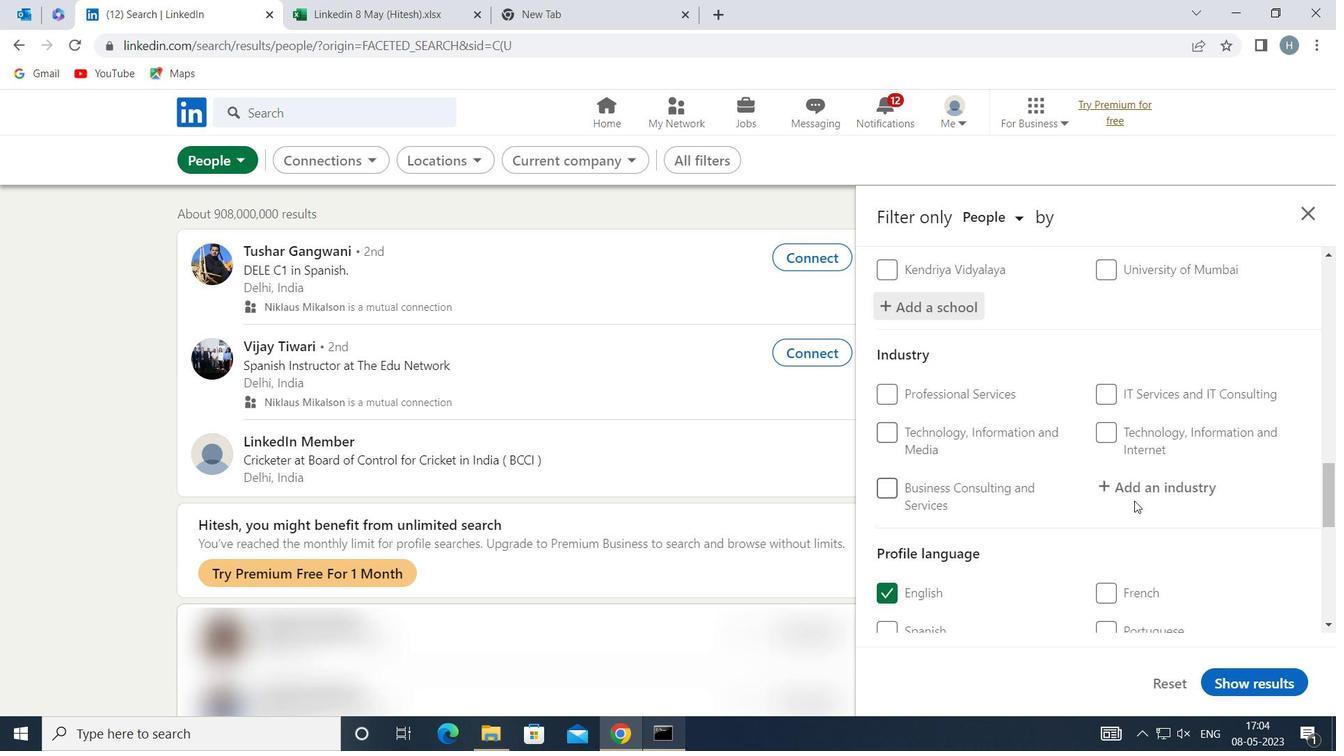 
Action: Mouse pressed left at (1165, 489)
Screenshot: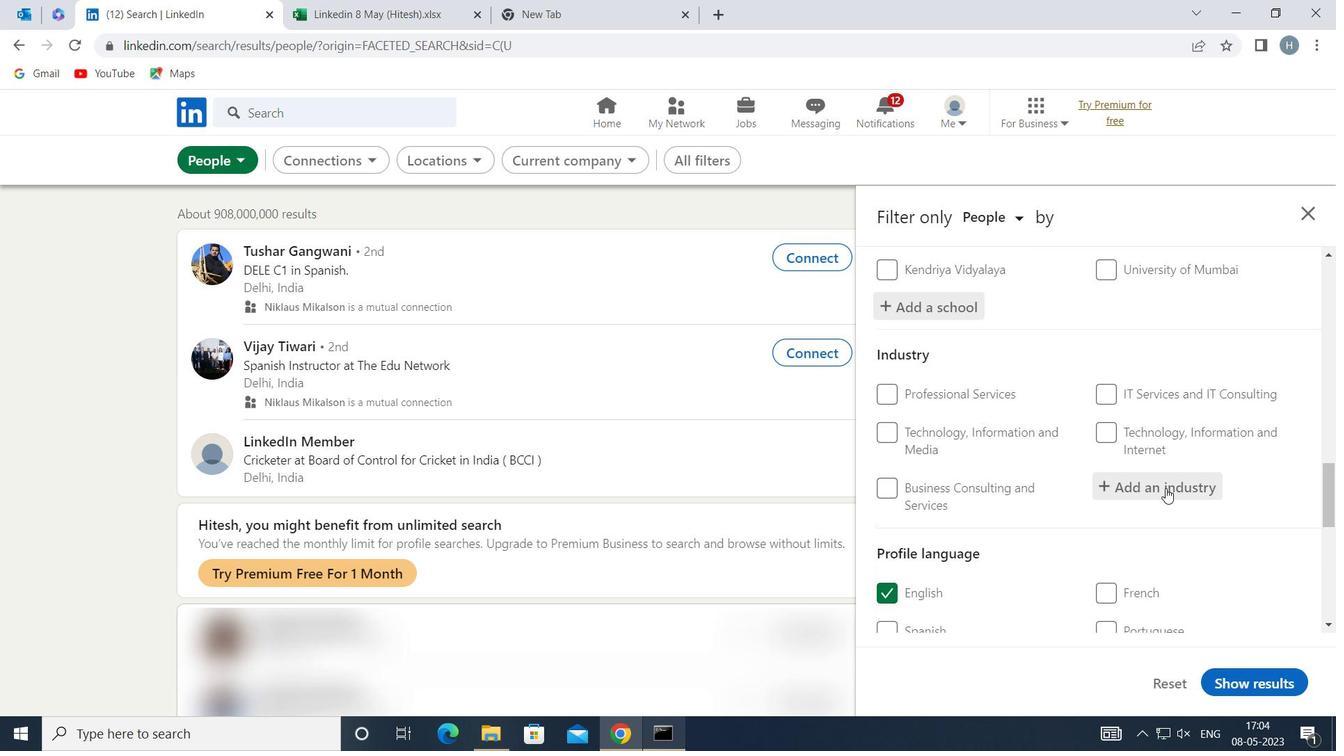 
Action: Key pressed <Key.shift><Key.shift><Key.shift><Key.shift><Key.shift><Key.shift><Key.shift><Key.shift><Key.shift><Key.shift><Key.shift><Key.shift><Key.shift><Key.shift><Key.shift>WOMEN
Screenshot: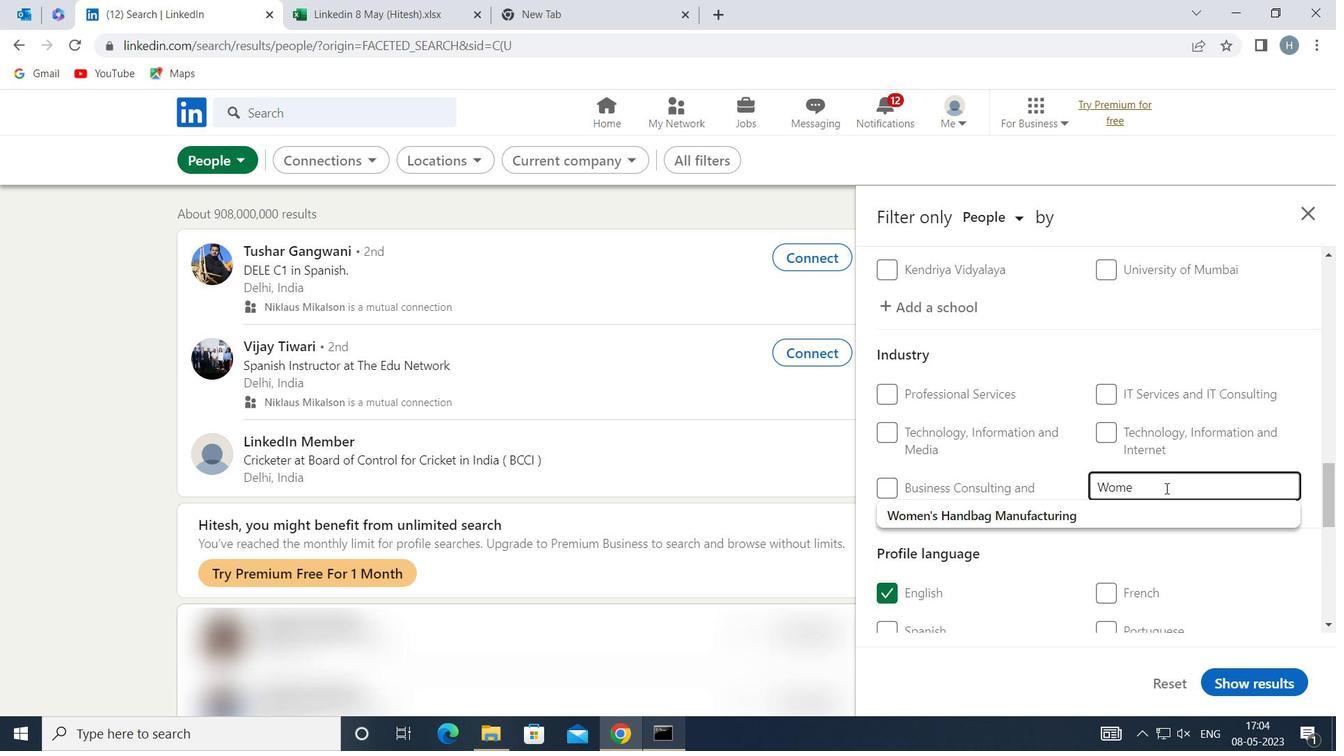 
Action: Mouse moved to (1107, 516)
Screenshot: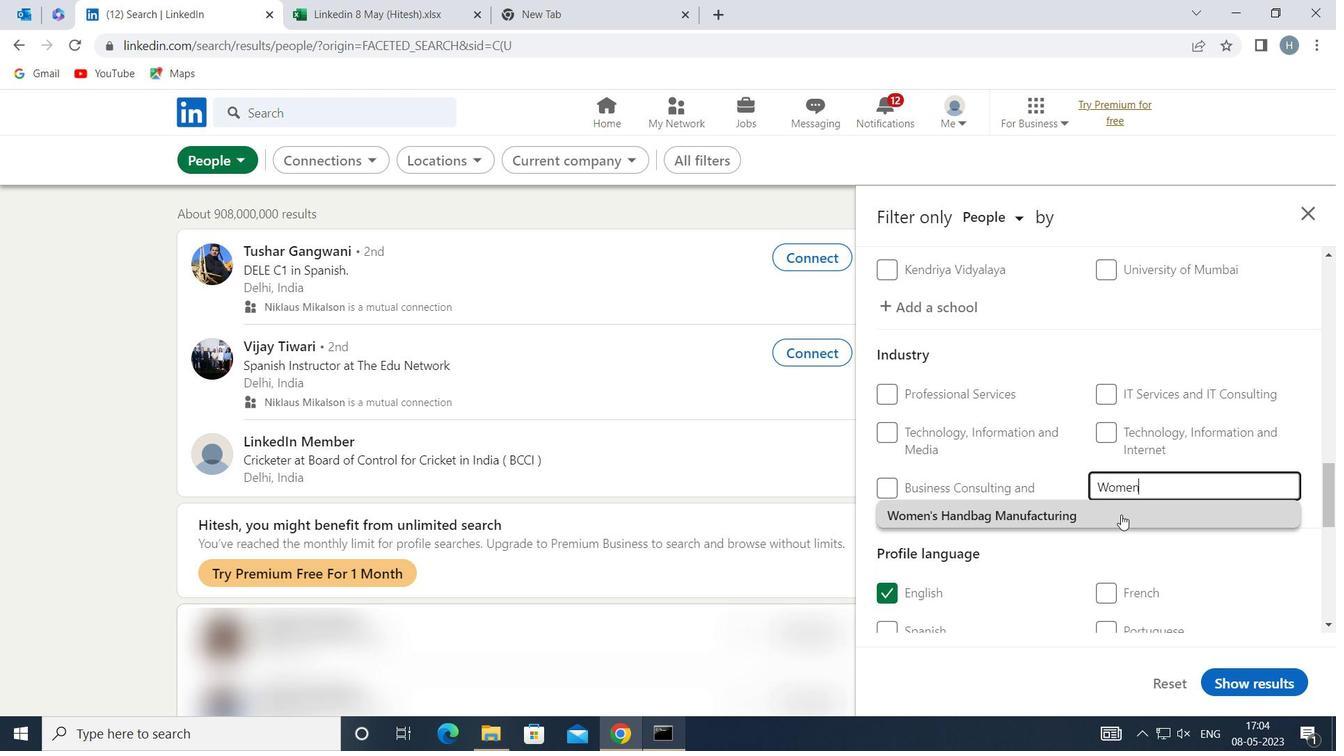 
Action: Mouse pressed left at (1107, 516)
Screenshot: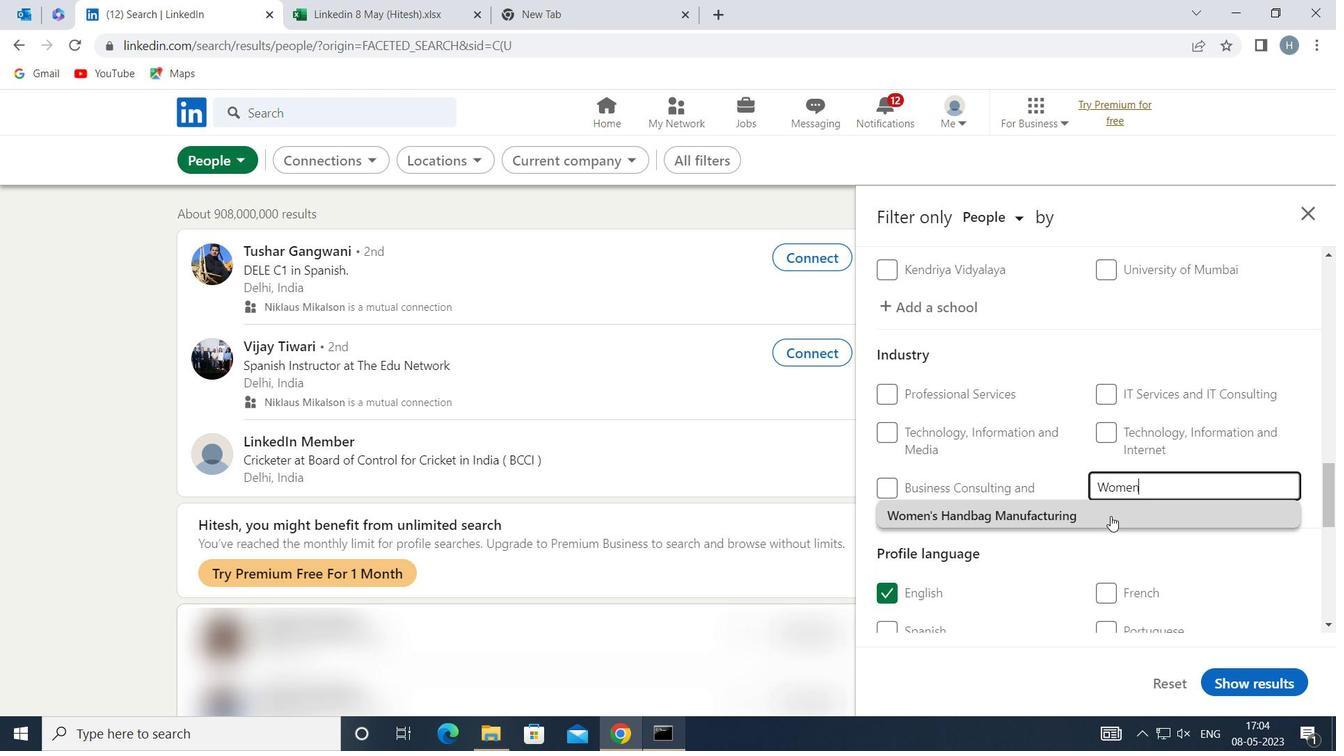 
Action: Mouse moved to (1067, 516)
Screenshot: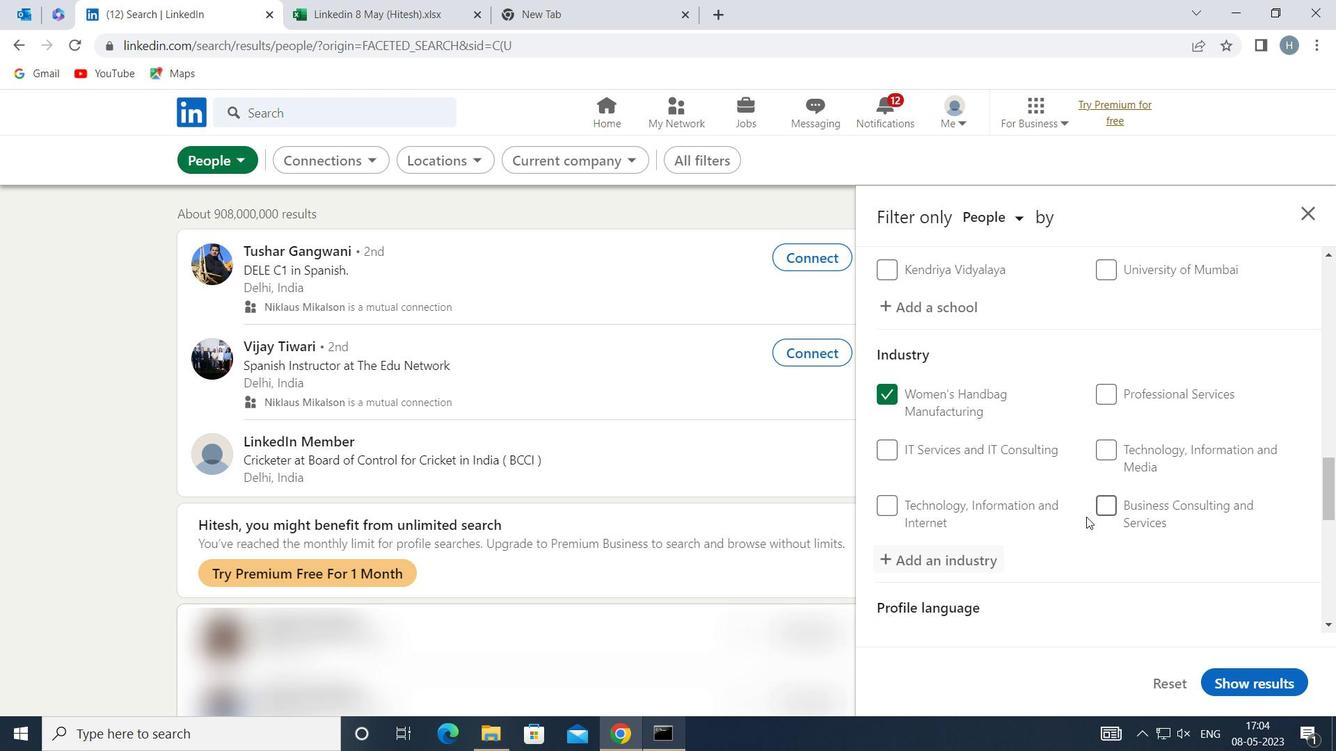
Action: Mouse scrolled (1067, 515) with delta (0, 0)
Screenshot: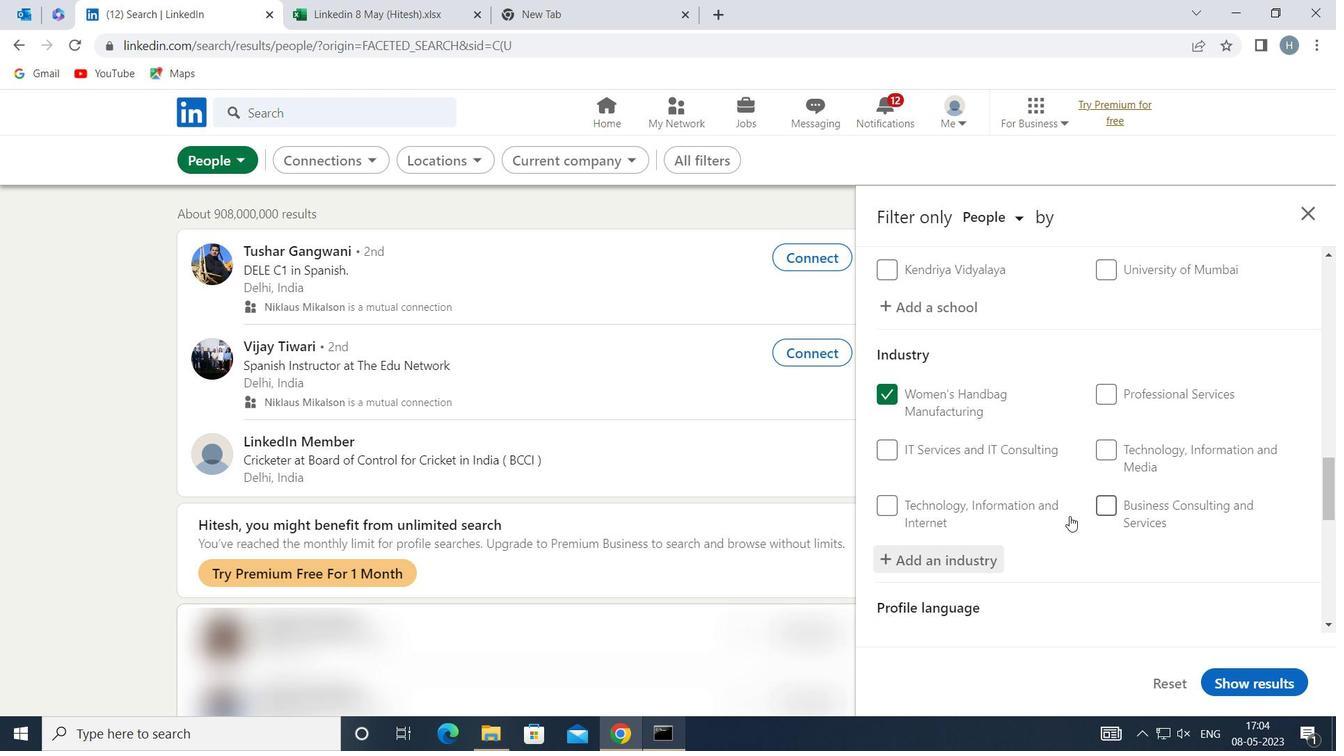 
Action: Mouse scrolled (1067, 515) with delta (0, 0)
Screenshot: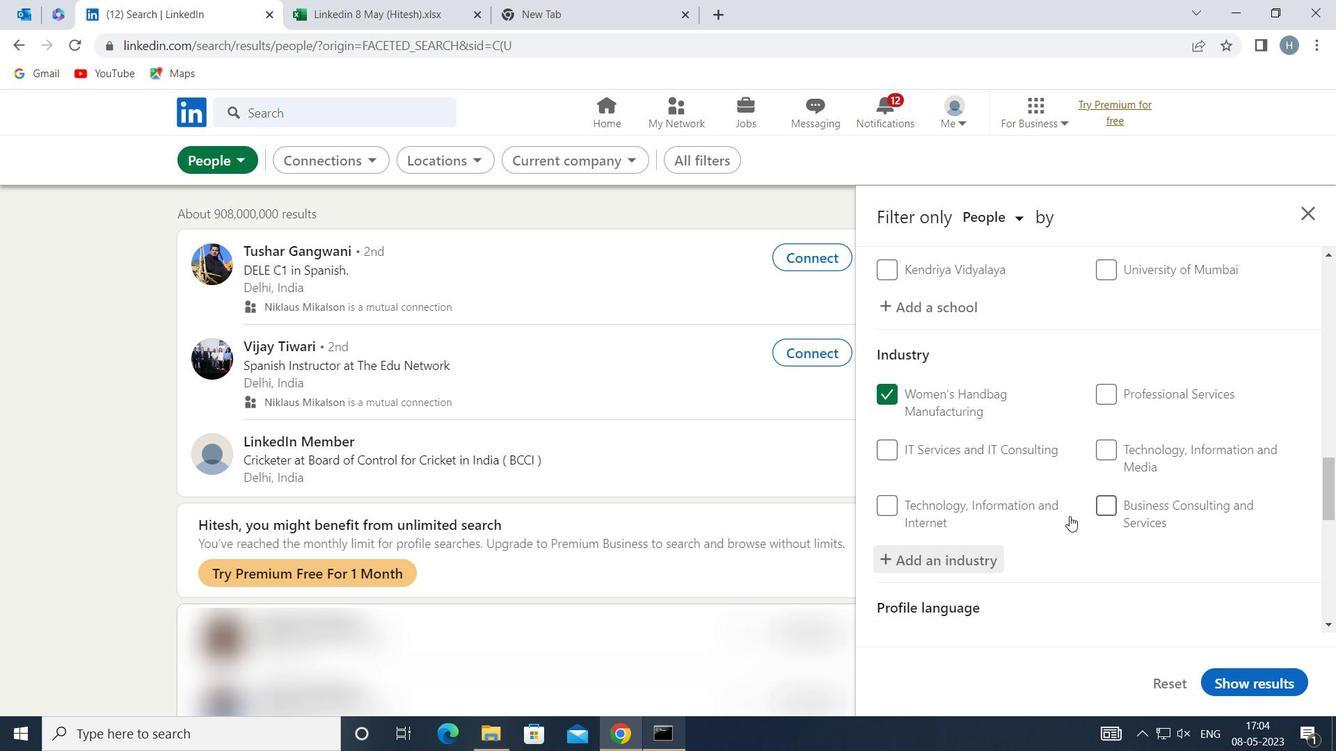 
Action: Mouse moved to (1066, 514)
Screenshot: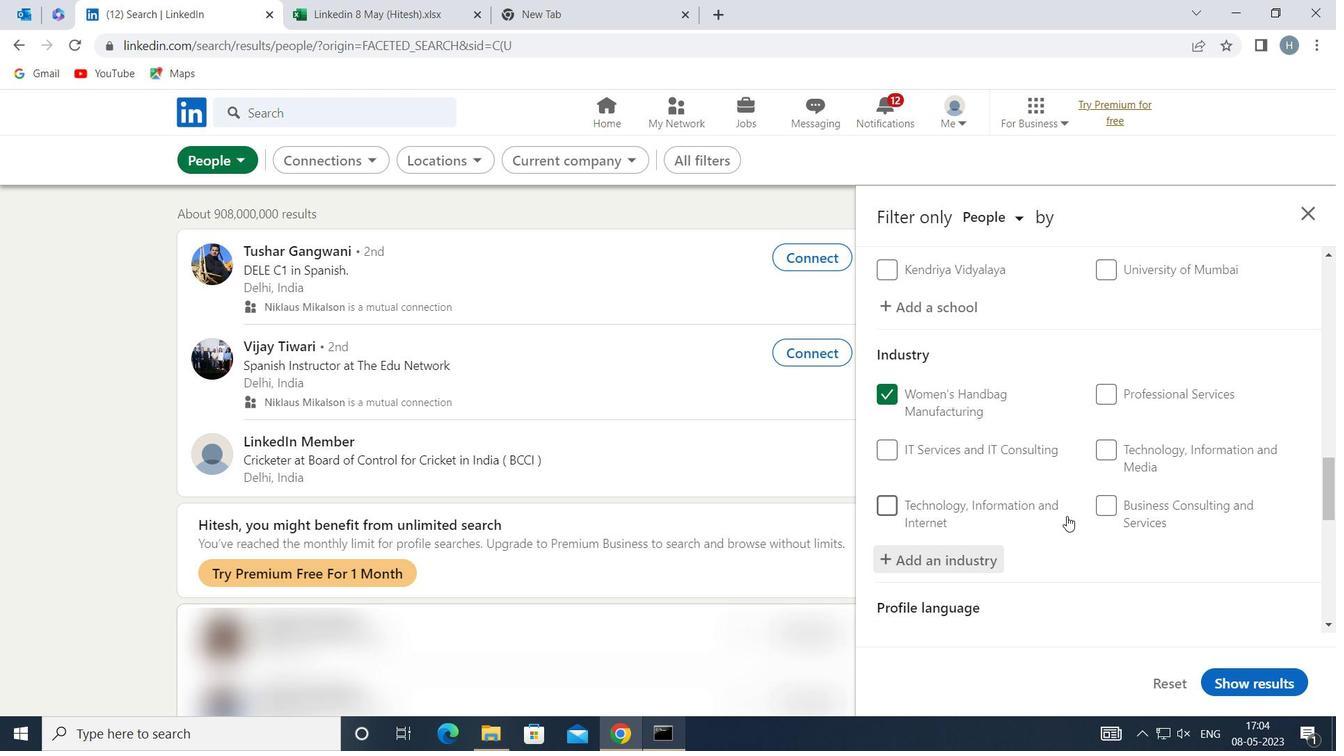 
Action: Mouse scrolled (1066, 514) with delta (0, 0)
Screenshot: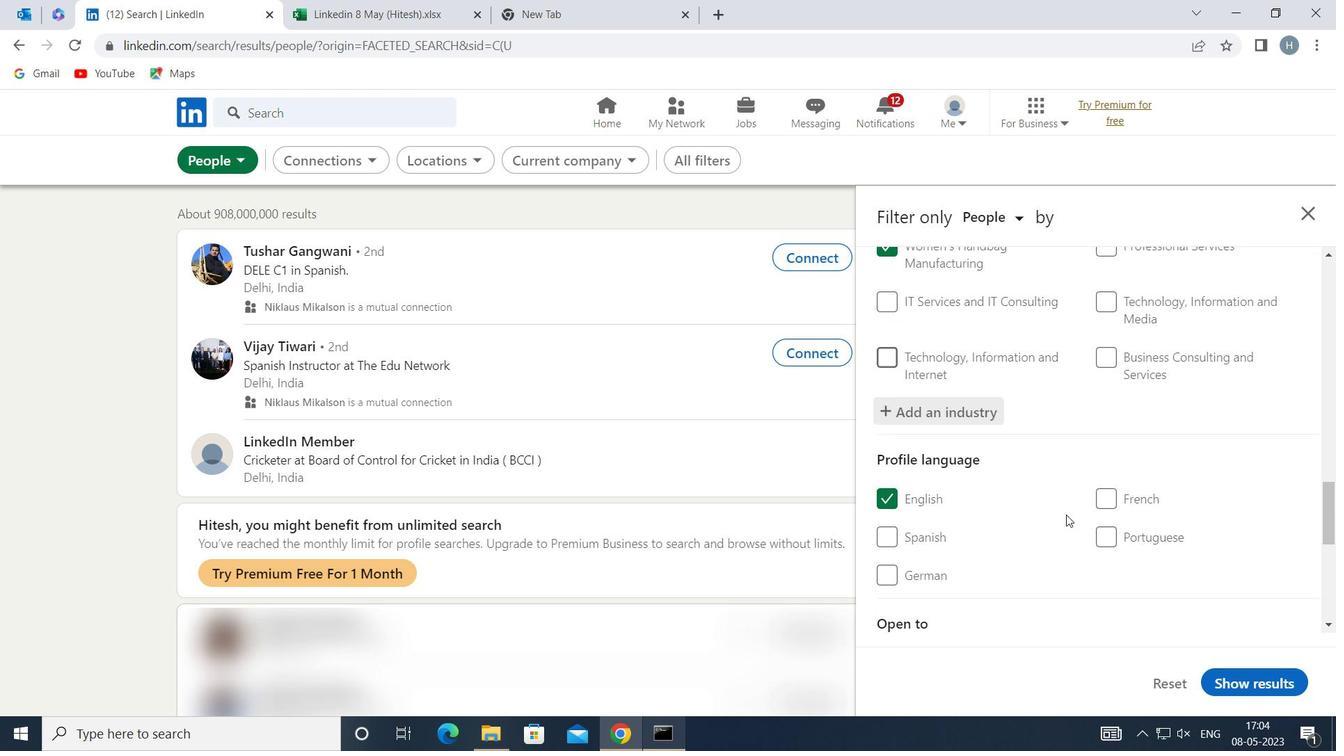 
Action: Mouse moved to (1068, 512)
Screenshot: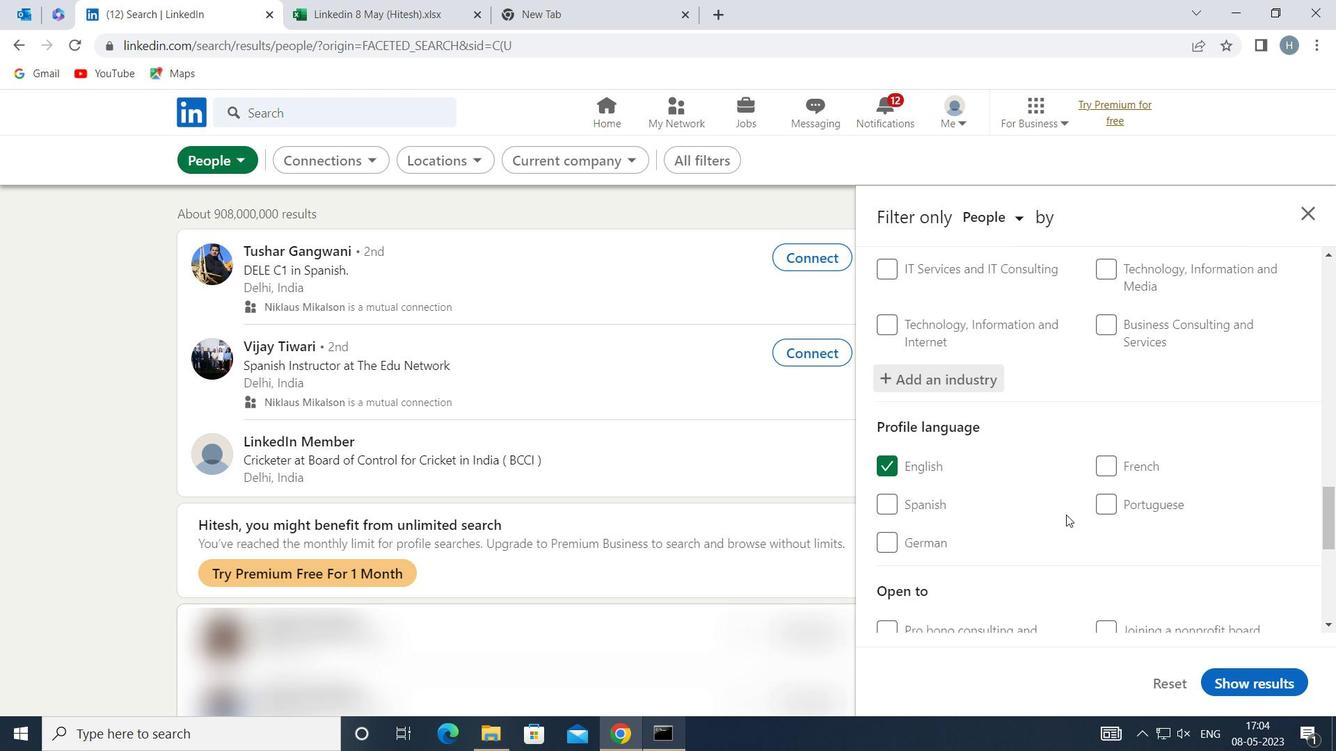 
Action: Mouse scrolled (1068, 512) with delta (0, 0)
Screenshot: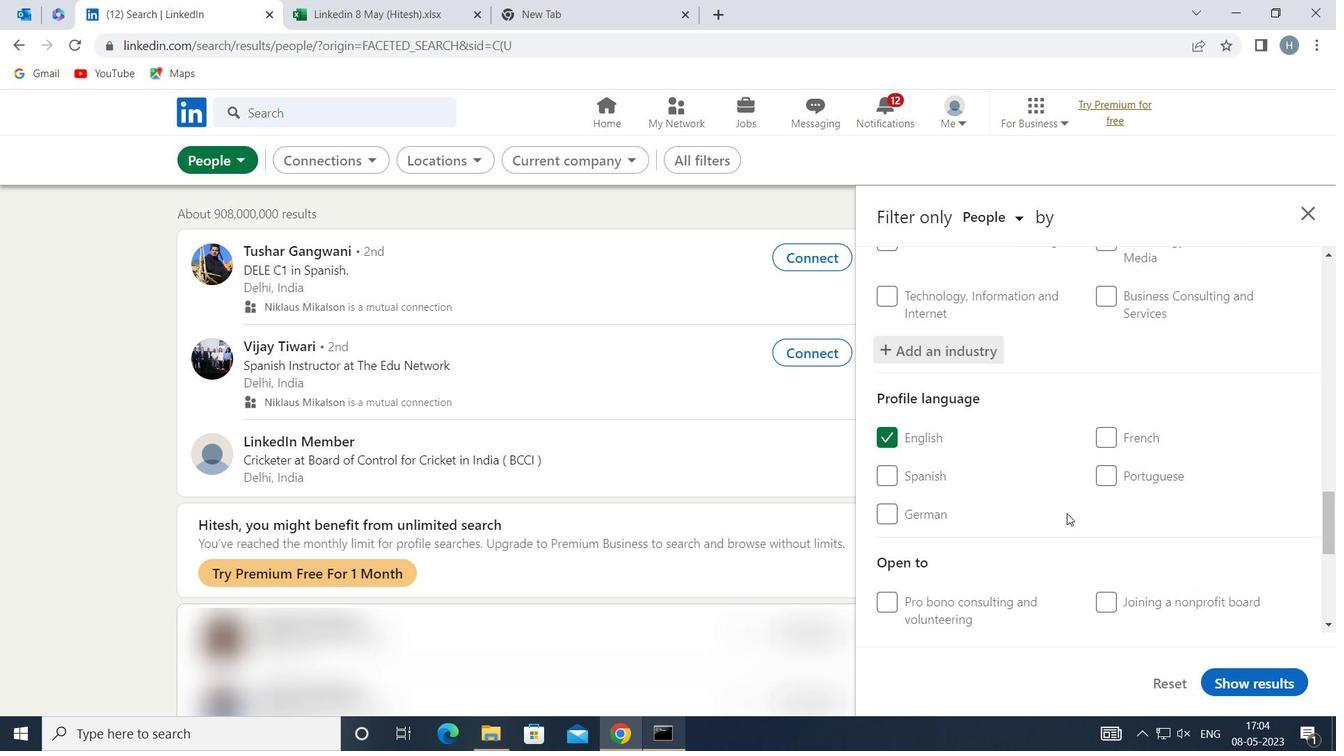 
Action: Mouse moved to (1070, 510)
Screenshot: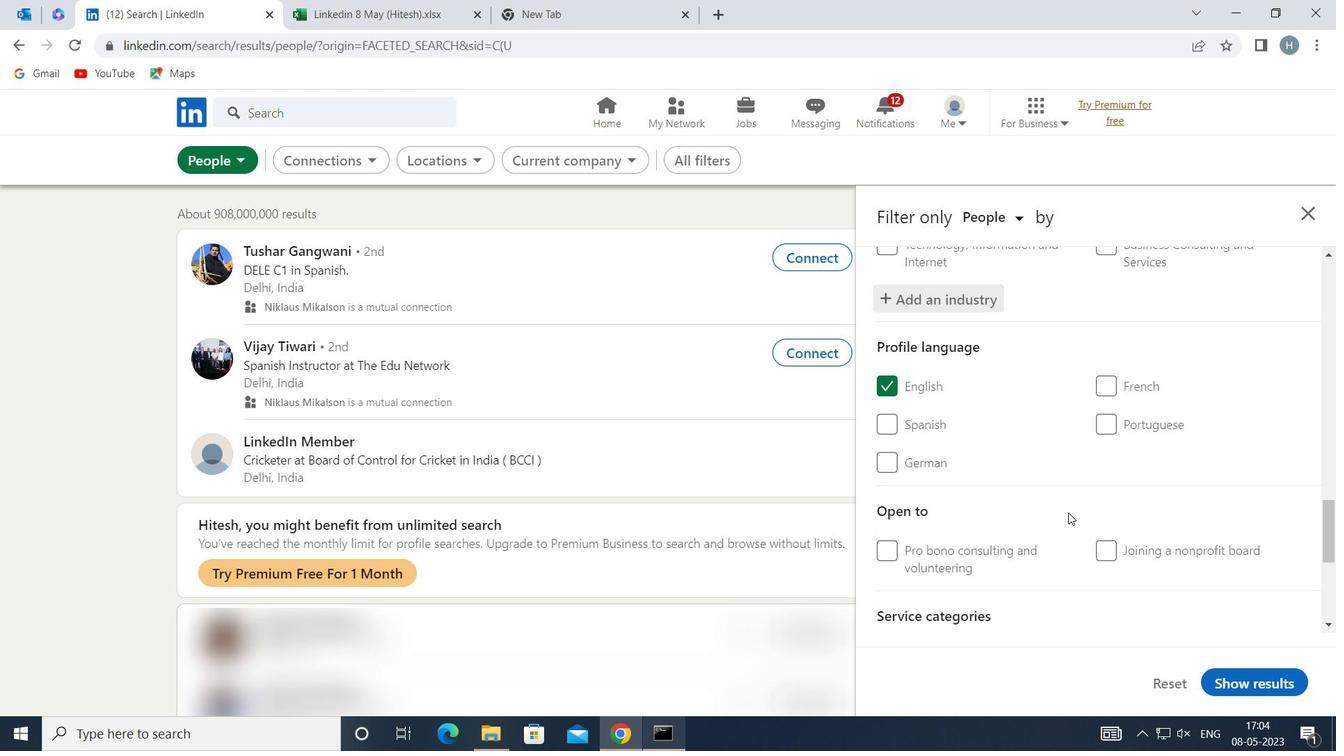 
Action: Mouse scrolled (1070, 510) with delta (0, 0)
Screenshot: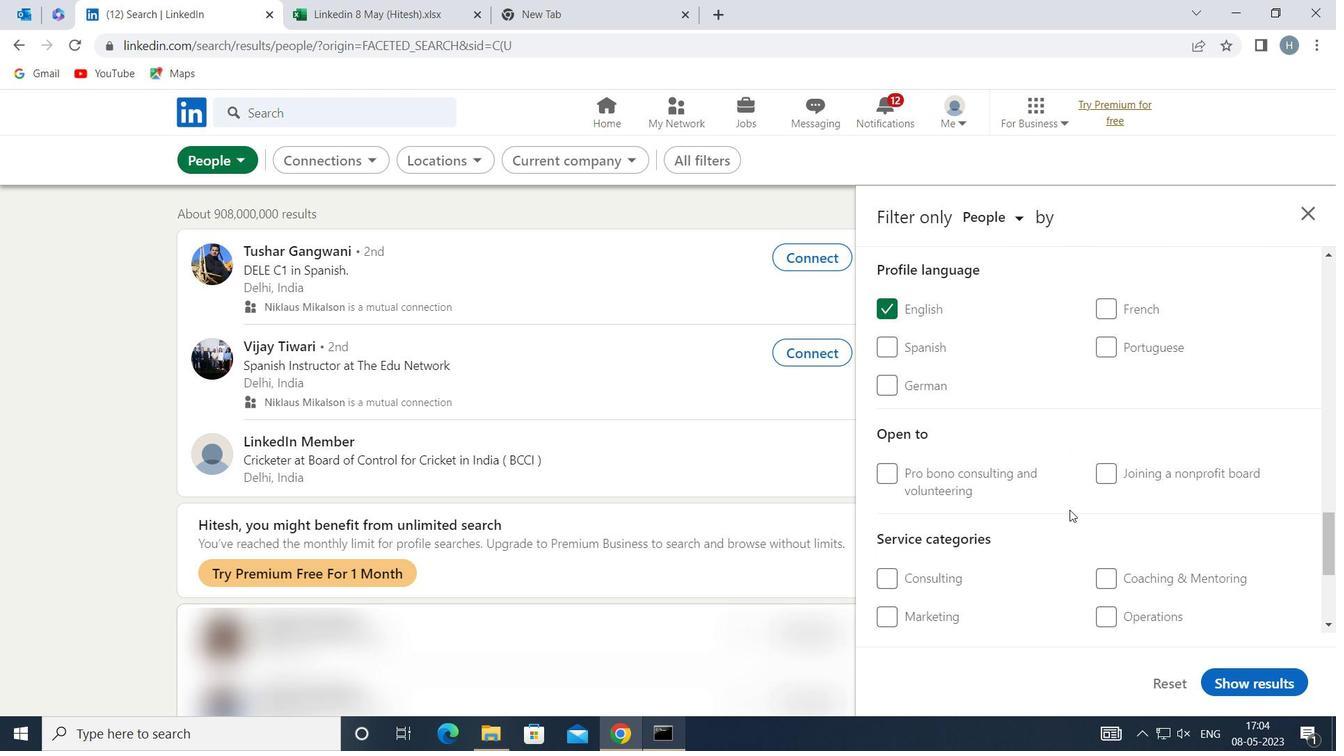 
Action: Mouse moved to (1072, 510)
Screenshot: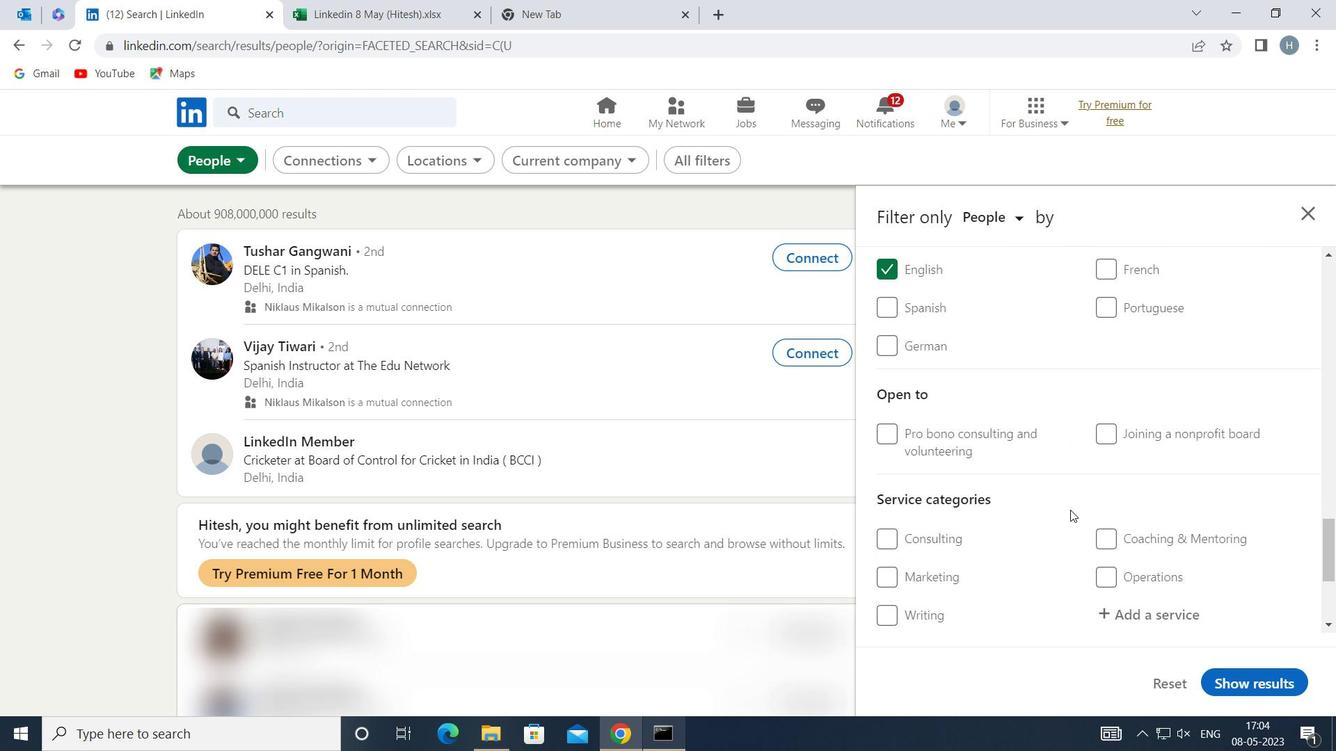 
Action: Mouse scrolled (1072, 510) with delta (0, 0)
Screenshot: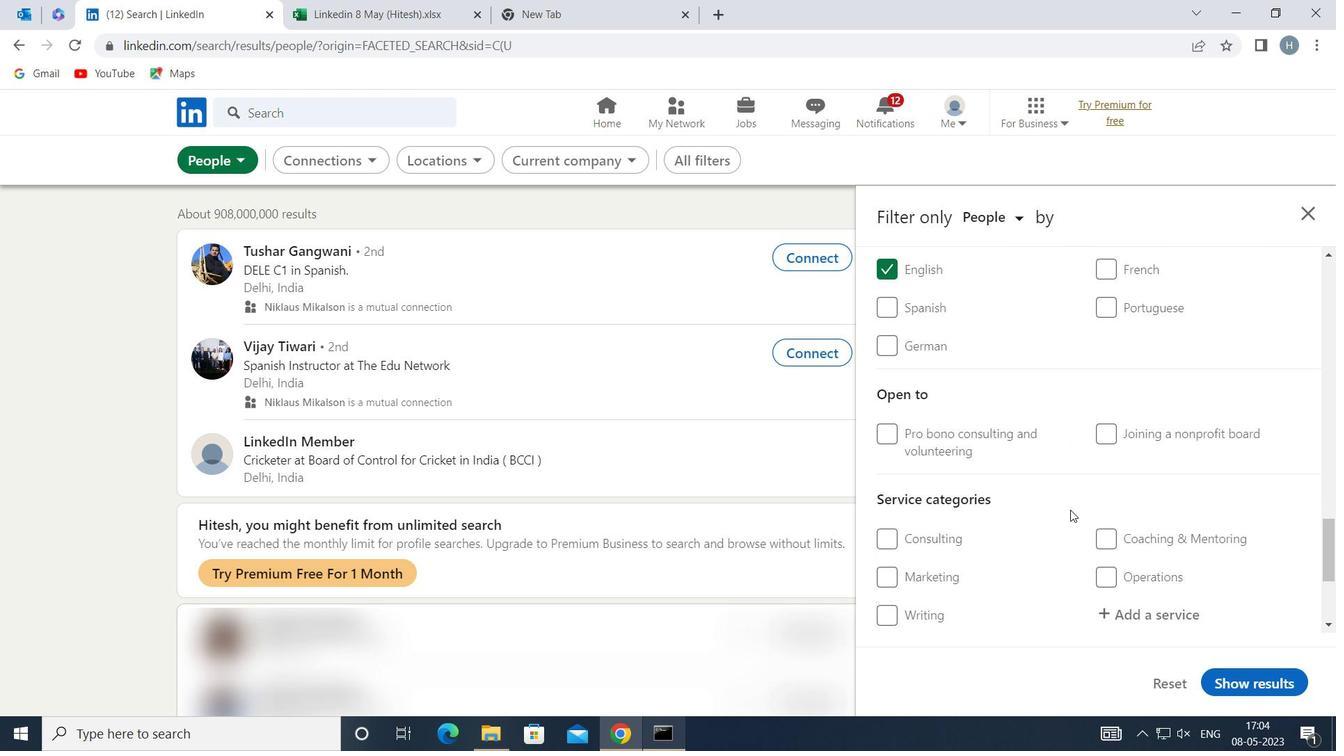 
Action: Mouse moved to (1157, 463)
Screenshot: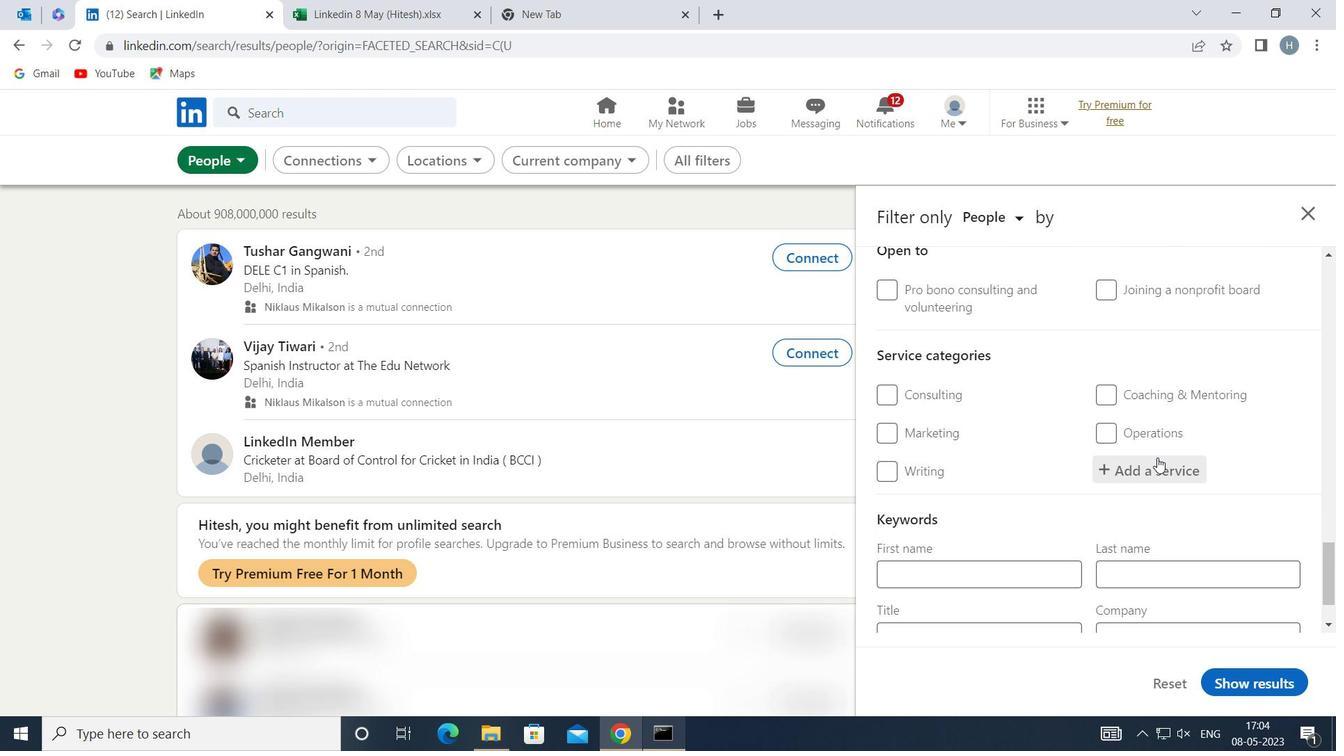 
Action: Mouse pressed left at (1157, 463)
Screenshot: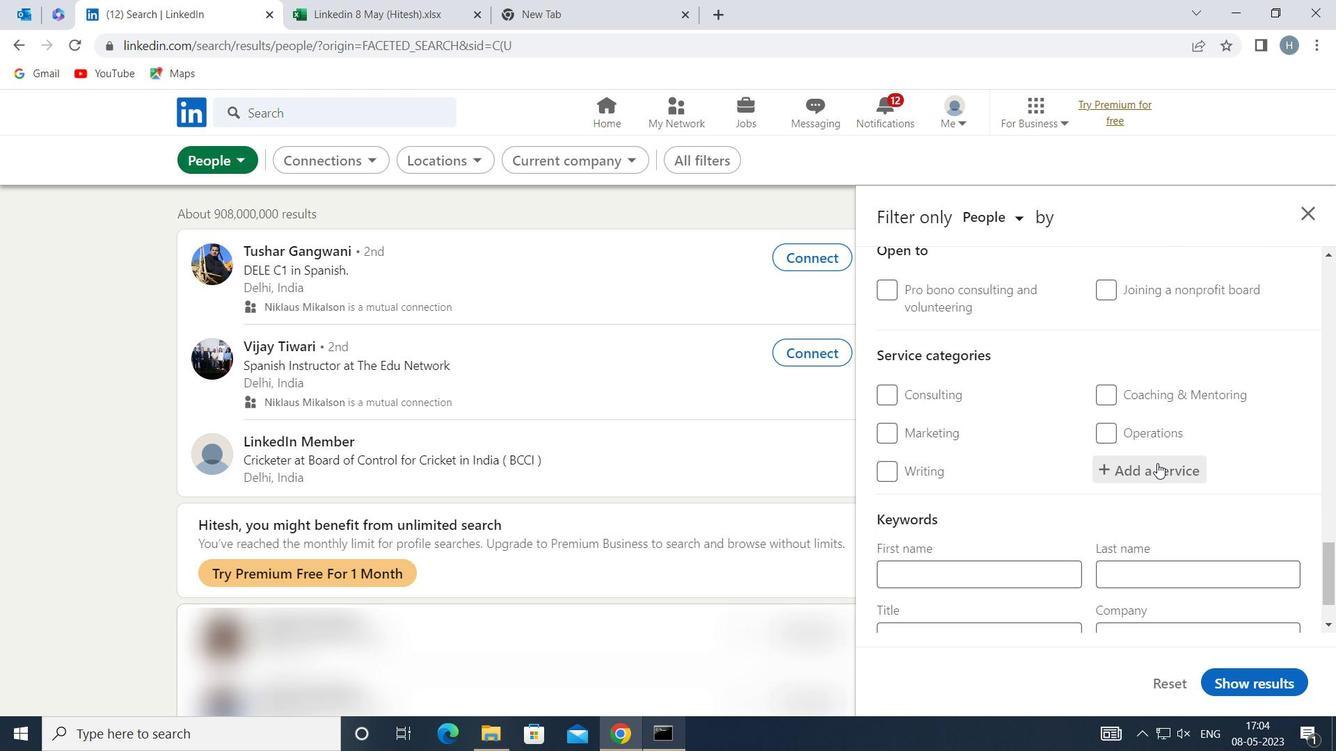 
Action: Key pressed <Key.shift>TEAM<Key.space><Key.shift>BUIL
Screenshot: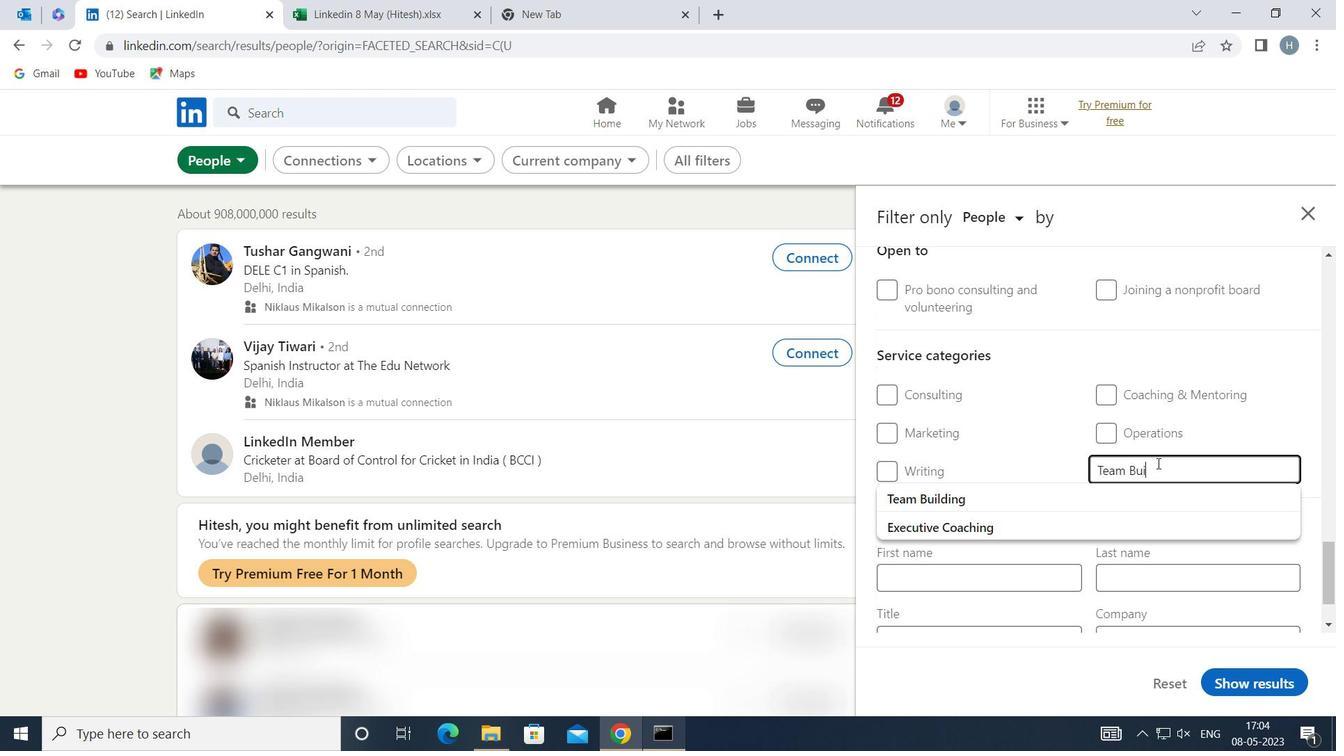 
Action: Mouse moved to (1039, 492)
Screenshot: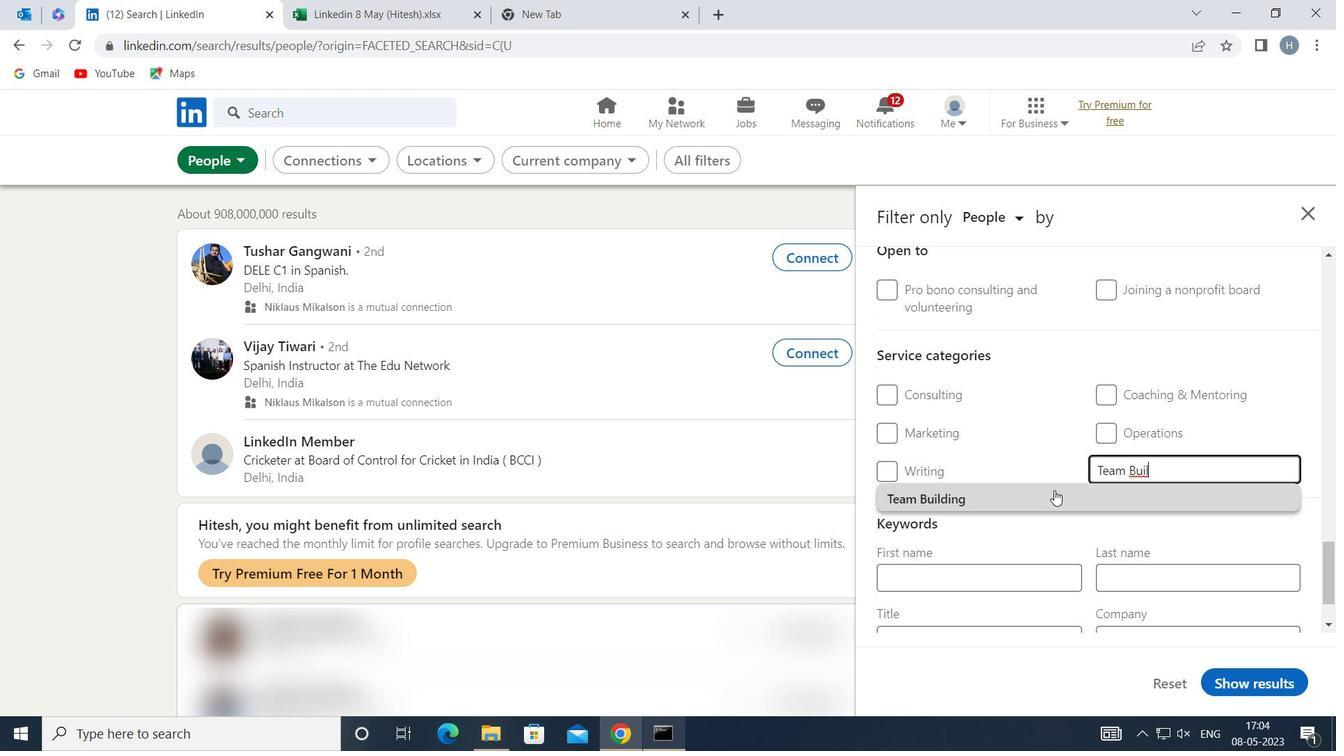 
Action: Mouse pressed left at (1039, 492)
Screenshot: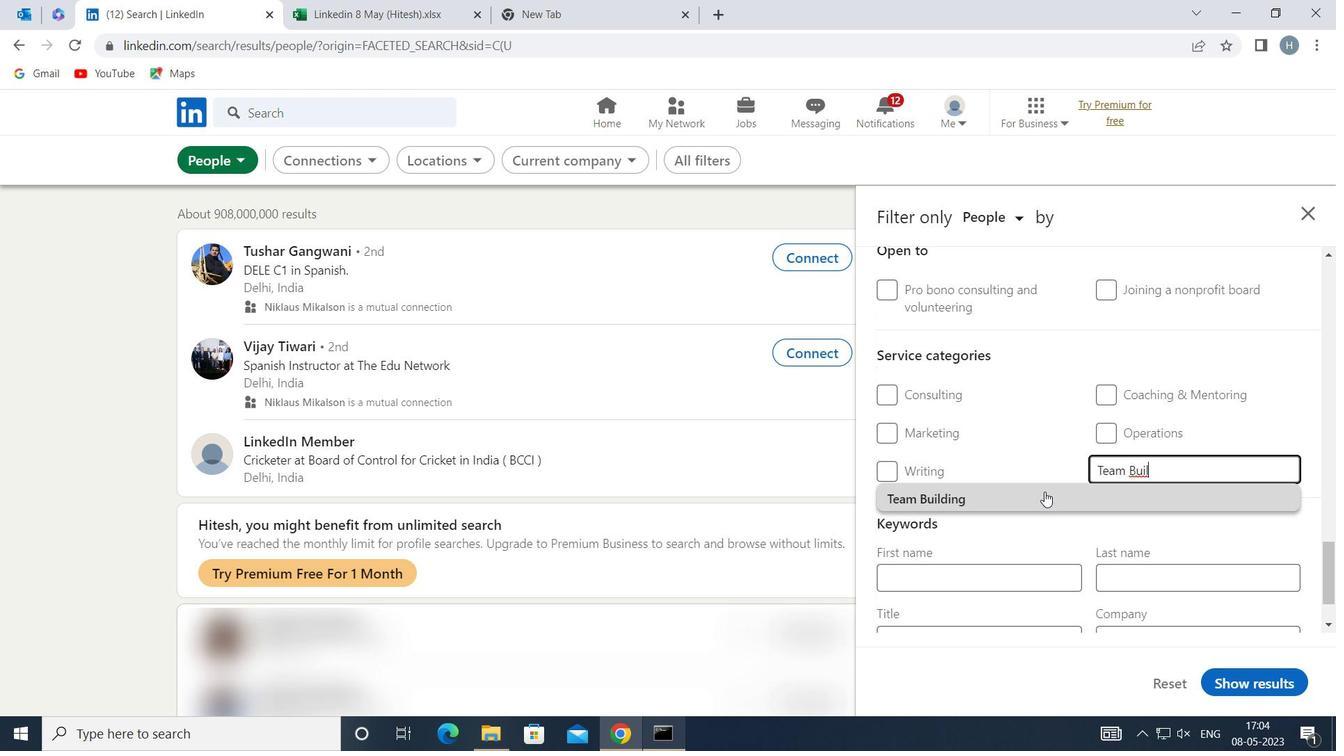 
Action: Mouse moved to (1037, 492)
Screenshot: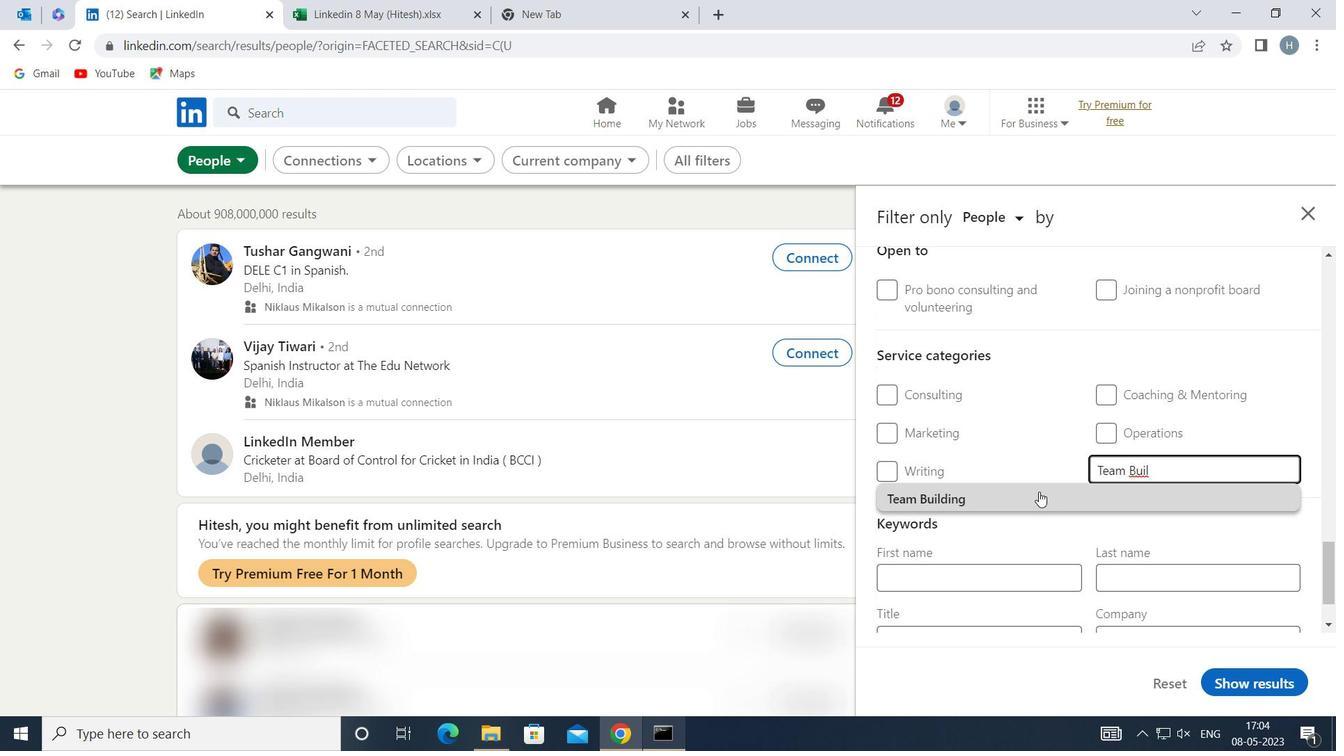
Action: Mouse scrolled (1037, 491) with delta (0, 0)
Screenshot: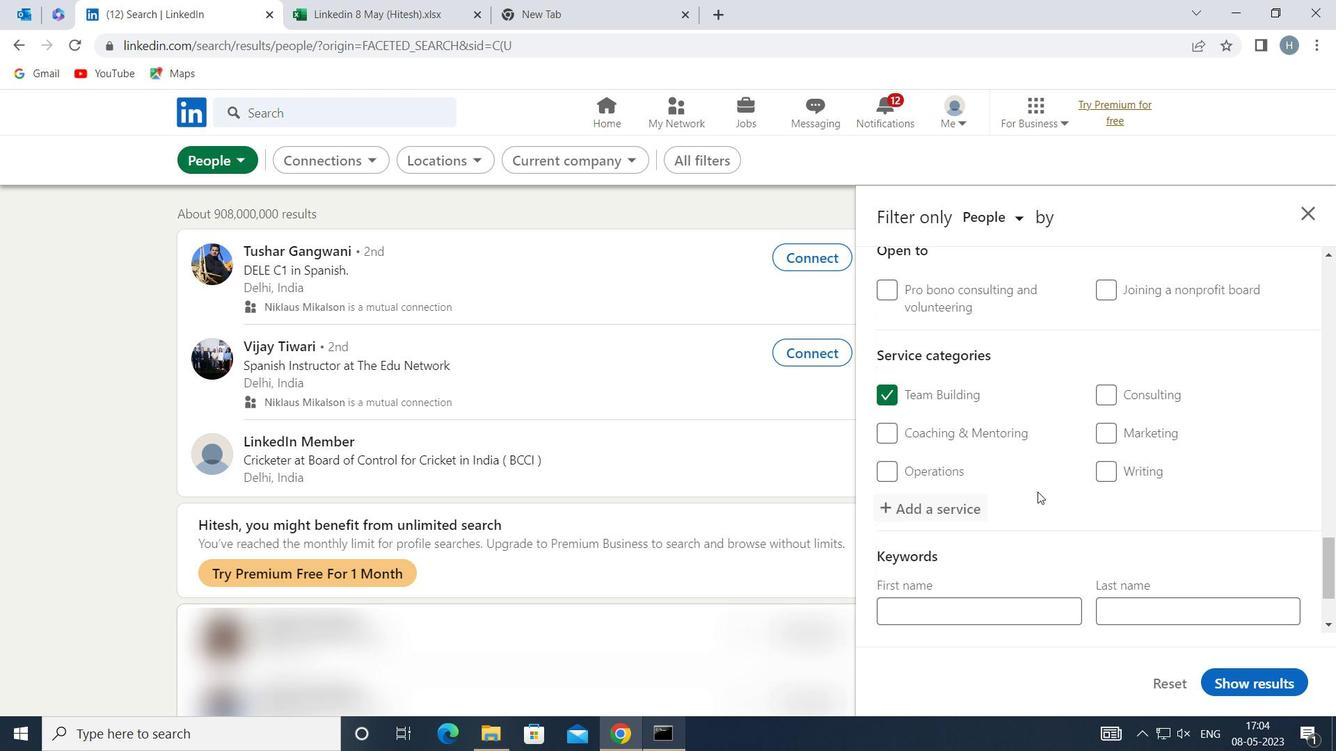 
Action: Mouse scrolled (1037, 491) with delta (0, 0)
Screenshot: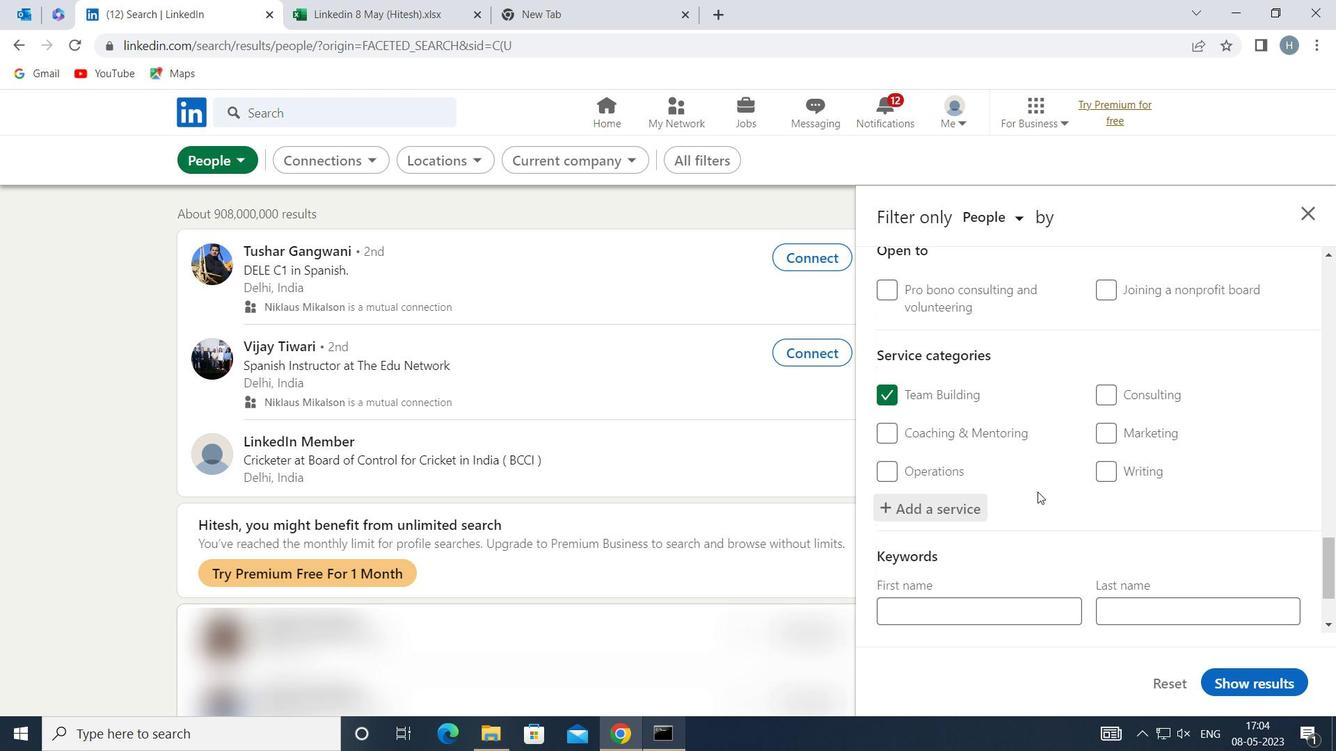 
Action: Mouse scrolled (1037, 491) with delta (0, 0)
Screenshot: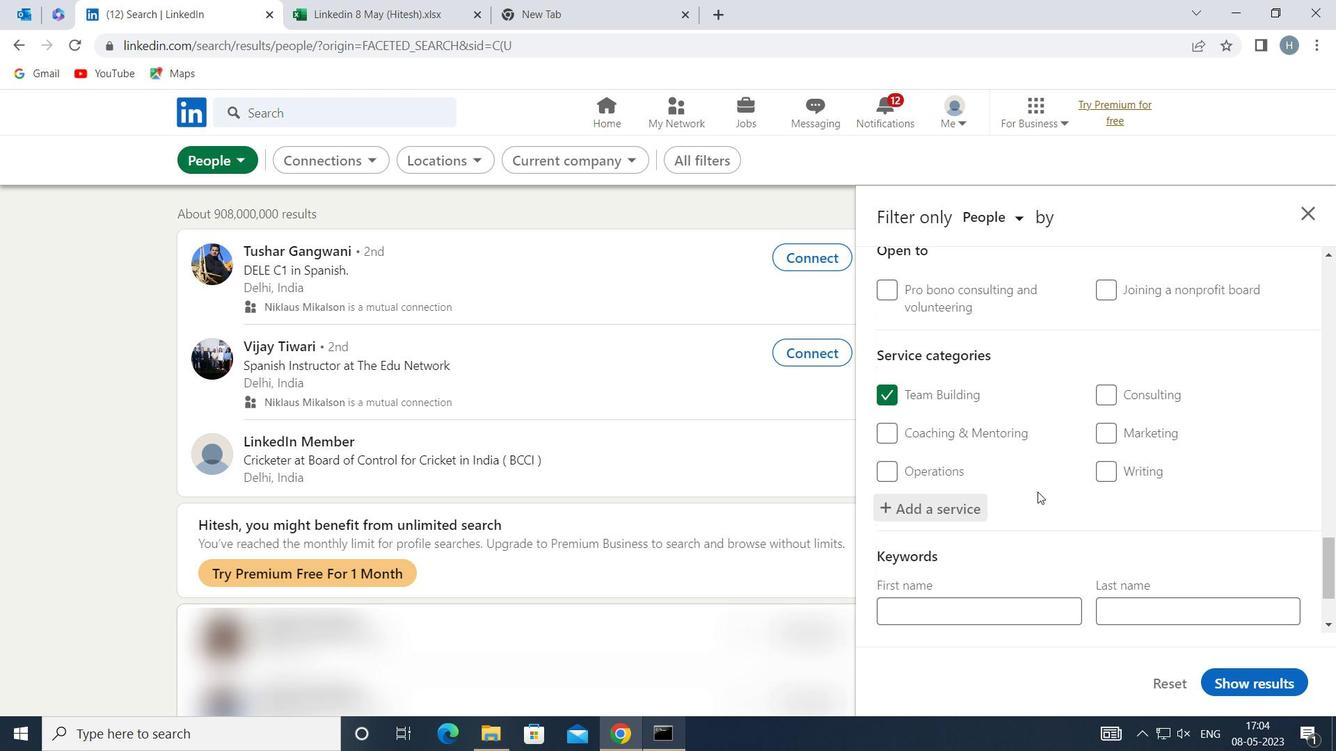
Action: Mouse scrolled (1037, 491) with delta (0, 0)
Screenshot: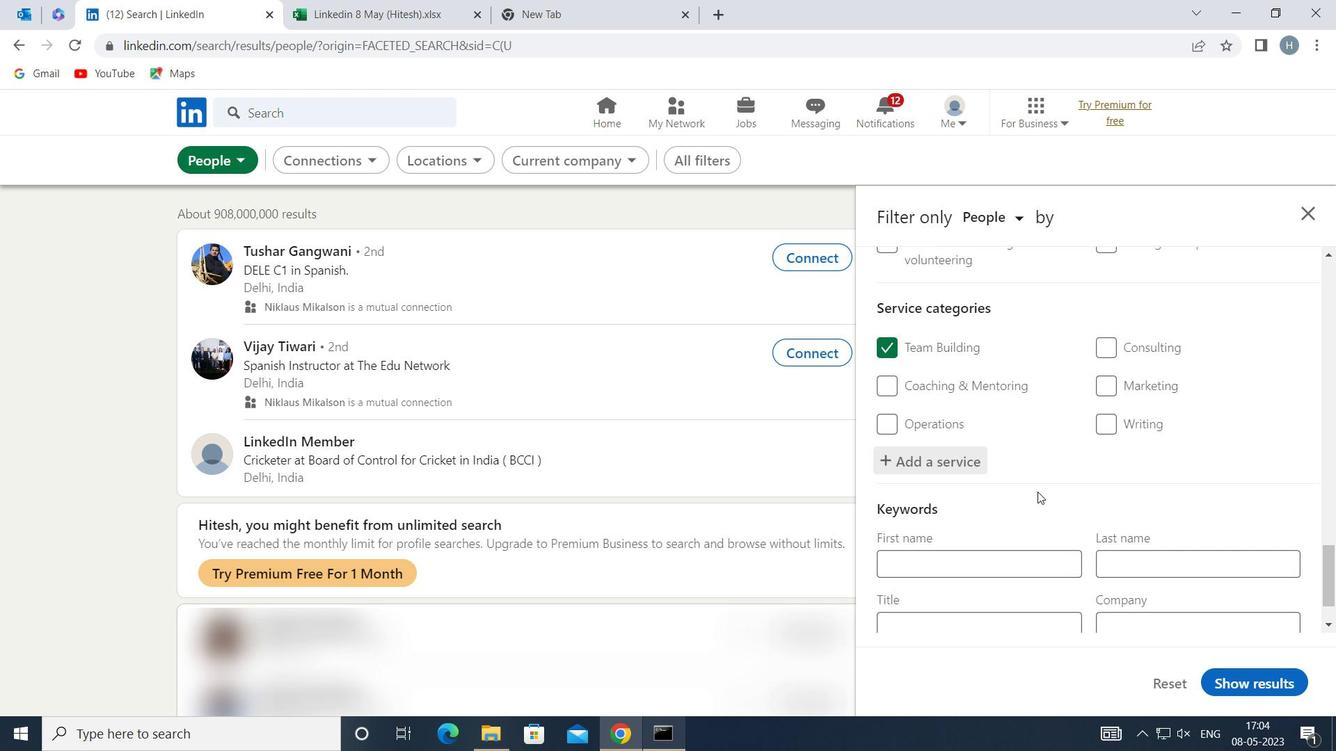 
Action: Mouse scrolled (1037, 491) with delta (0, 0)
Screenshot: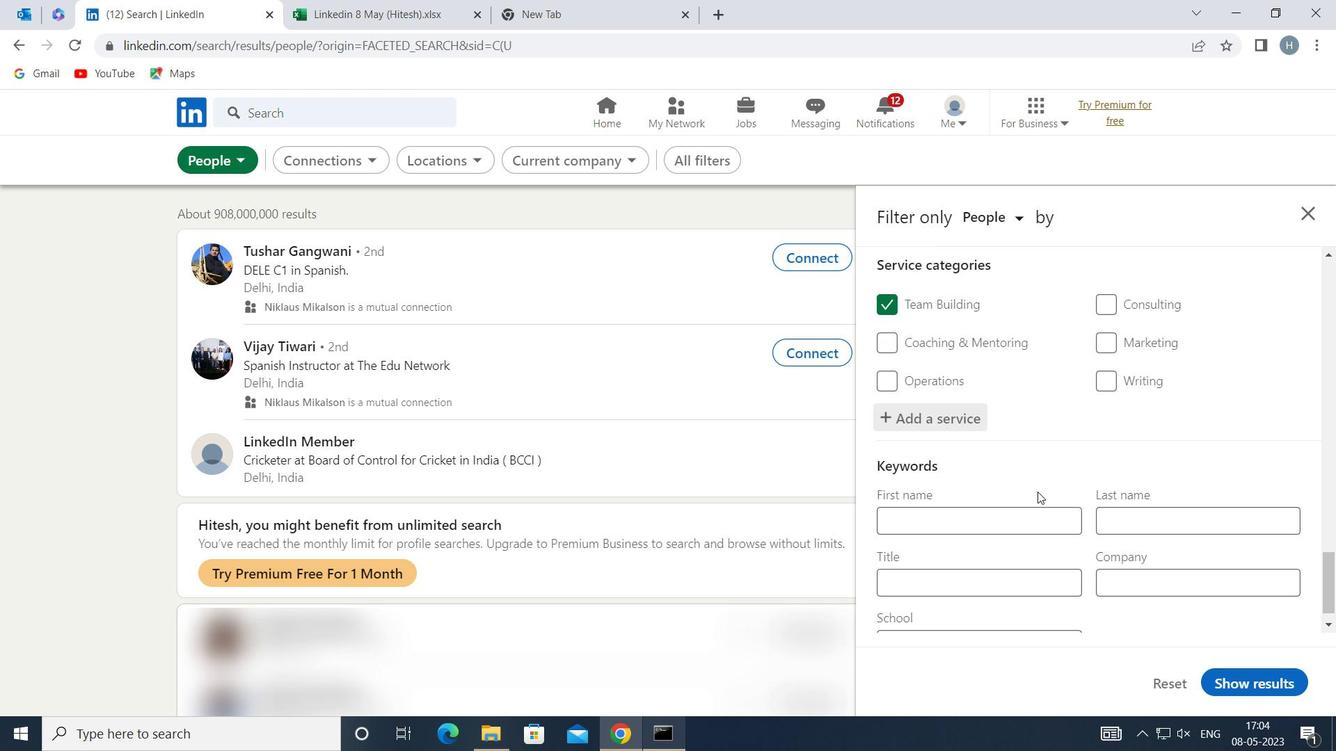 
Action: Mouse moved to (1051, 541)
Screenshot: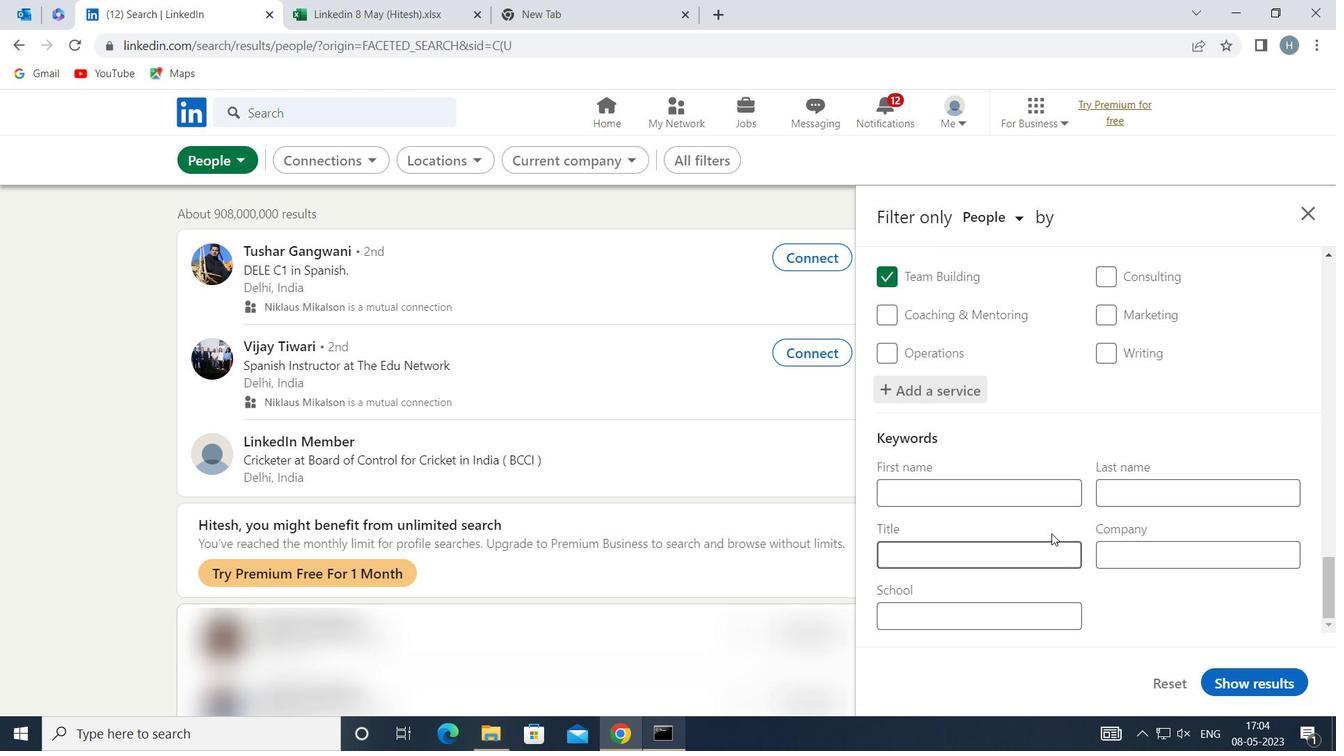 
Action: Mouse pressed left at (1051, 541)
Screenshot: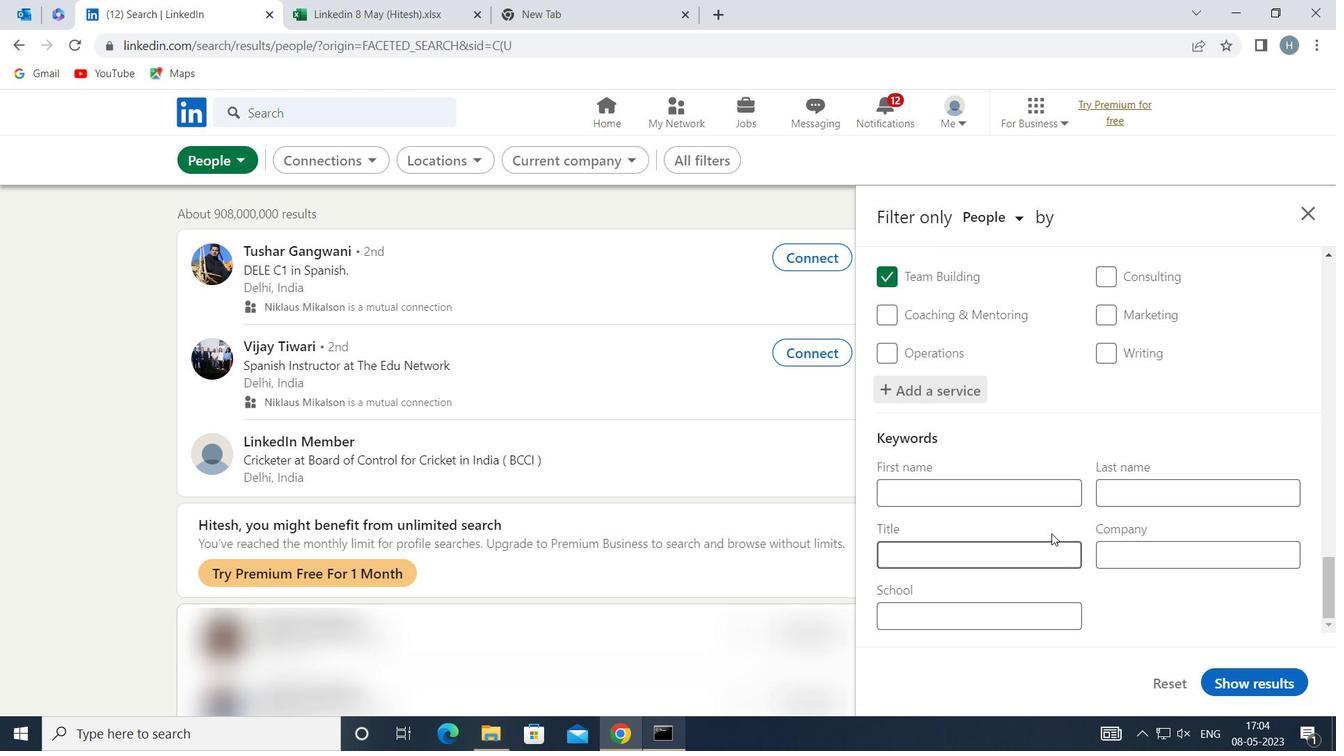 
Action: Key pressed <Key.shift>DIRECTOR<Key.space>OF<Key.space><Key.shift>FIRSST<Key.backspace><Key.backspace>T<Key.space><Key.shift>IMPRESSIONS
Screenshot: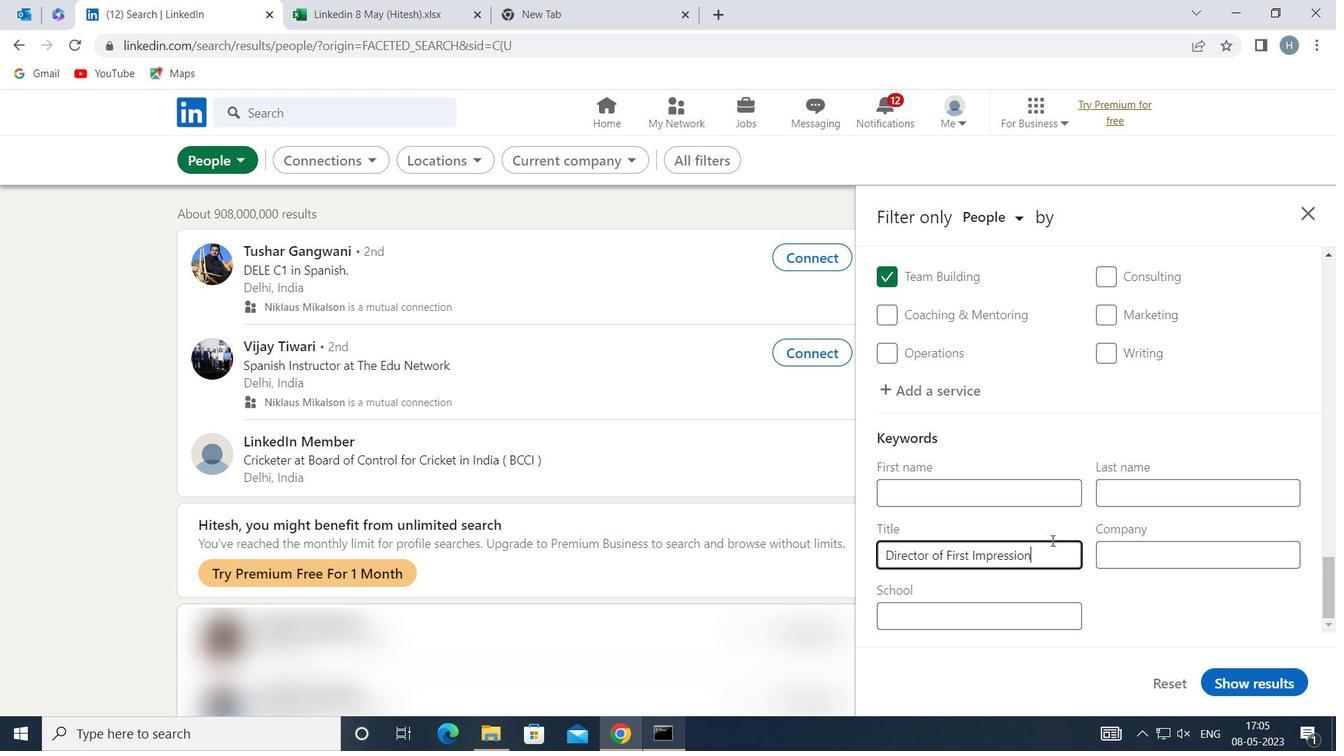 
Action: Mouse moved to (1265, 681)
Screenshot: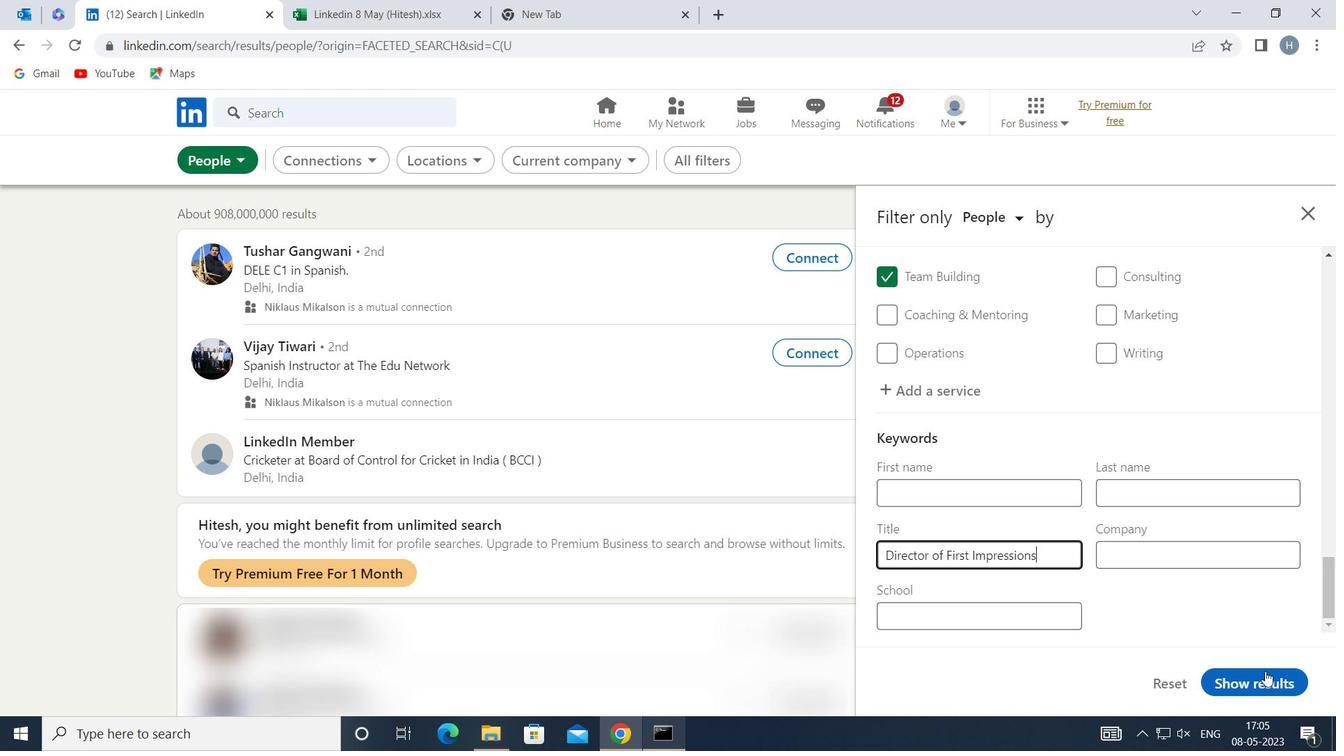 
Action: Mouse pressed left at (1265, 681)
Screenshot: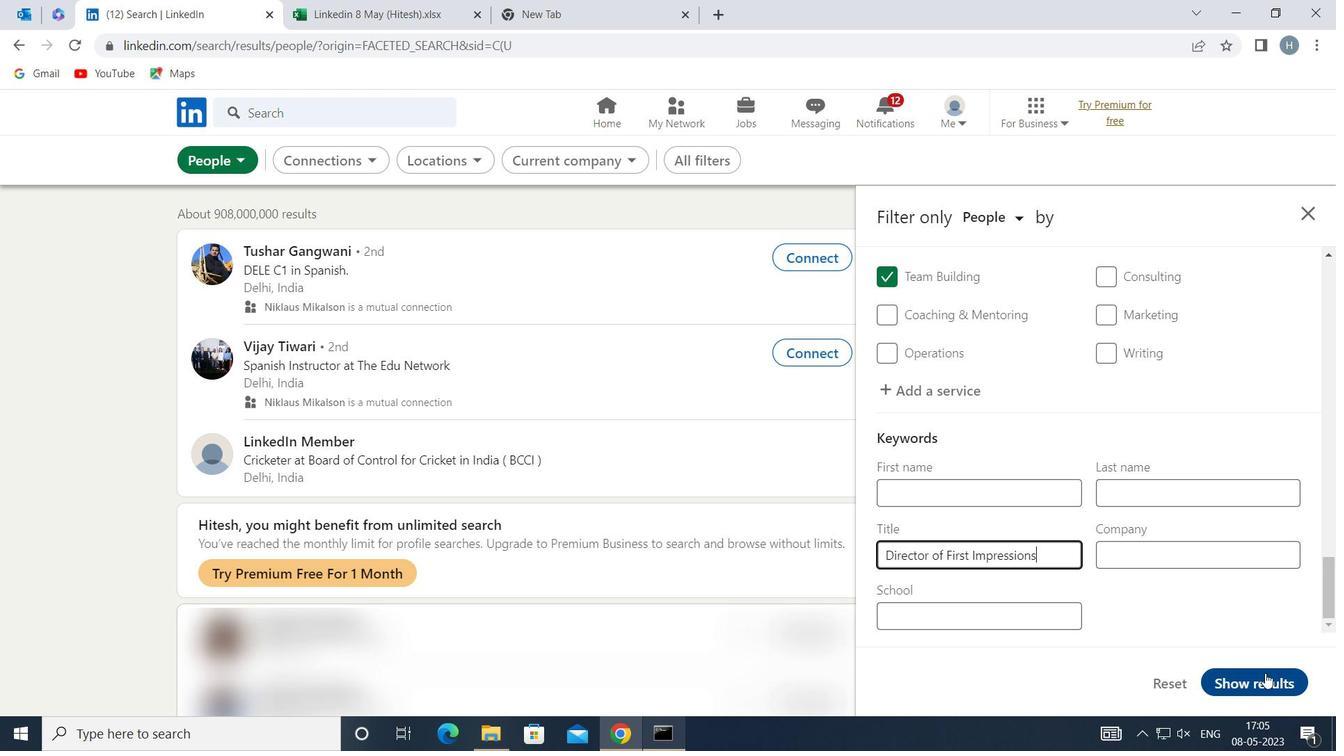 
Action: Mouse moved to (871, 345)
Screenshot: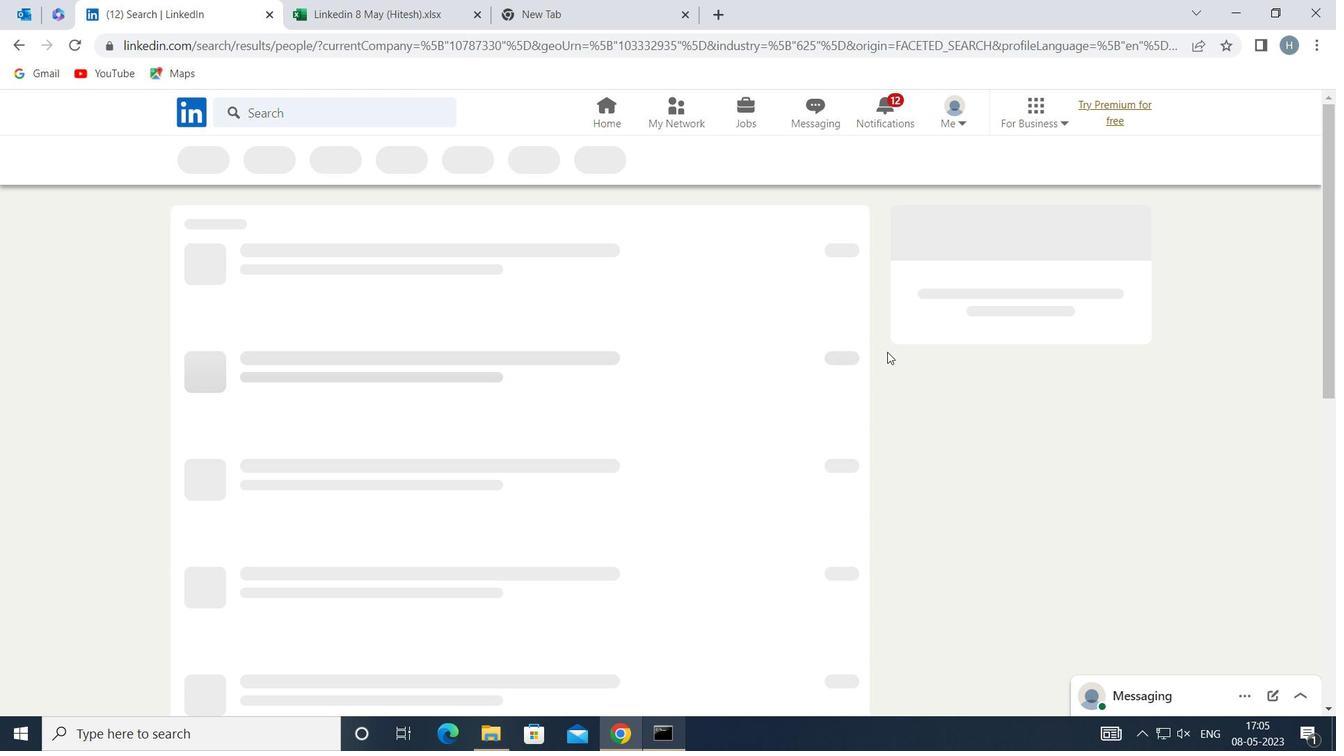 
